 Task: Find connections with filter location Santa Rosa de Copán with filter topic #humanresourceswith filter profile language French with filter current company PUMA Group with filter school St. Xavier's High School - India with filter industry Utilities with filter service category Commercial Real Estate with filter keywords title Copywriter
Action: Mouse moved to (687, 88)
Screenshot: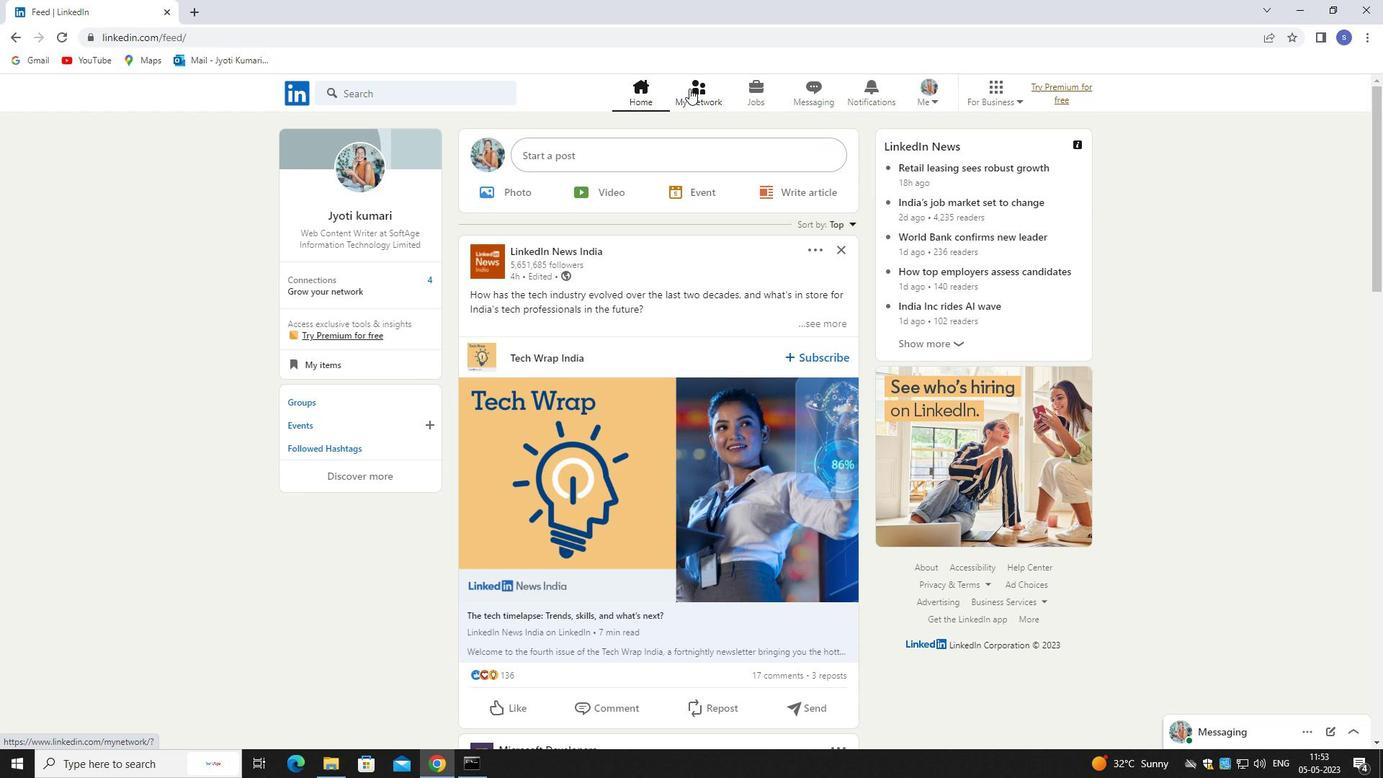 
Action: Mouse pressed left at (687, 88)
Screenshot: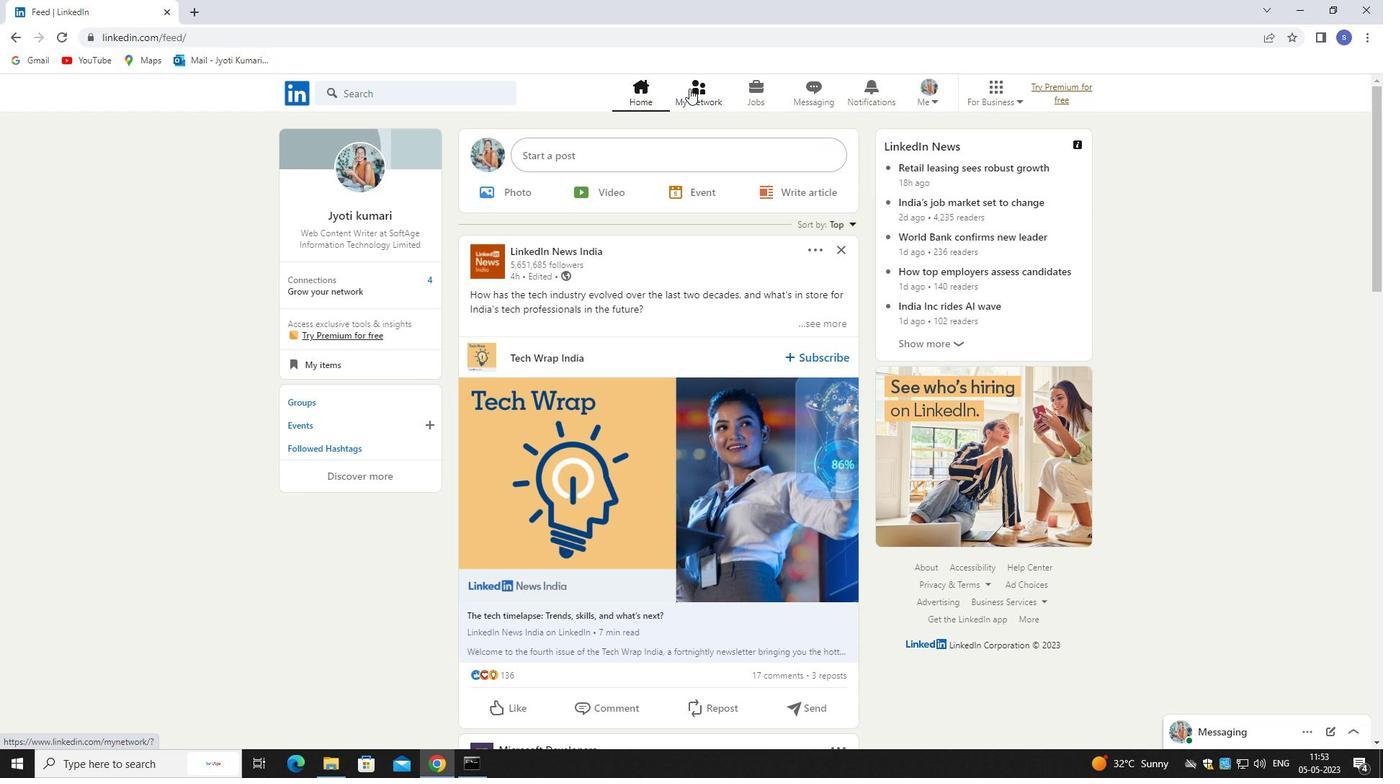 
Action: Mouse moved to (420, 157)
Screenshot: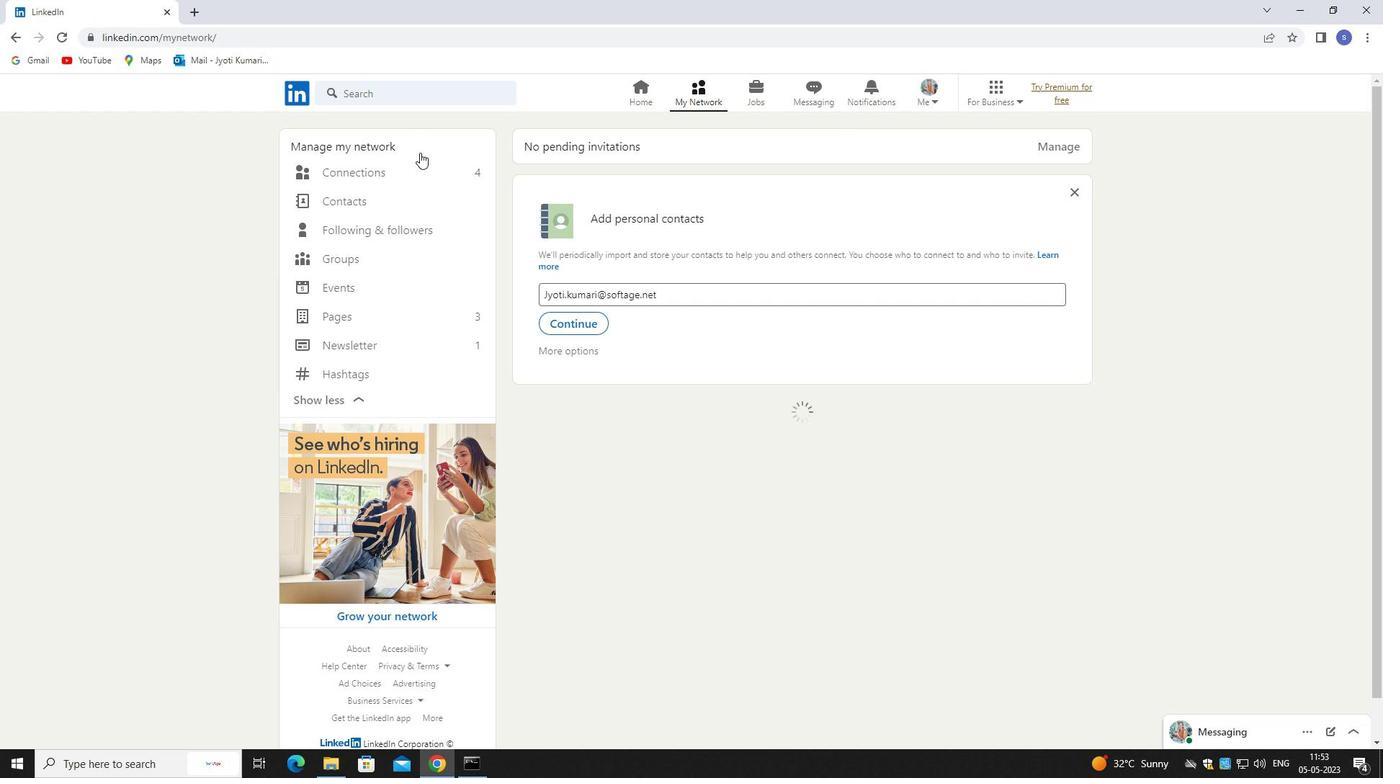 
Action: Mouse pressed left at (420, 157)
Screenshot: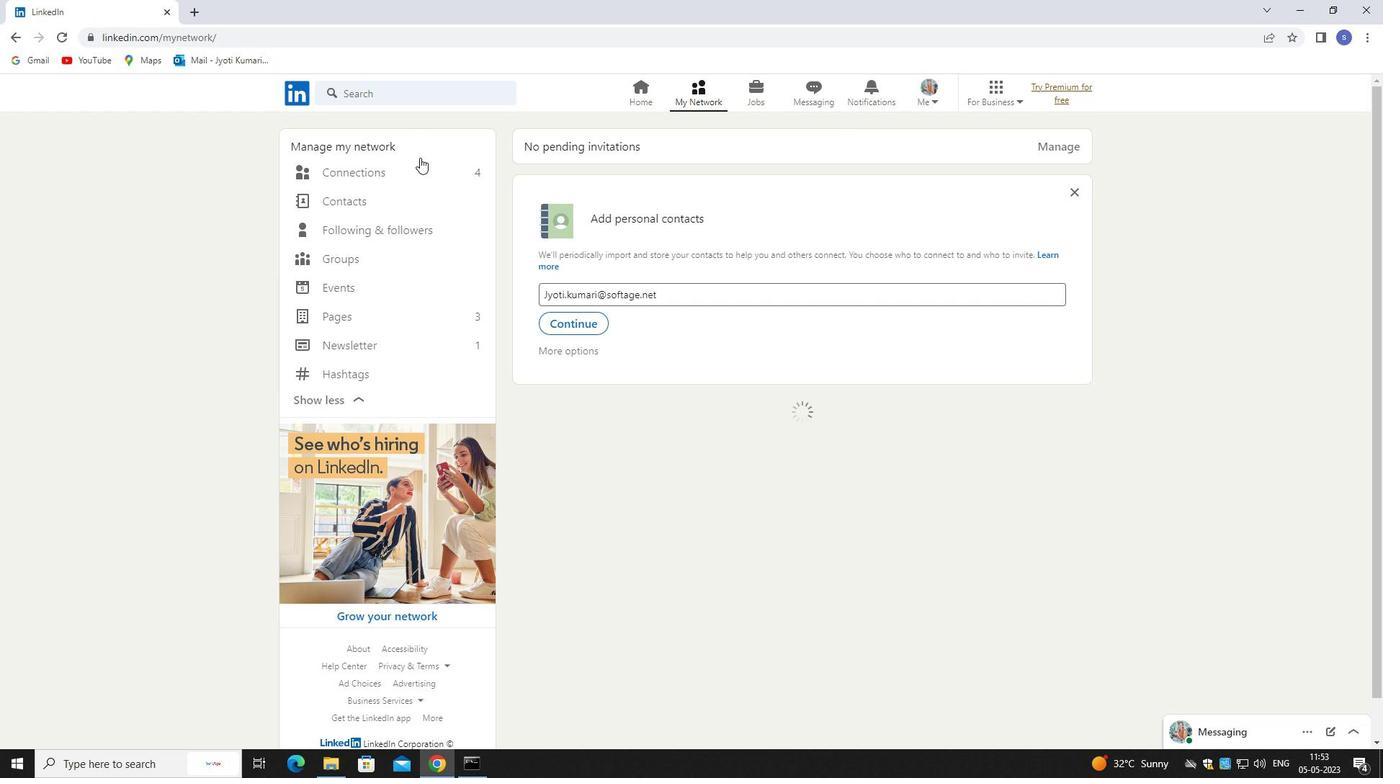 
Action: Mouse pressed left at (420, 157)
Screenshot: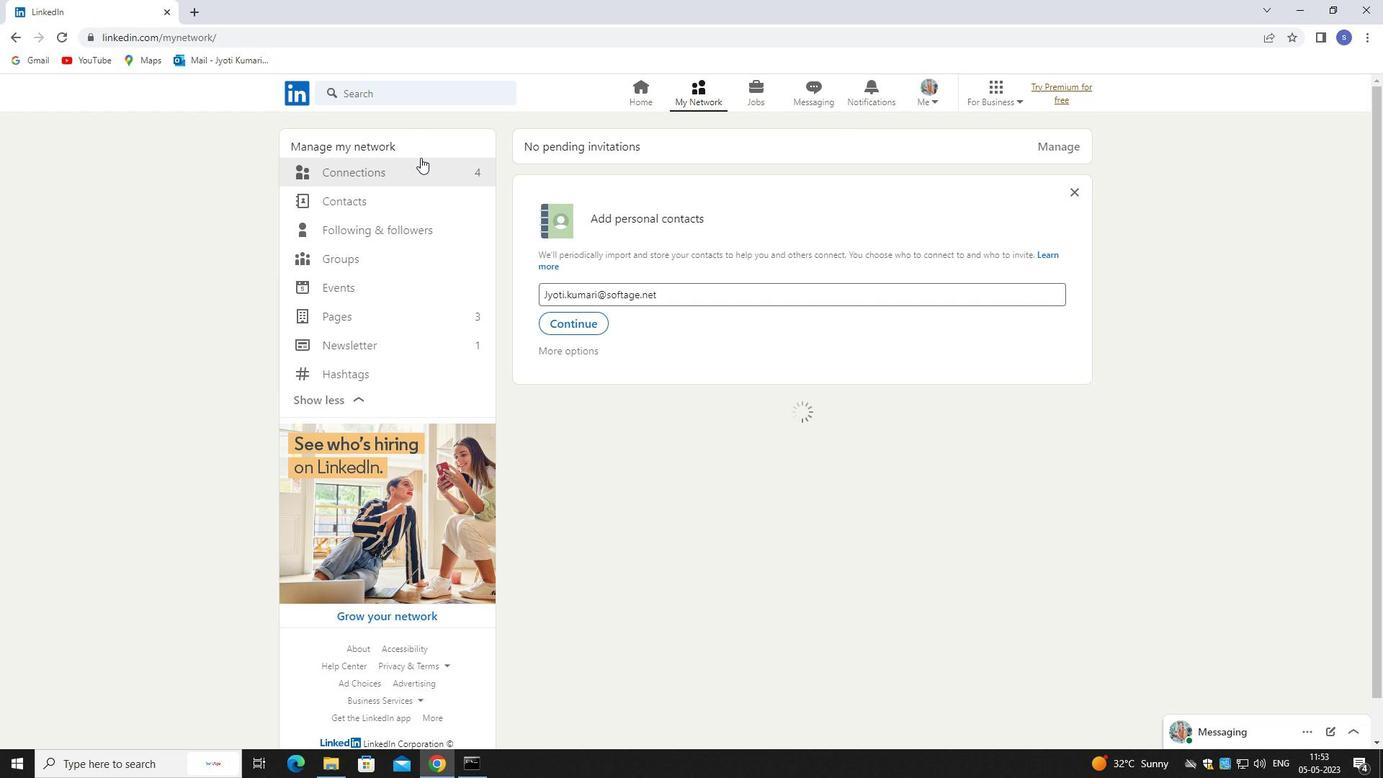 
Action: Mouse moved to (453, 172)
Screenshot: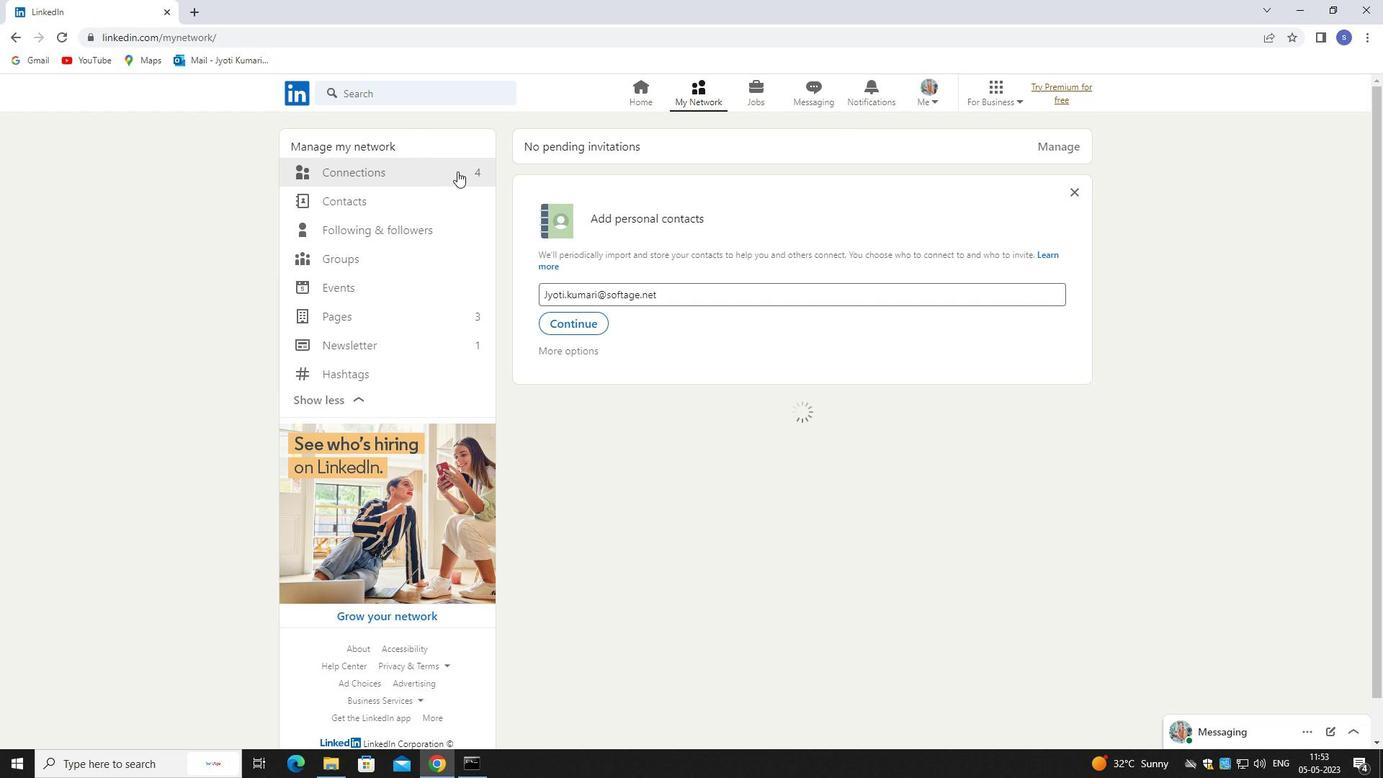 
Action: Mouse pressed left at (453, 172)
Screenshot: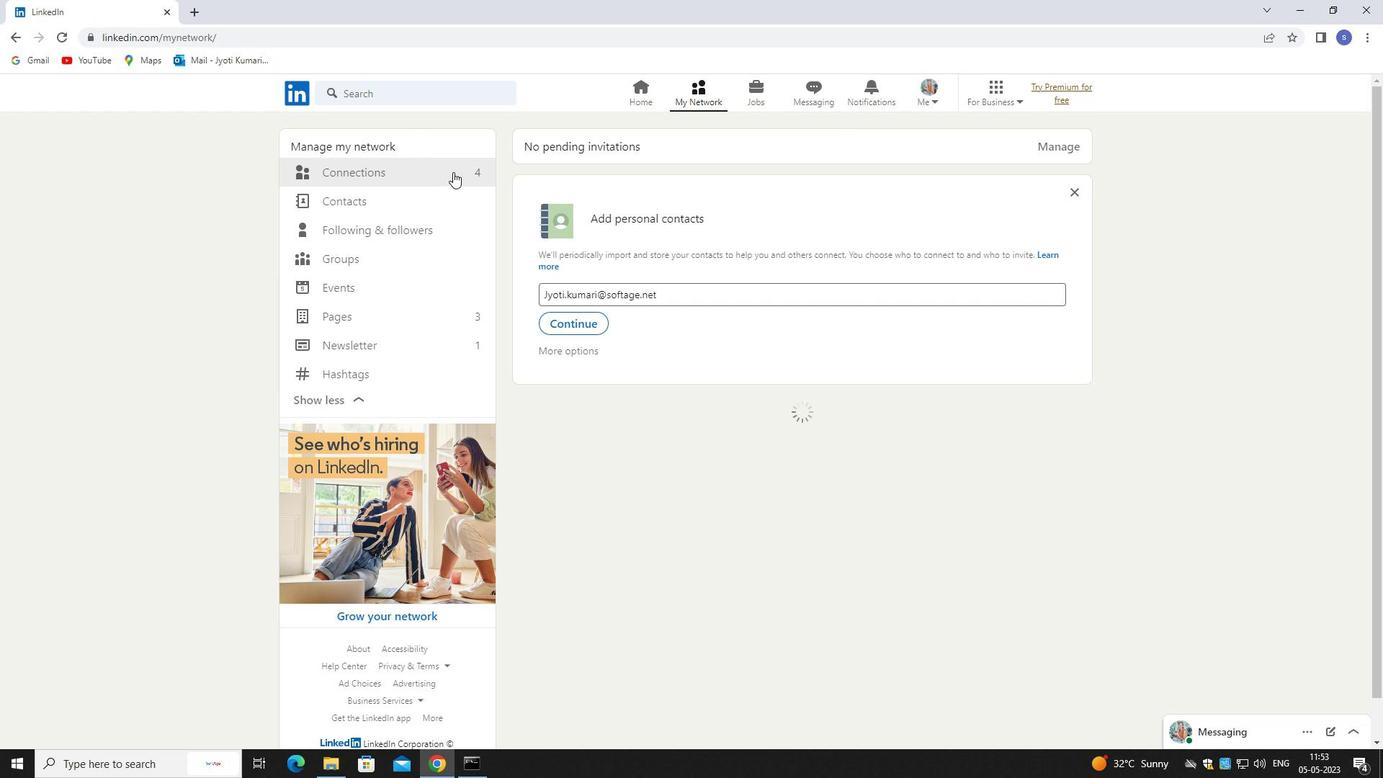 
Action: Mouse pressed left at (453, 172)
Screenshot: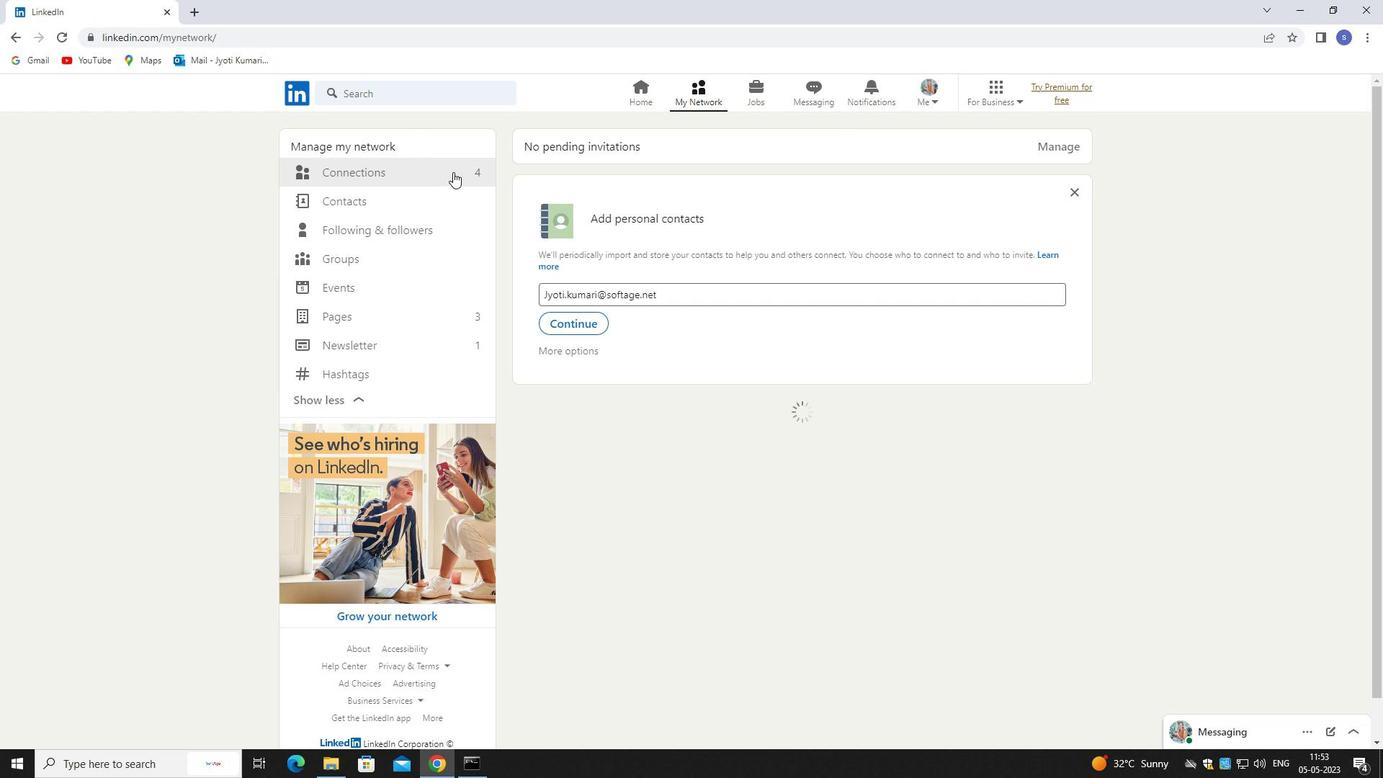 
Action: Mouse moved to (787, 169)
Screenshot: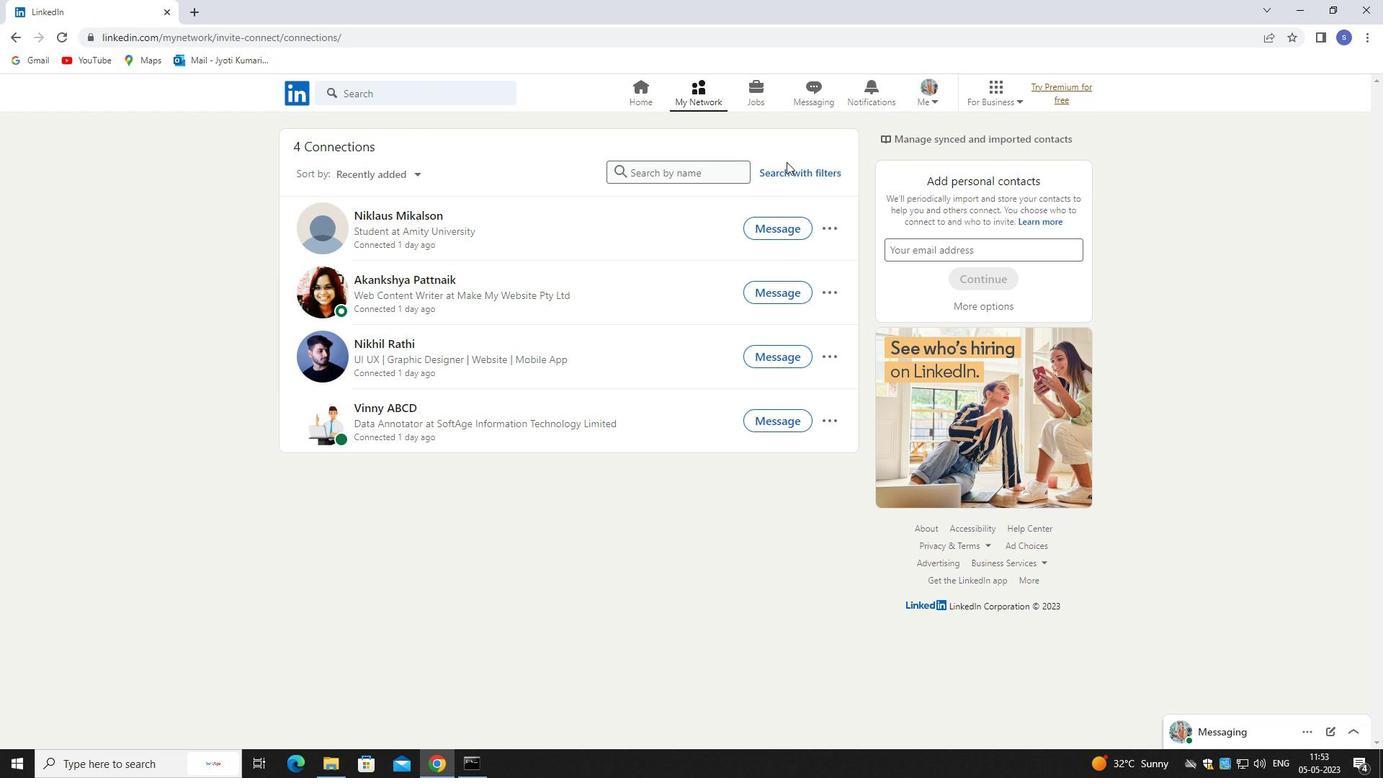
Action: Mouse pressed left at (787, 169)
Screenshot: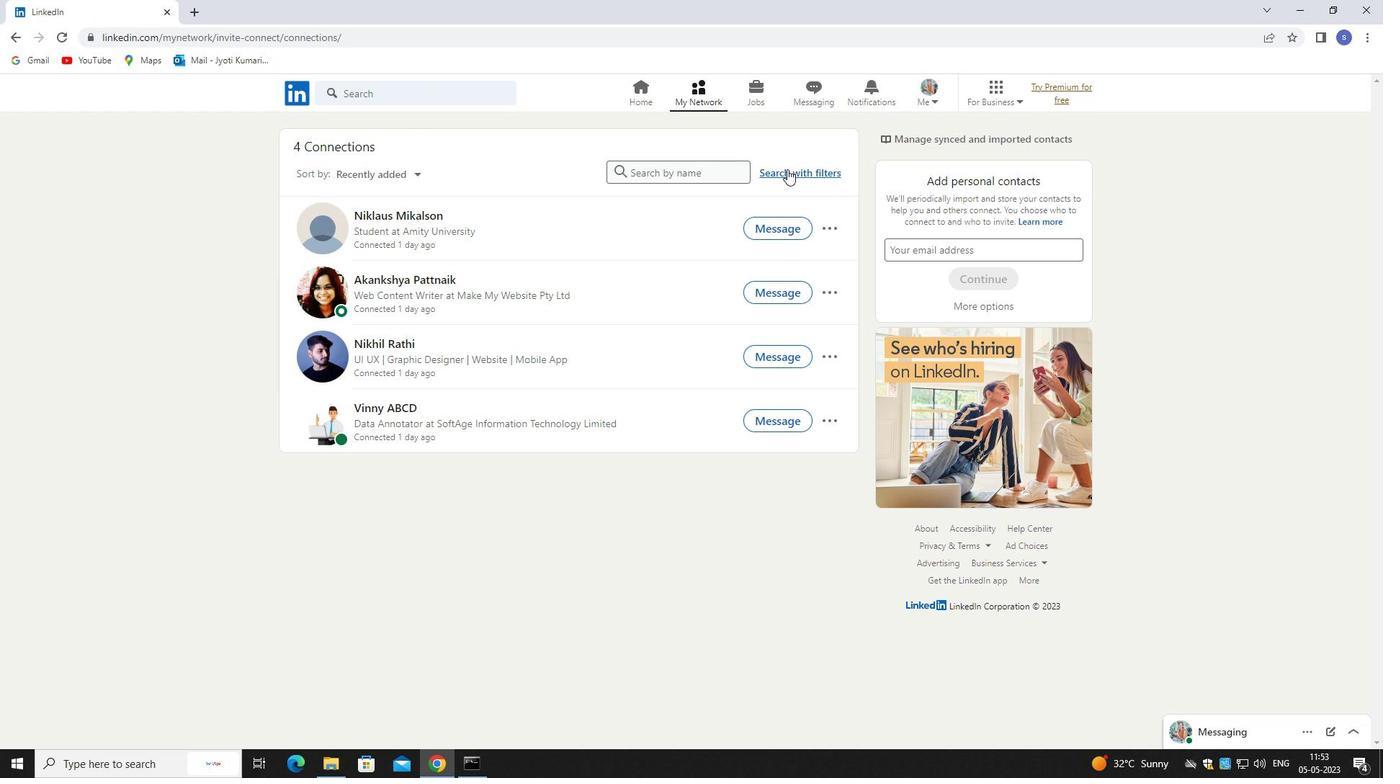 
Action: Mouse moved to (736, 134)
Screenshot: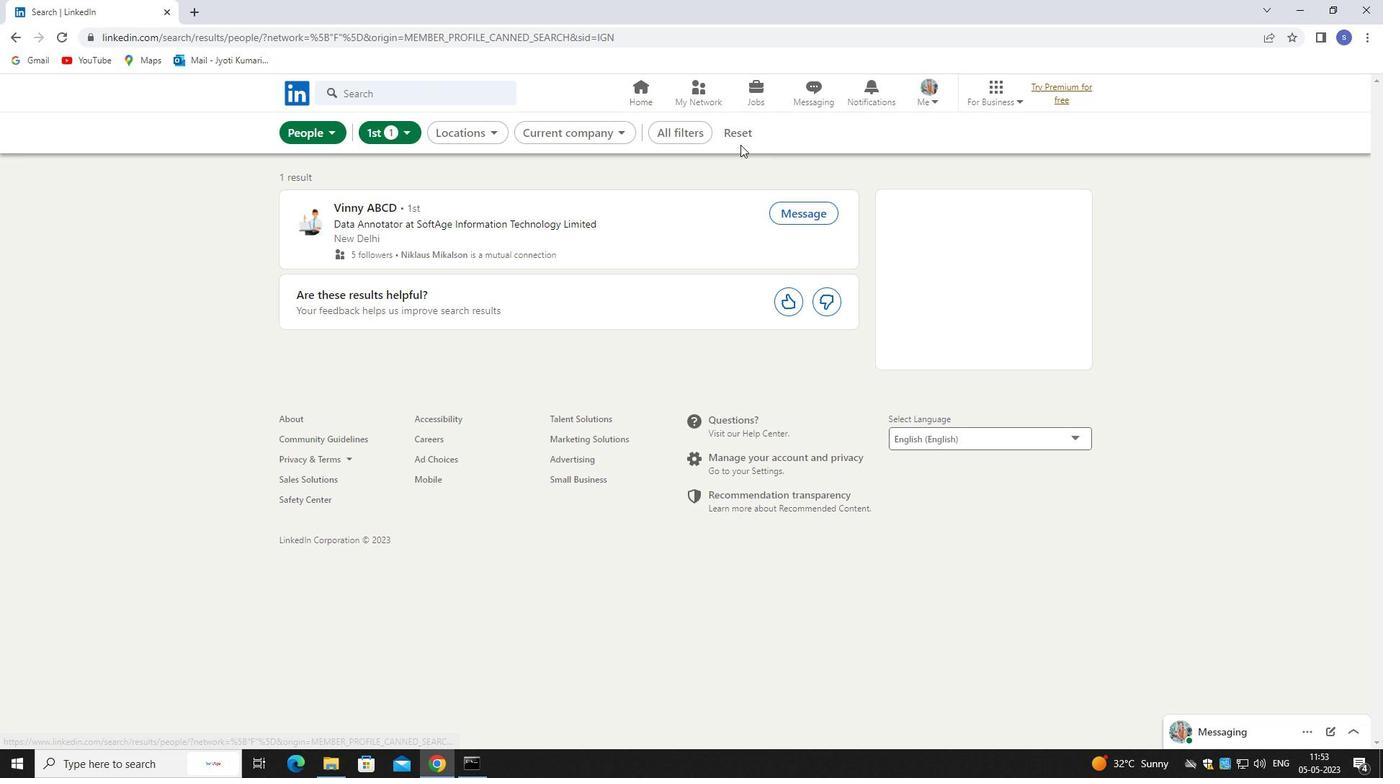 
Action: Mouse pressed left at (736, 134)
Screenshot: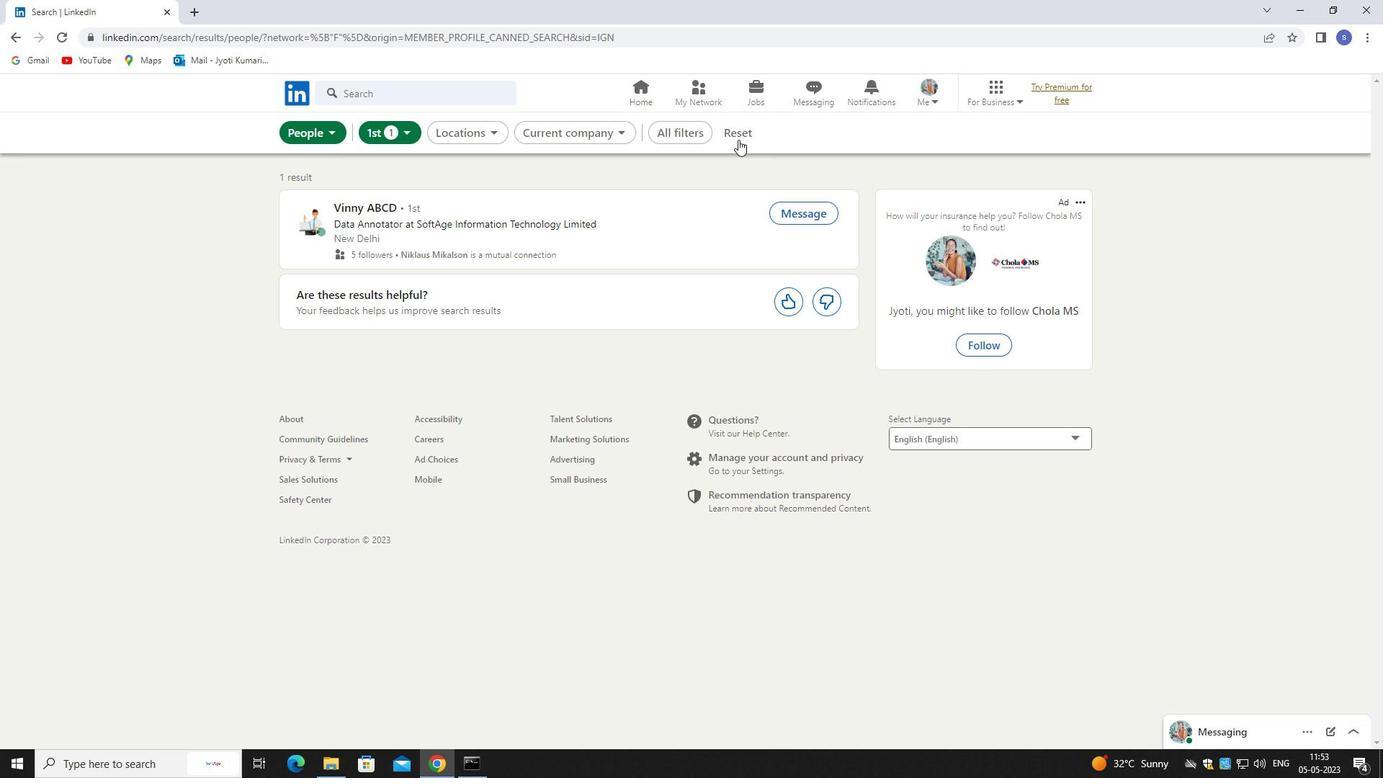 
Action: Mouse moved to (707, 133)
Screenshot: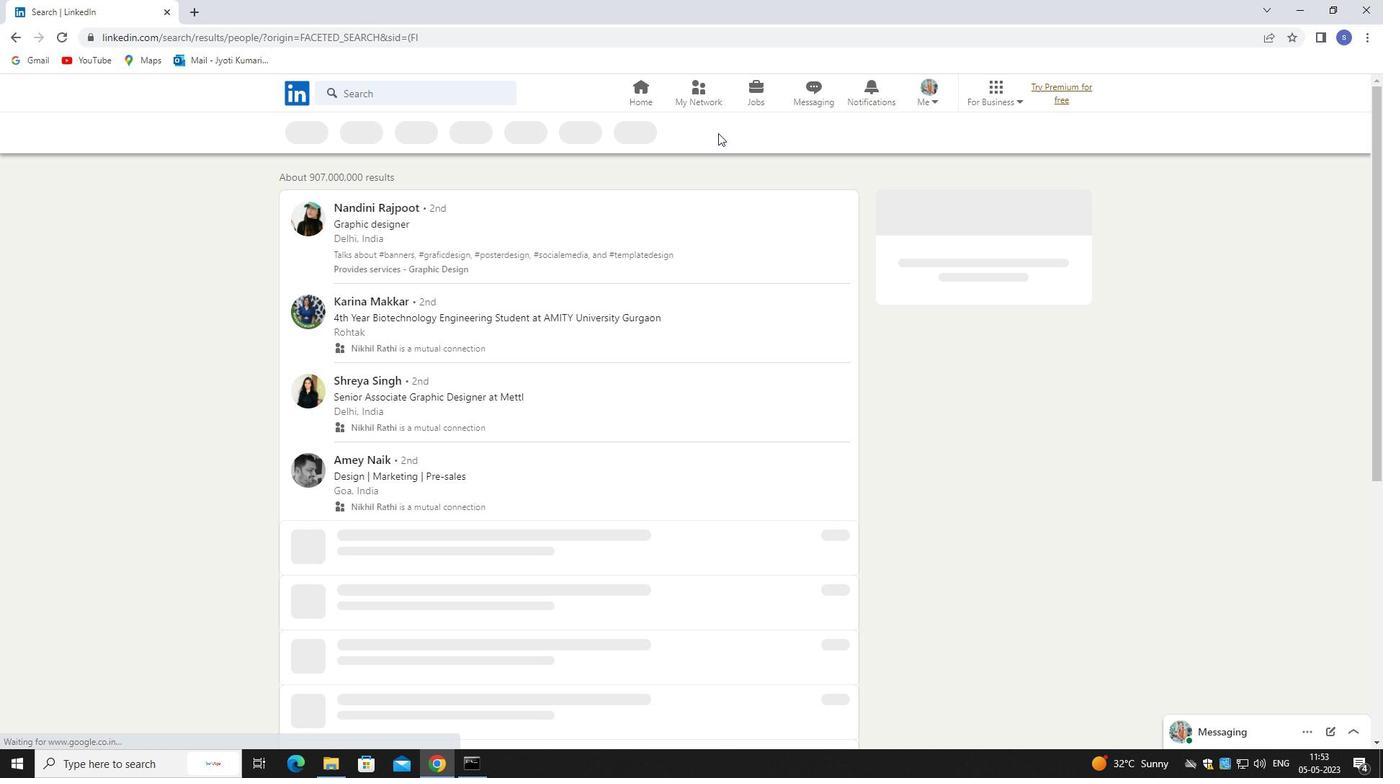 
Action: Mouse pressed left at (707, 133)
Screenshot: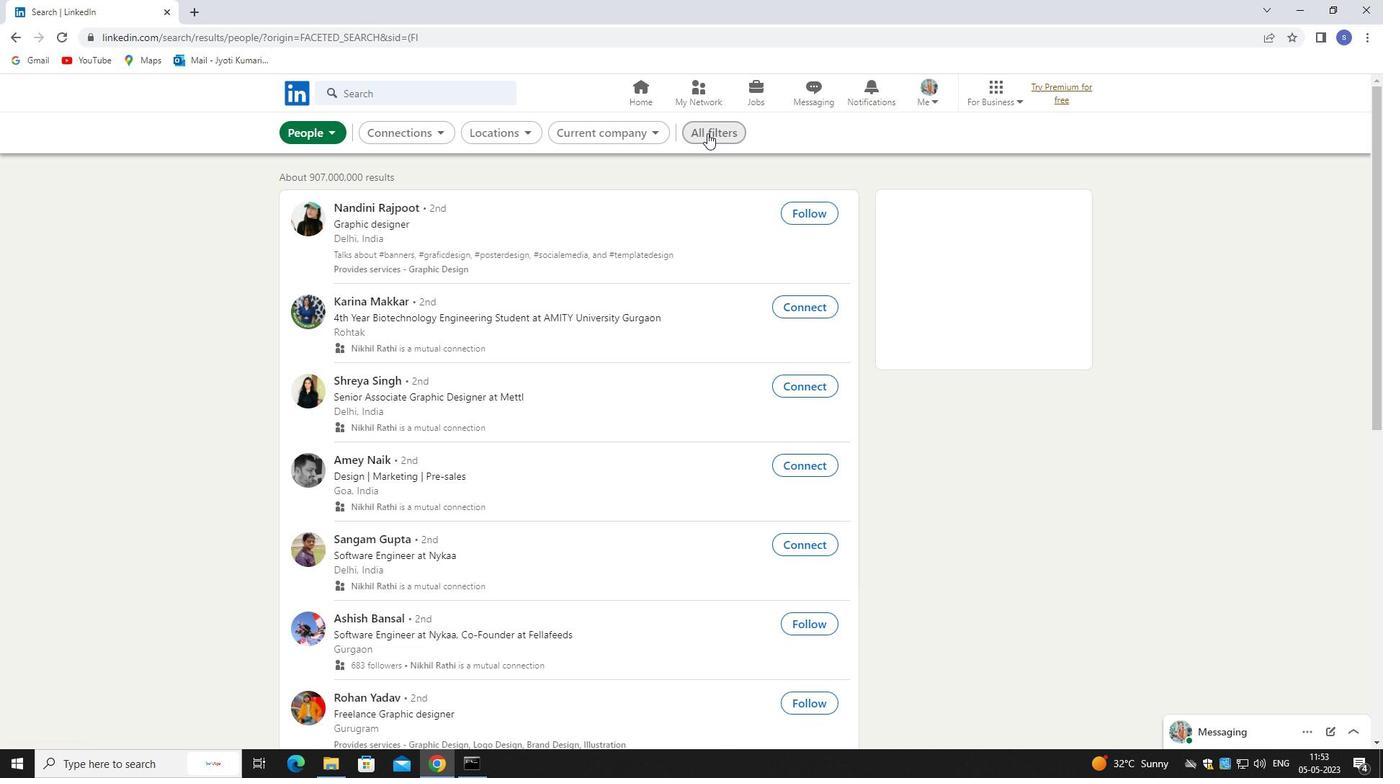 
Action: Mouse moved to (1236, 572)
Screenshot: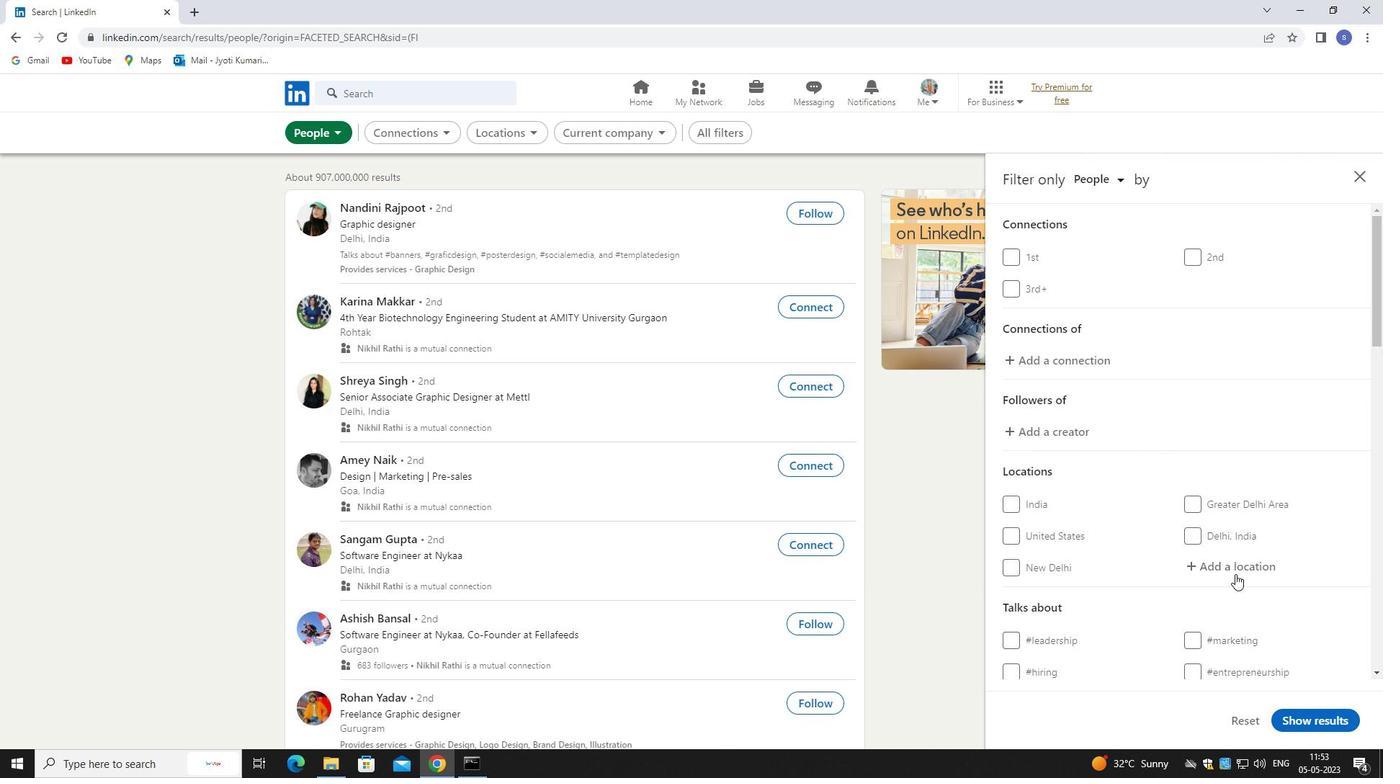 
Action: Mouse pressed left at (1236, 572)
Screenshot: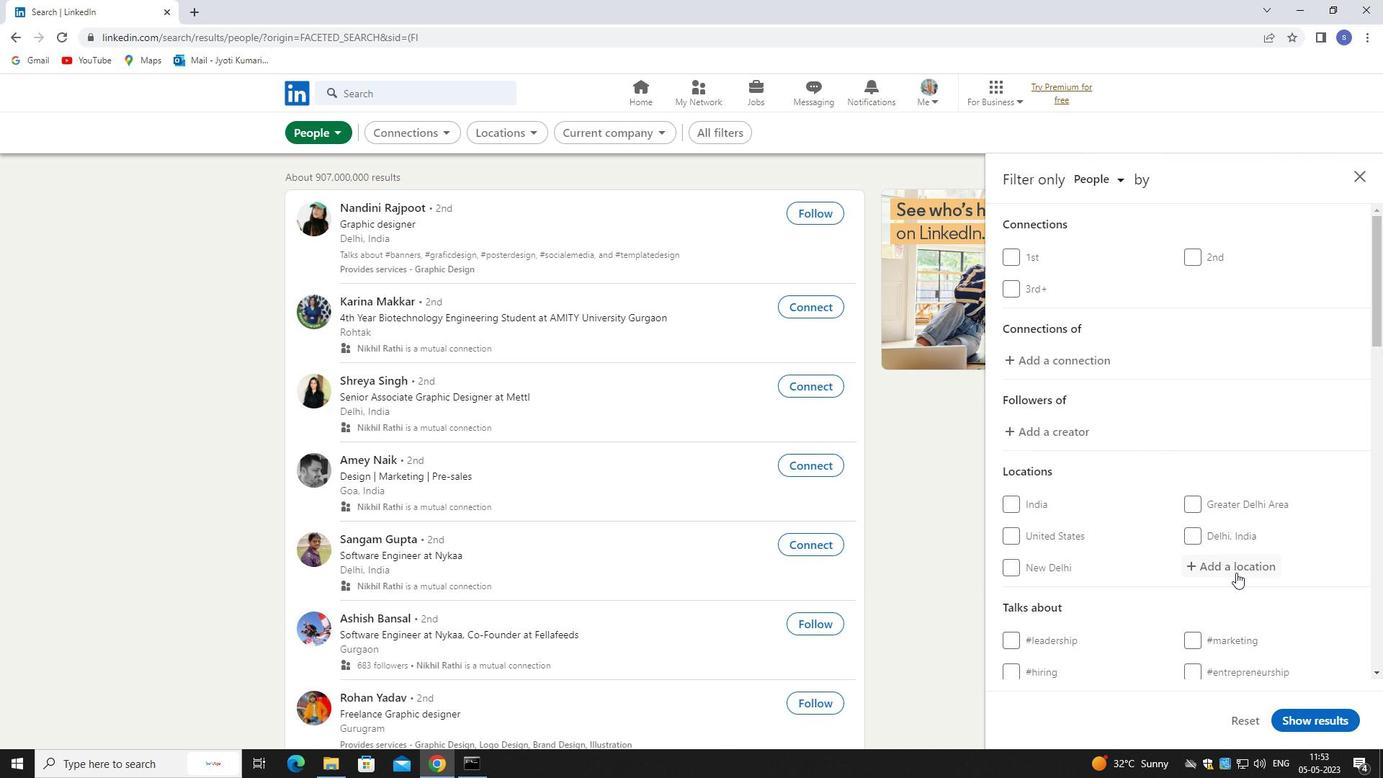 
Action: Mouse moved to (1236, 572)
Screenshot: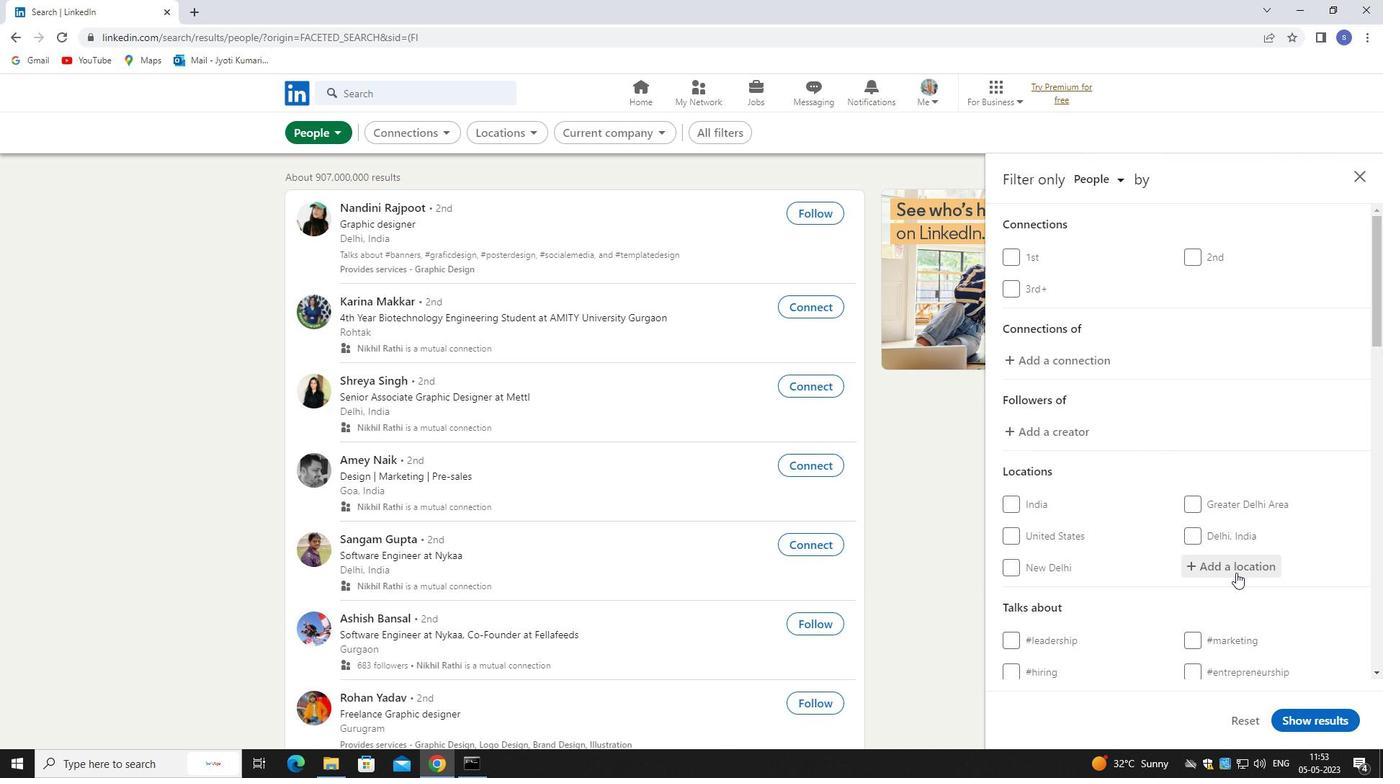 
Action: Key pressed <Key.shift>SANA<Key.backspace>TA<Key.space><Key.shift>ROSA<Key.space>
Screenshot: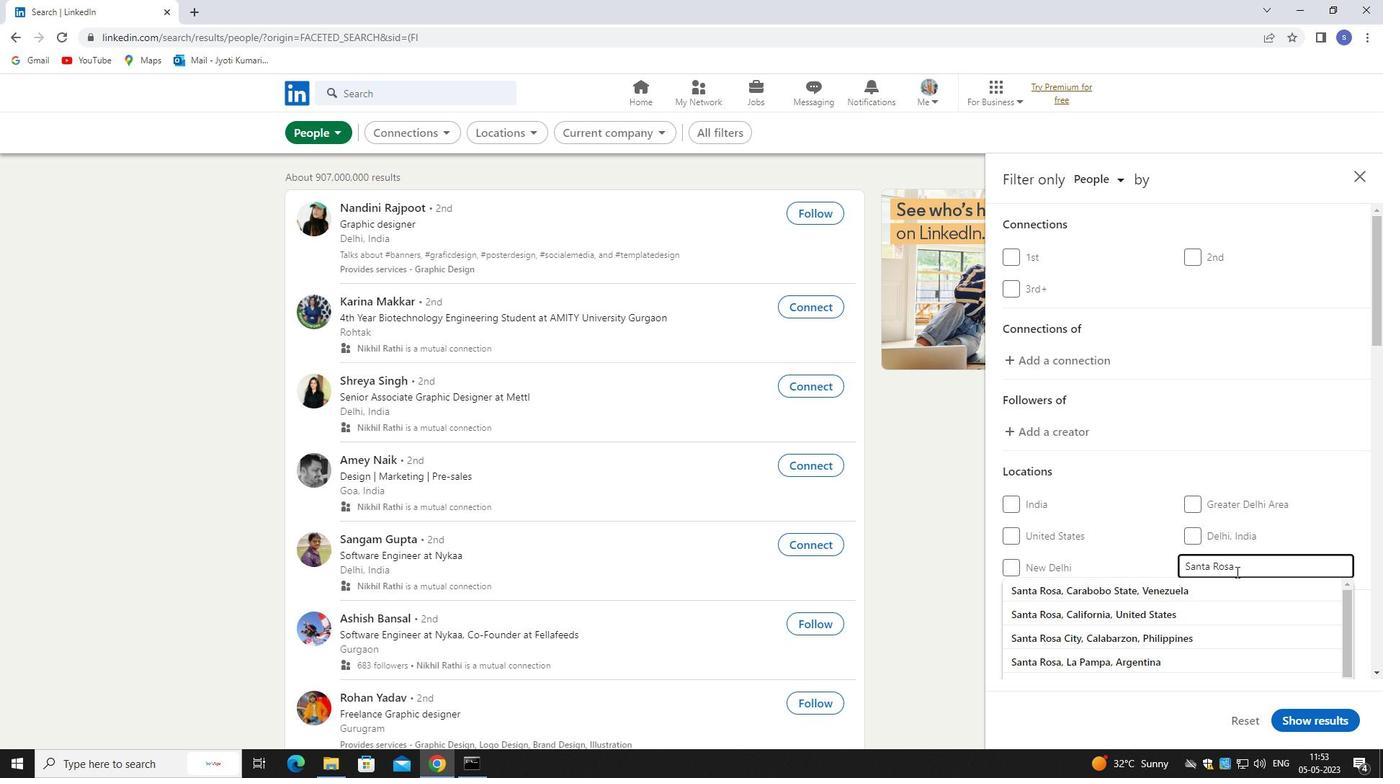 
Action: Mouse moved to (1214, 594)
Screenshot: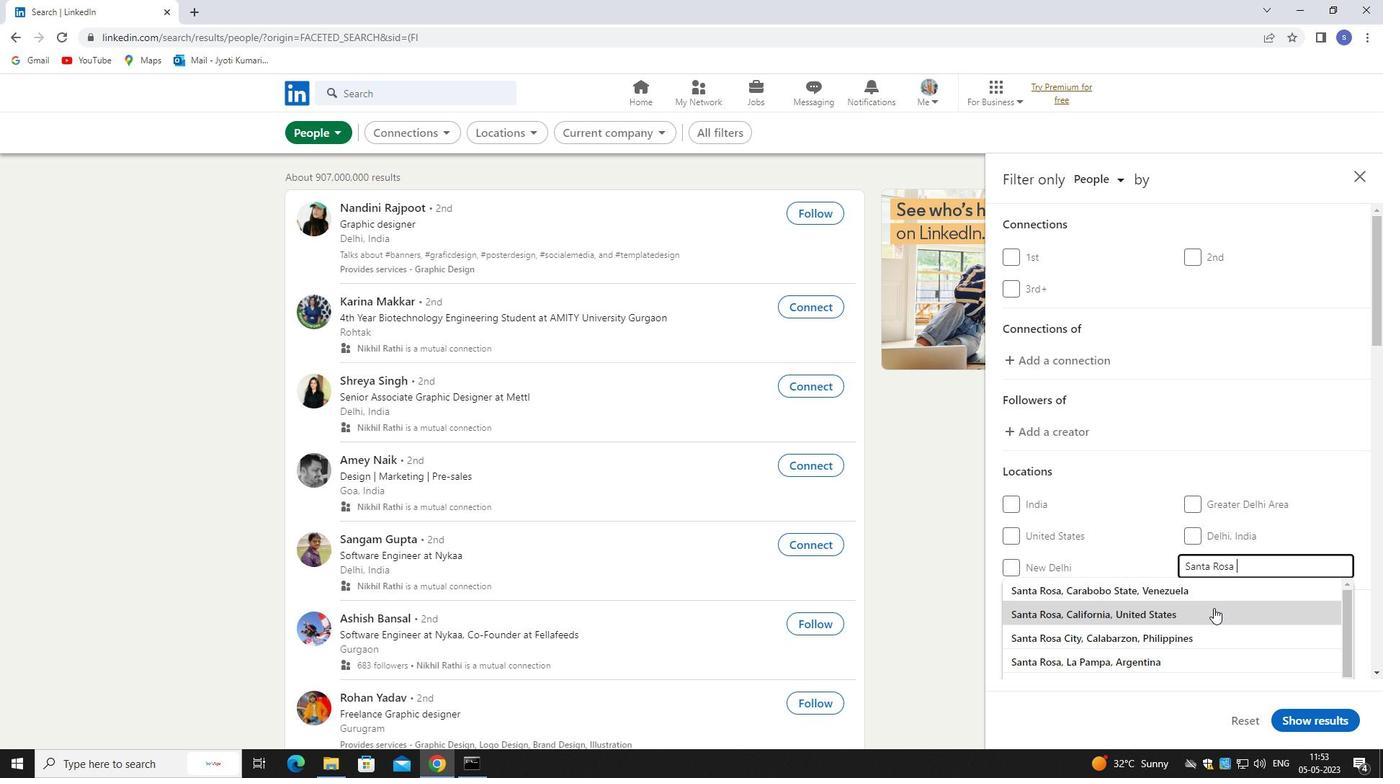 
Action: Mouse pressed left at (1214, 594)
Screenshot: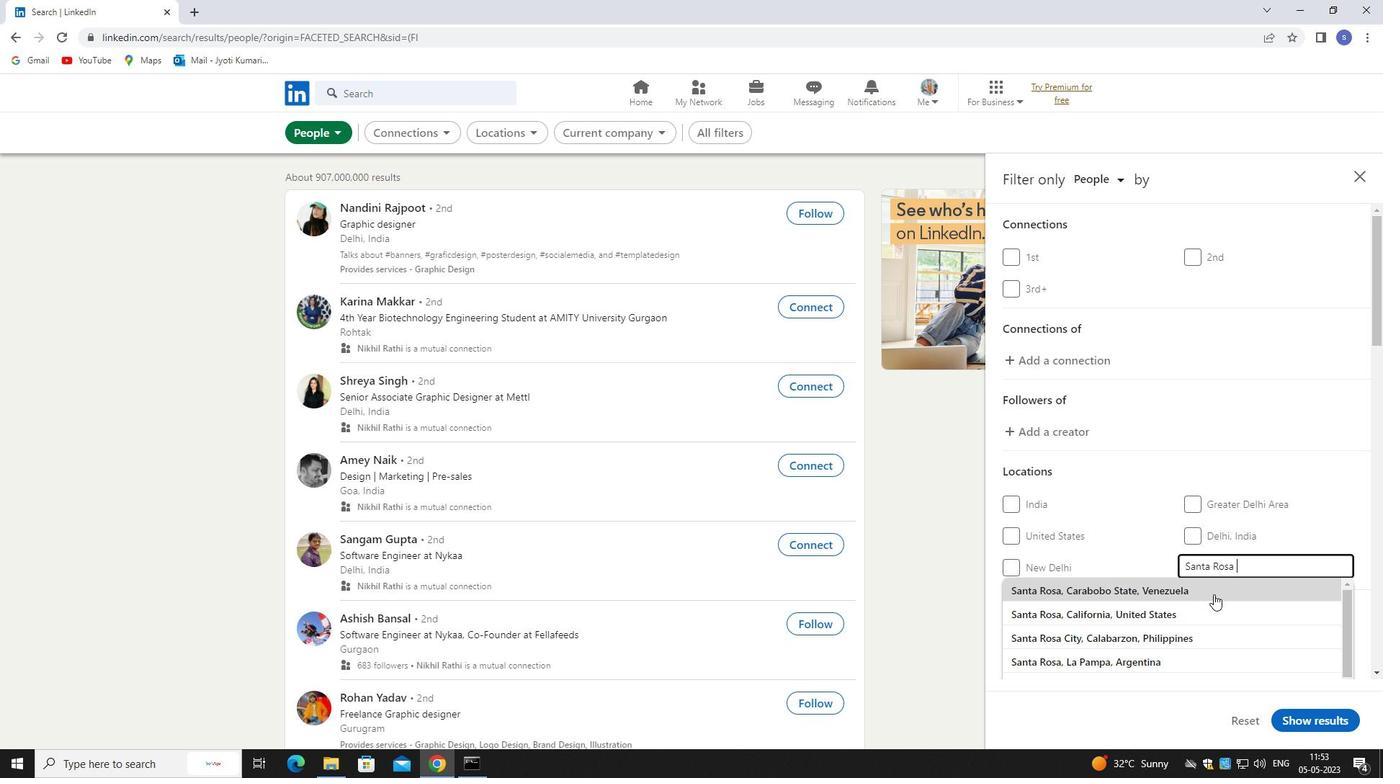 
Action: Mouse scrolled (1214, 593) with delta (0, 0)
Screenshot: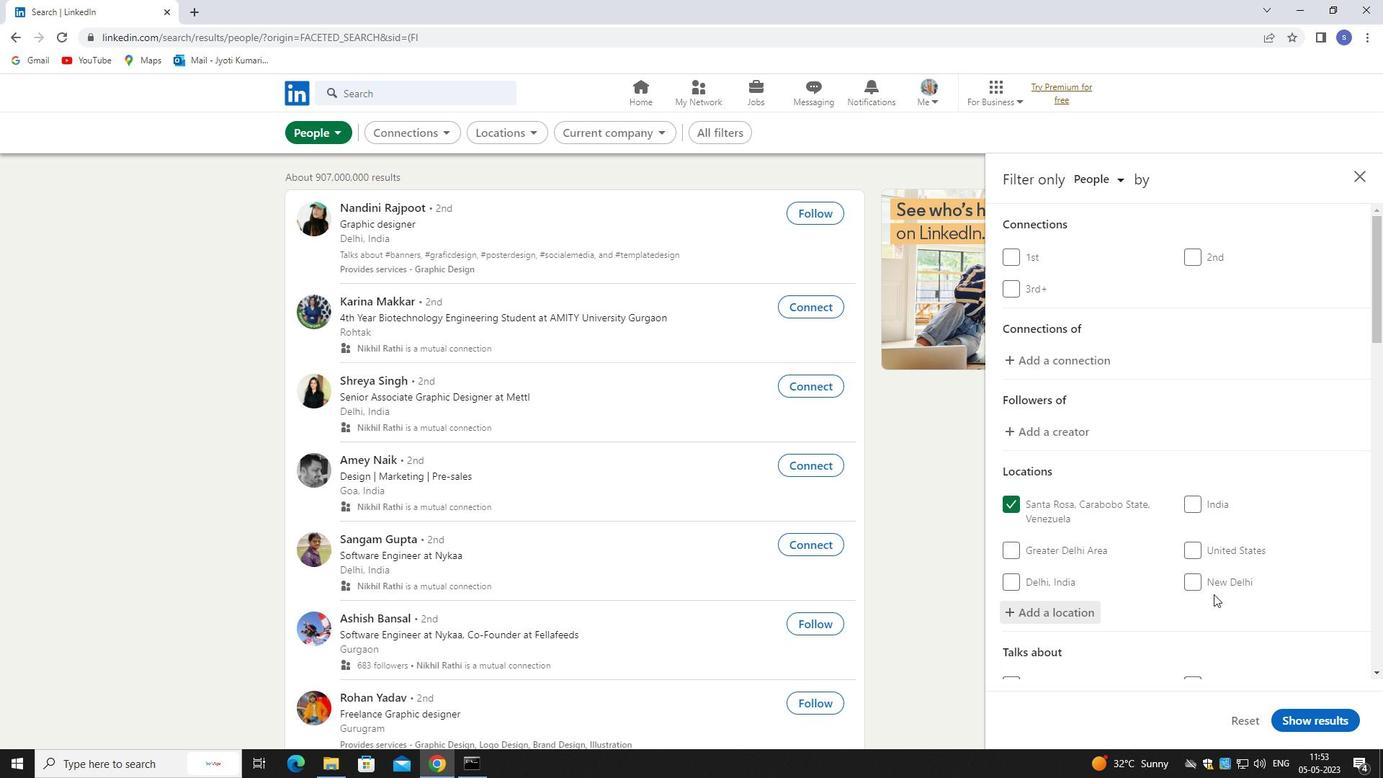 
Action: Mouse scrolled (1214, 593) with delta (0, 0)
Screenshot: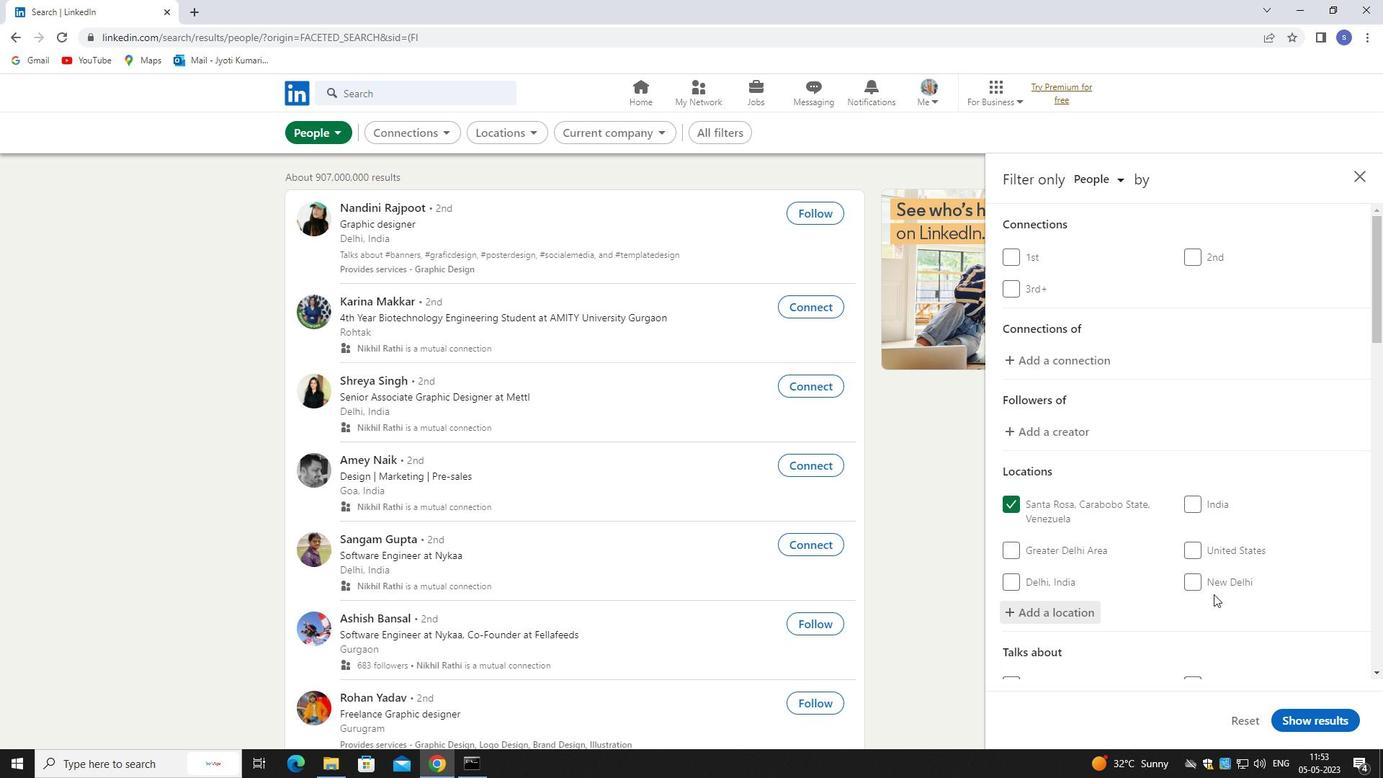 
Action: Mouse scrolled (1214, 593) with delta (0, 0)
Screenshot: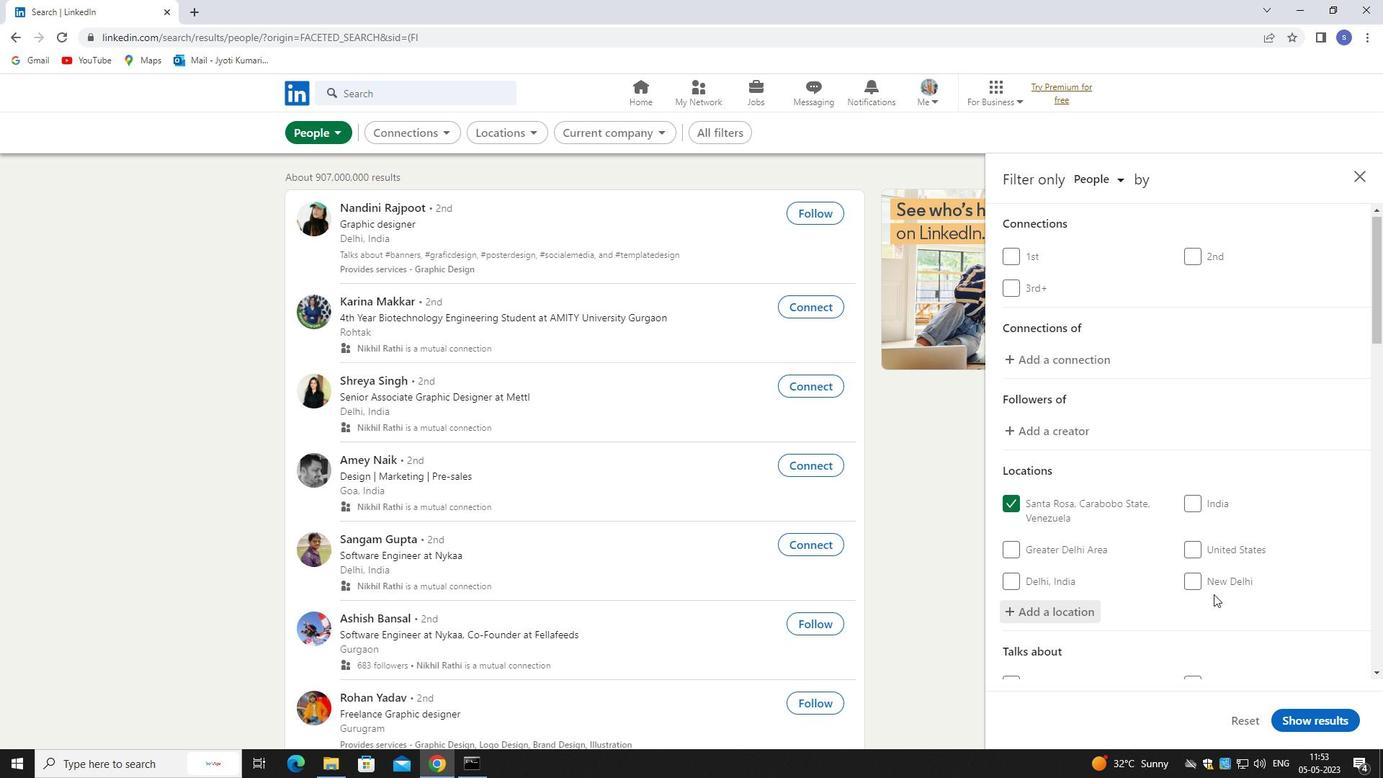 
Action: Mouse moved to (1213, 534)
Screenshot: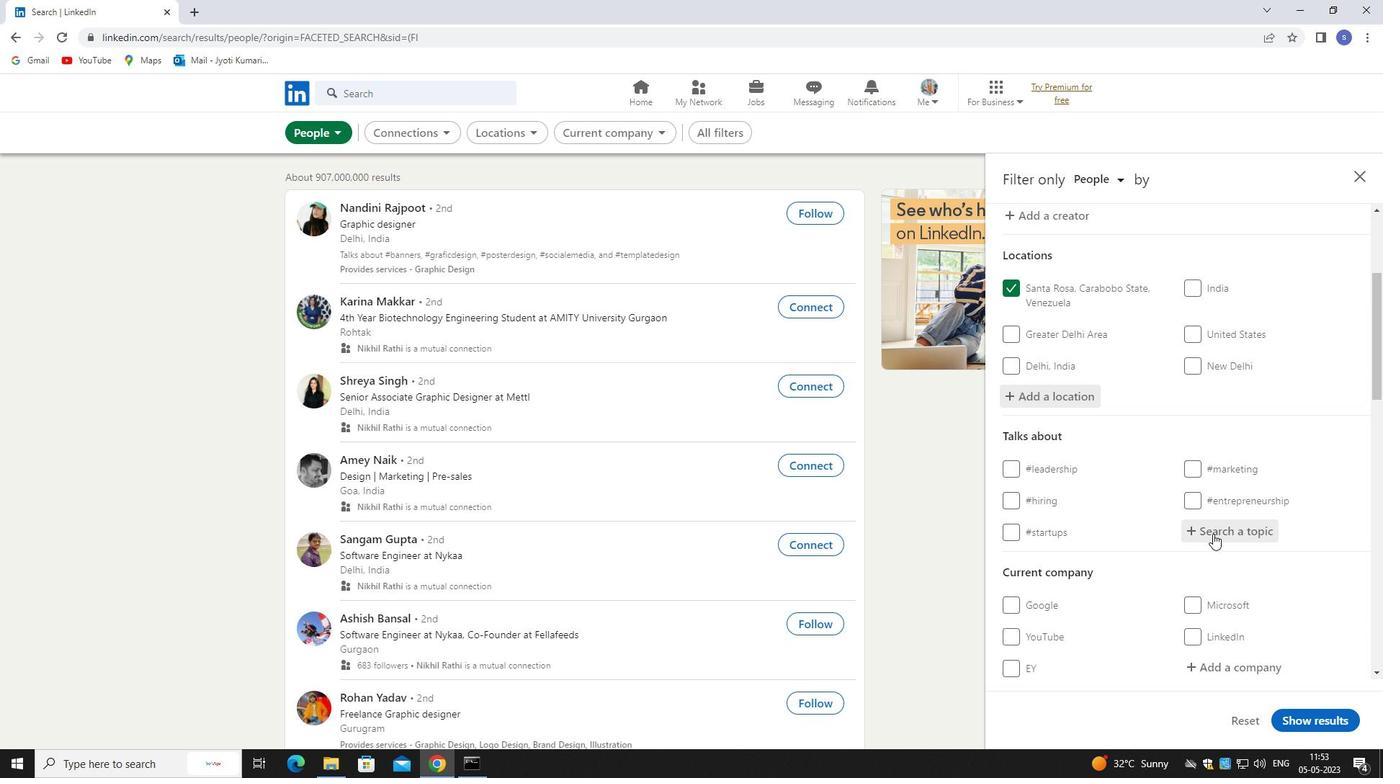
Action: Mouse pressed left at (1213, 534)
Screenshot: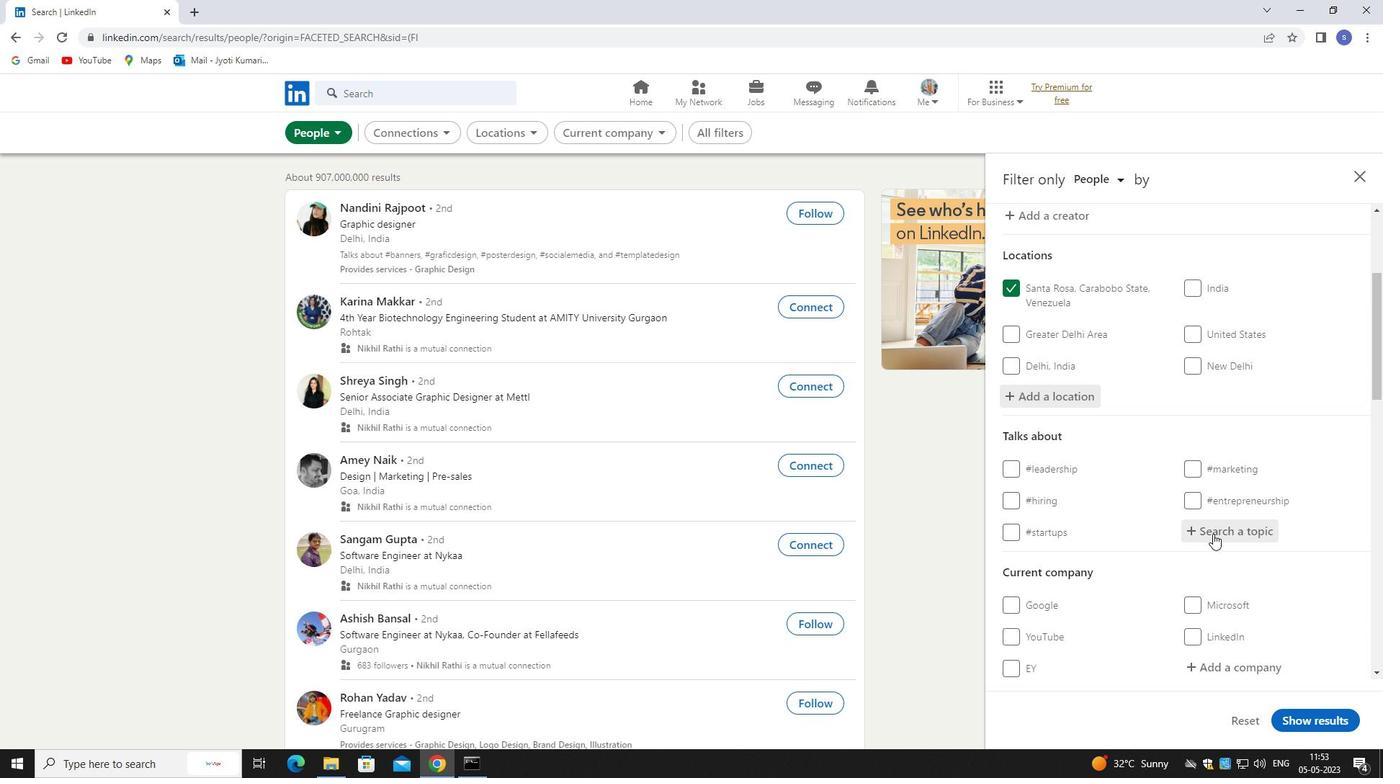 
Action: Key pressed HUMANRESO
Screenshot: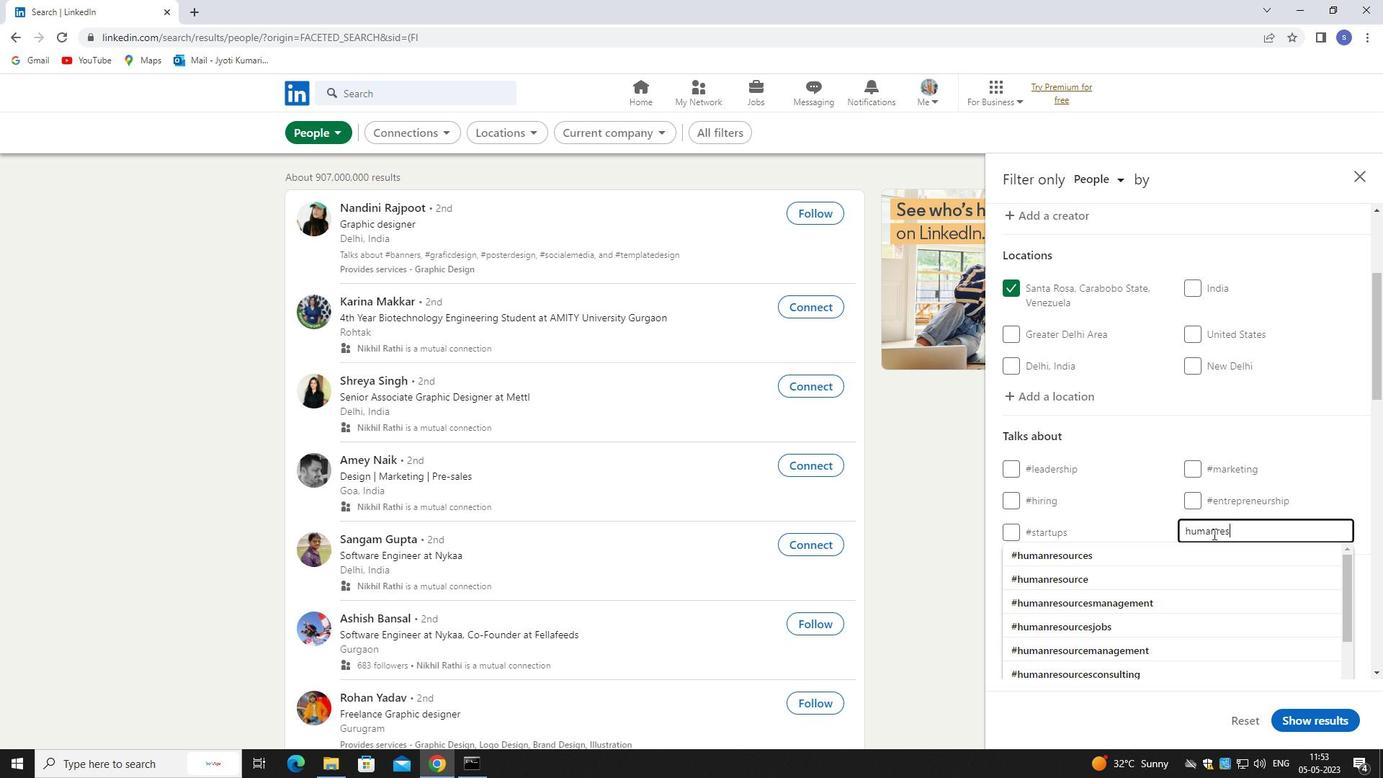 
Action: Mouse moved to (1226, 547)
Screenshot: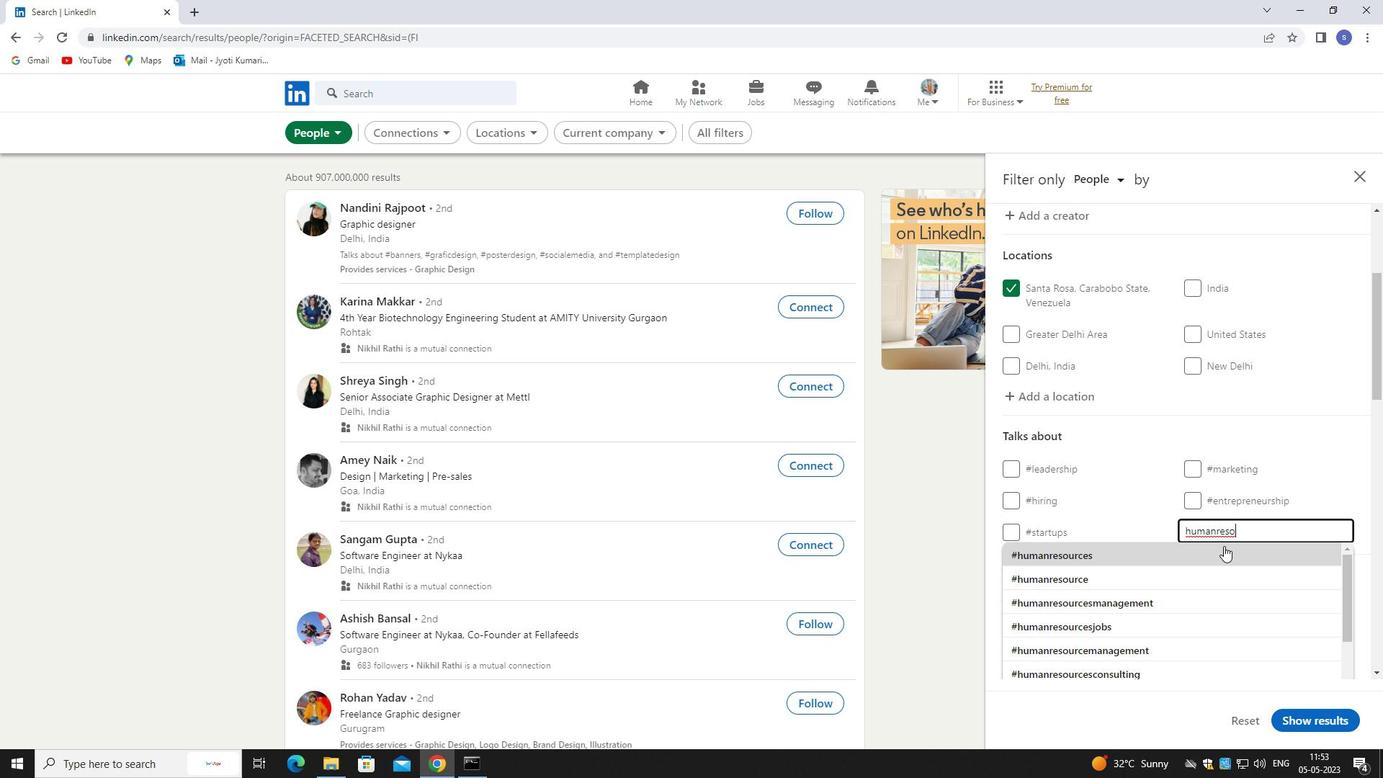 
Action: Mouse pressed left at (1226, 547)
Screenshot: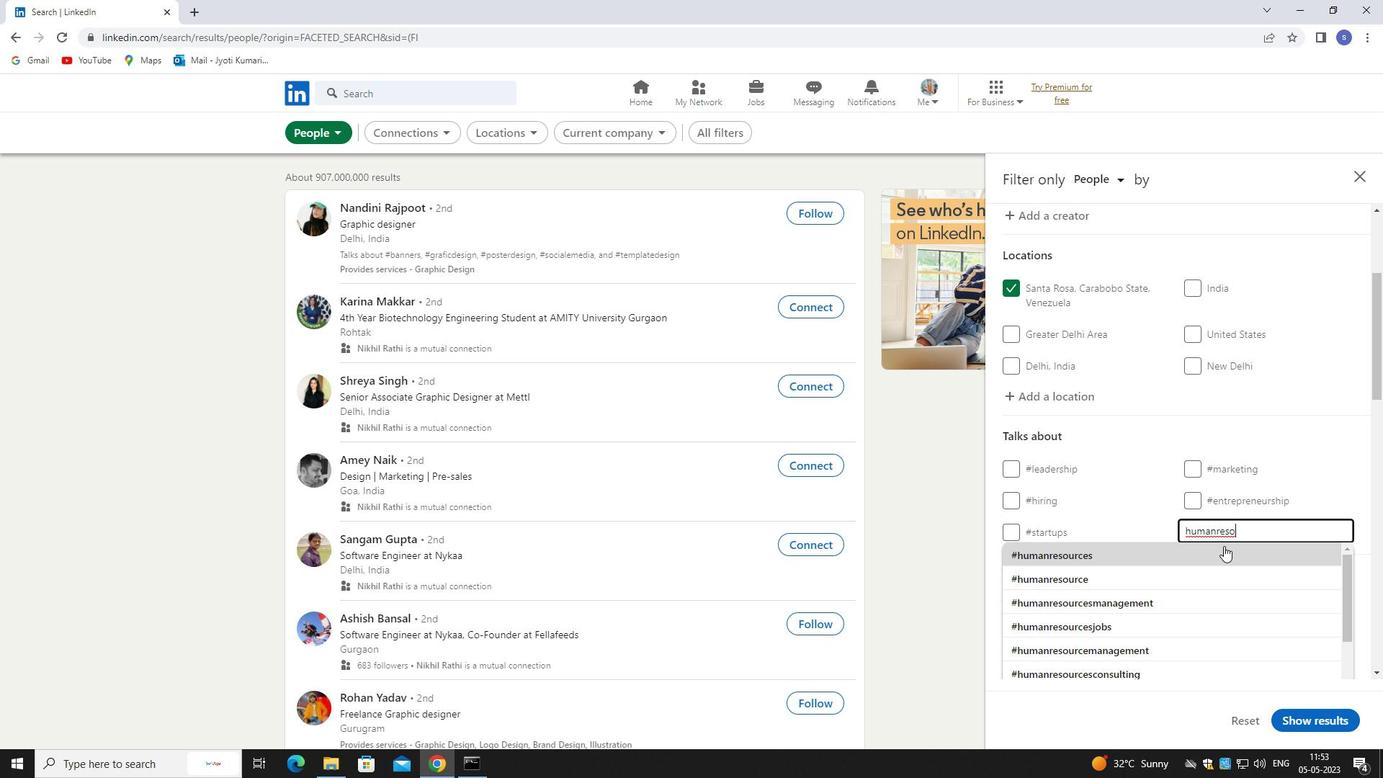
Action: Mouse moved to (1232, 545)
Screenshot: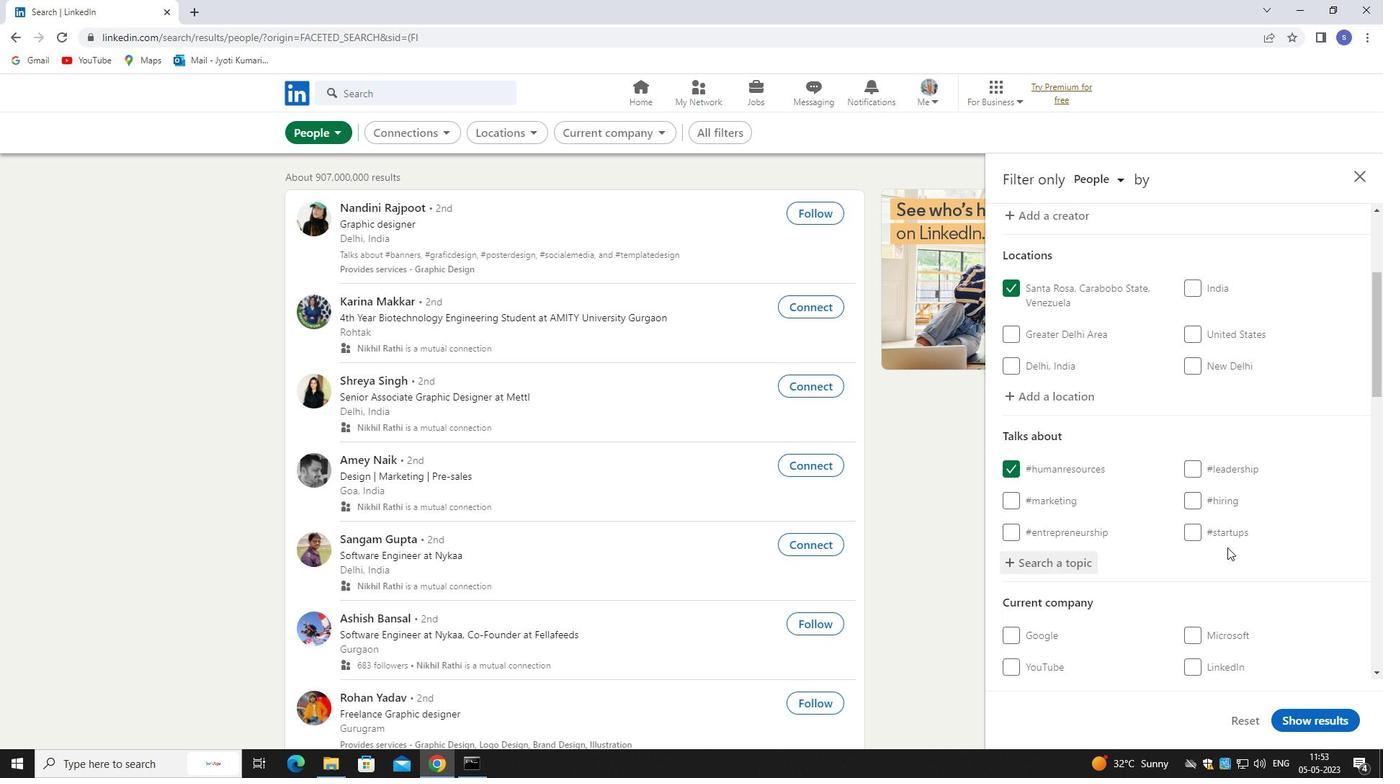 
Action: Mouse scrolled (1232, 544) with delta (0, 0)
Screenshot: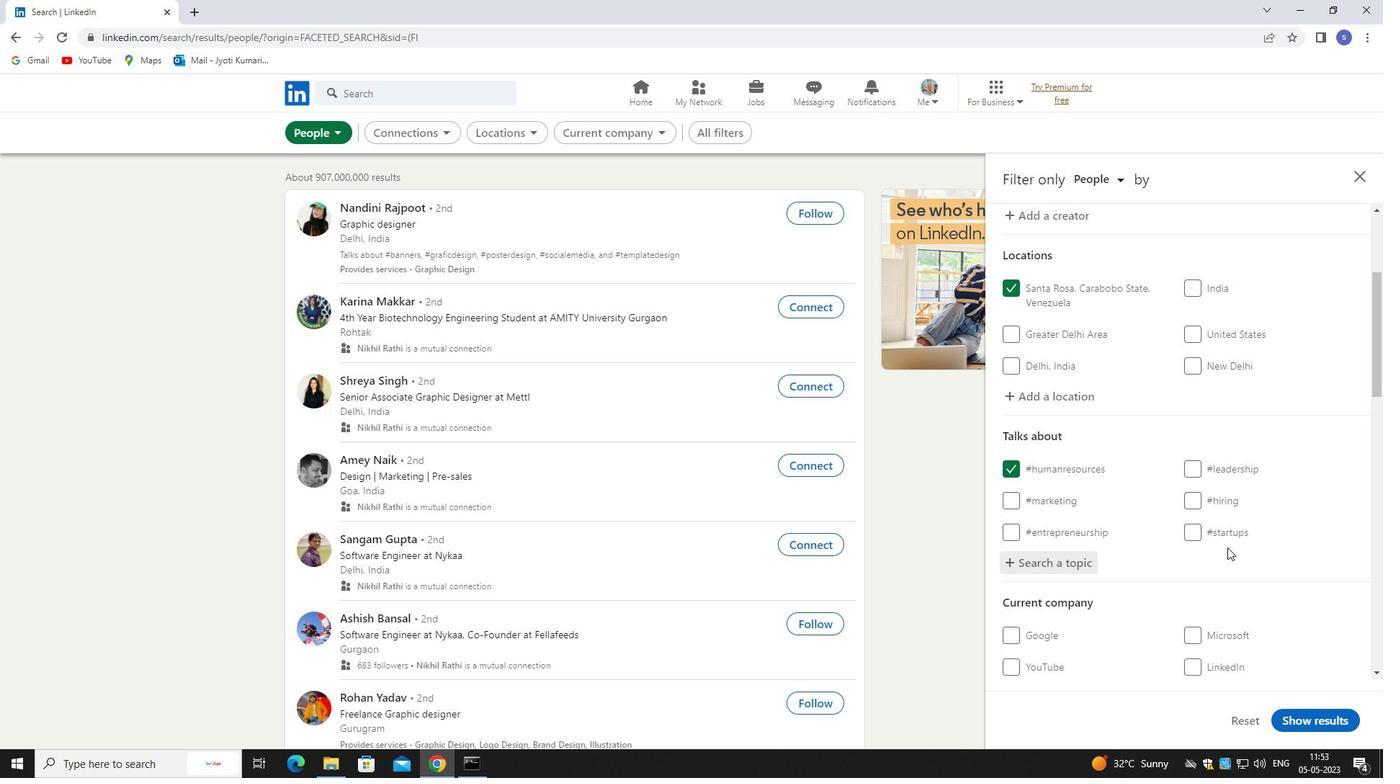 
Action: Mouse moved to (1232, 545)
Screenshot: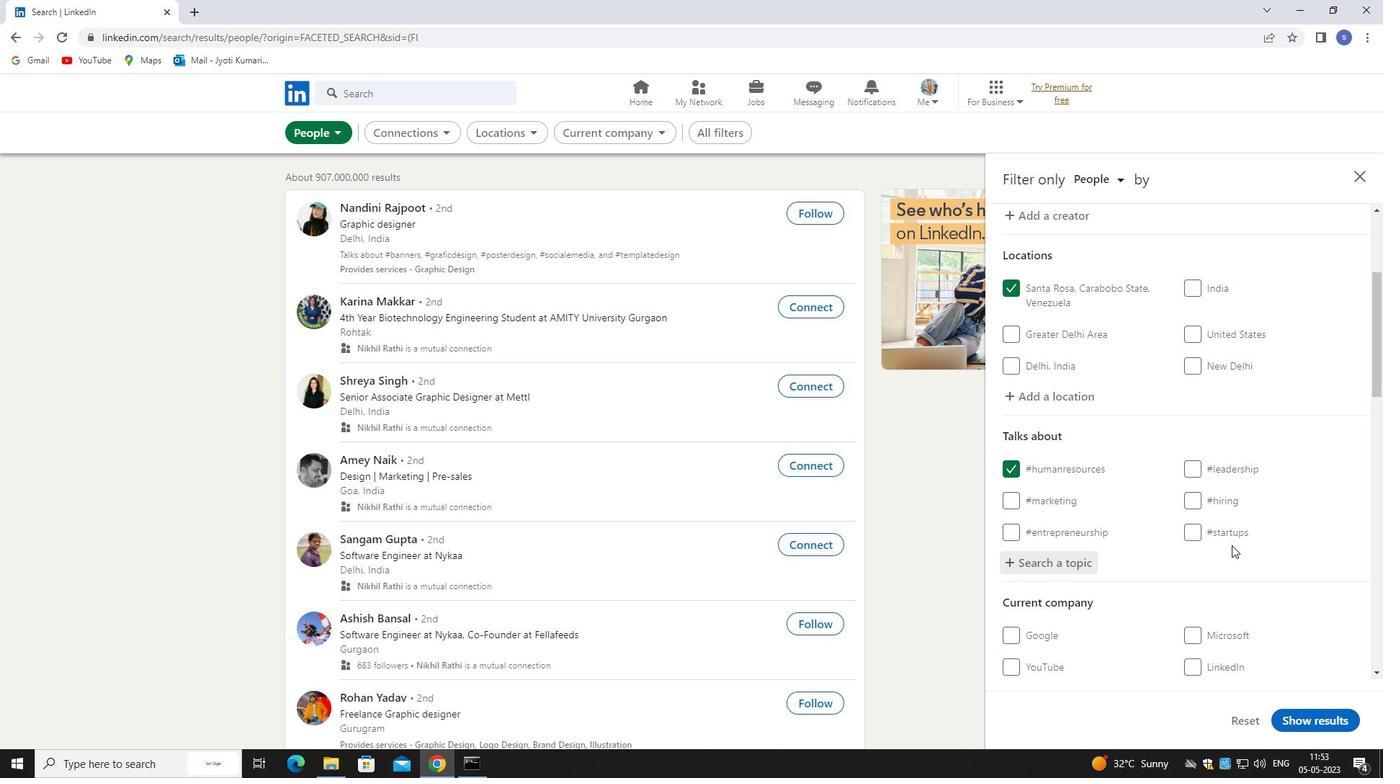 
Action: Mouse scrolled (1232, 544) with delta (0, 0)
Screenshot: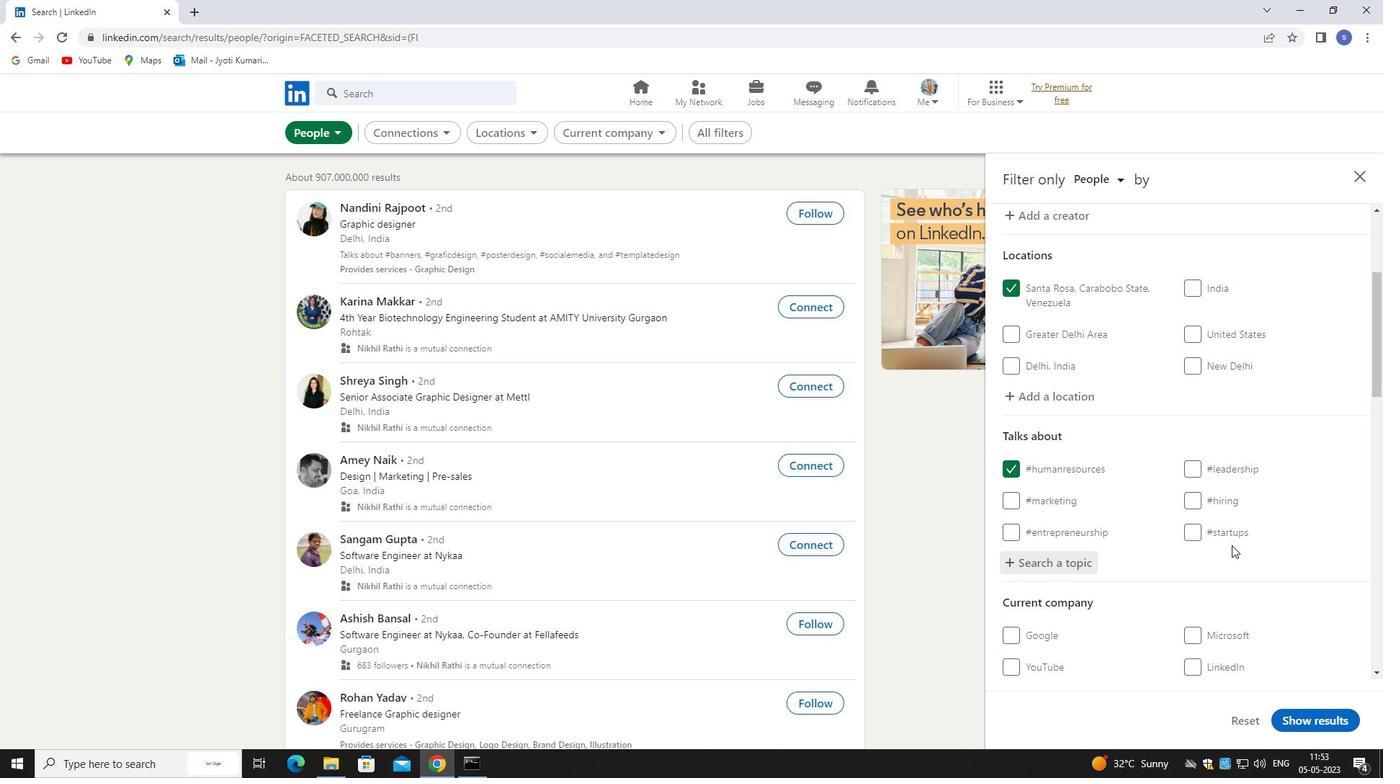 
Action: Mouse moved to (1233, 545)
Screenshot: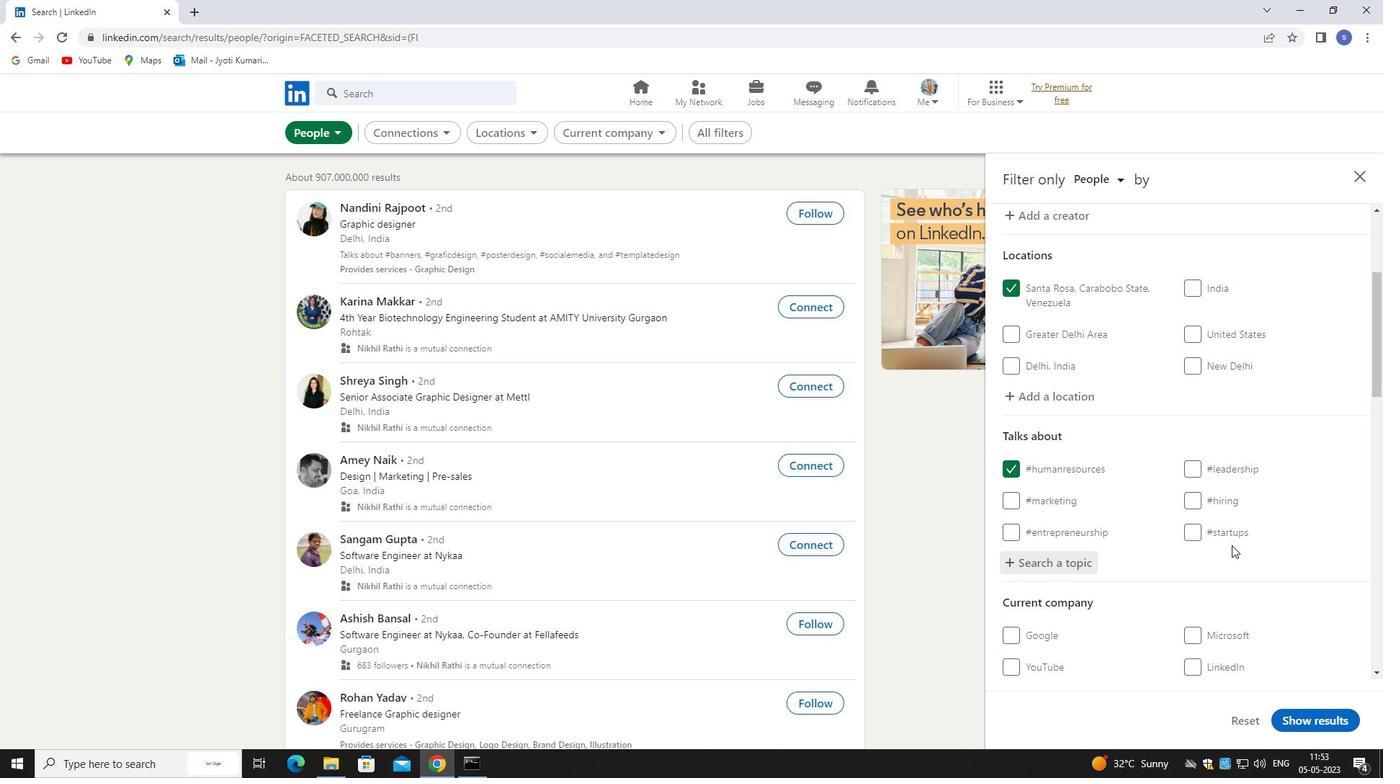
Action: Mouse scrolled (1233, 544) with delta (0, 0)
Screenshot: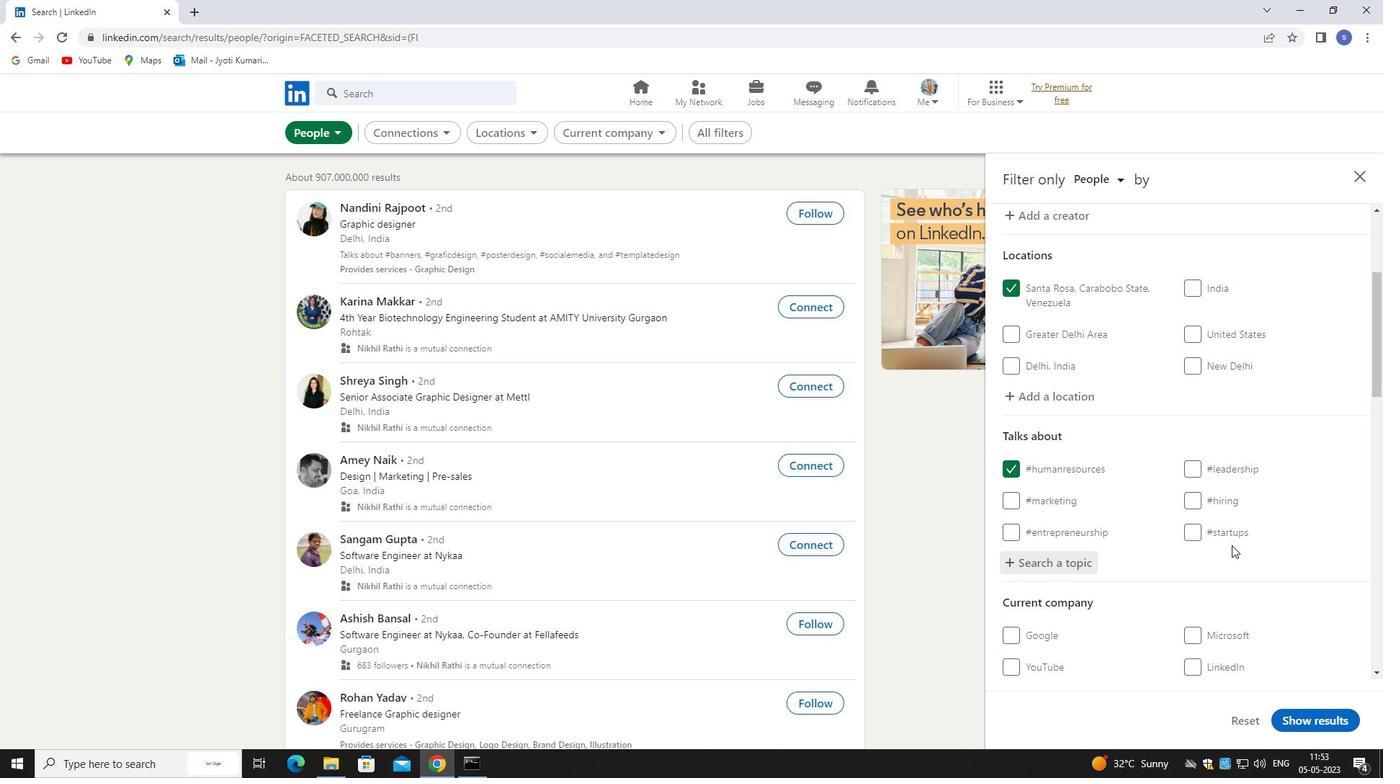 
Action: Mouse moved to (1233, 545)
Screenshot: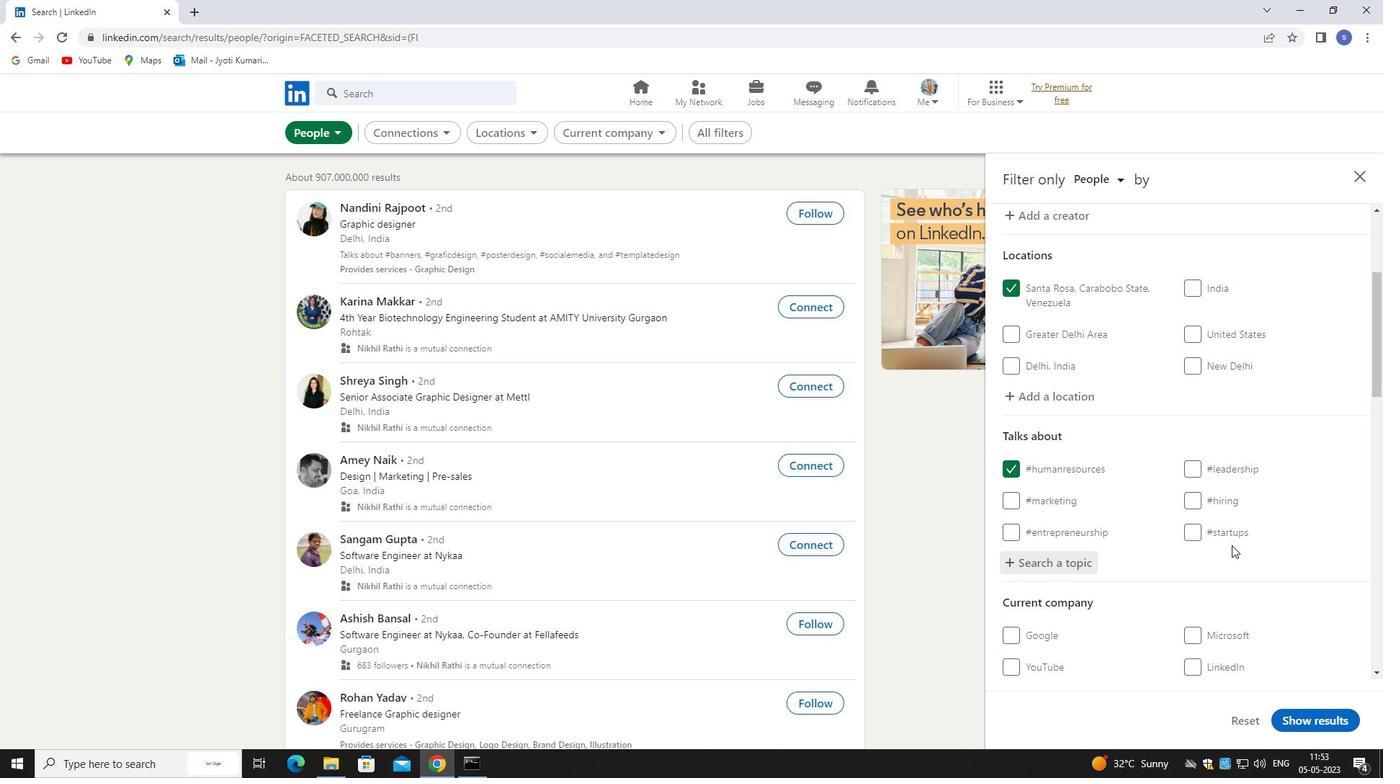 
Action: Mouse scrolled (1233, 544) with delta (0, 0)
Screenshot: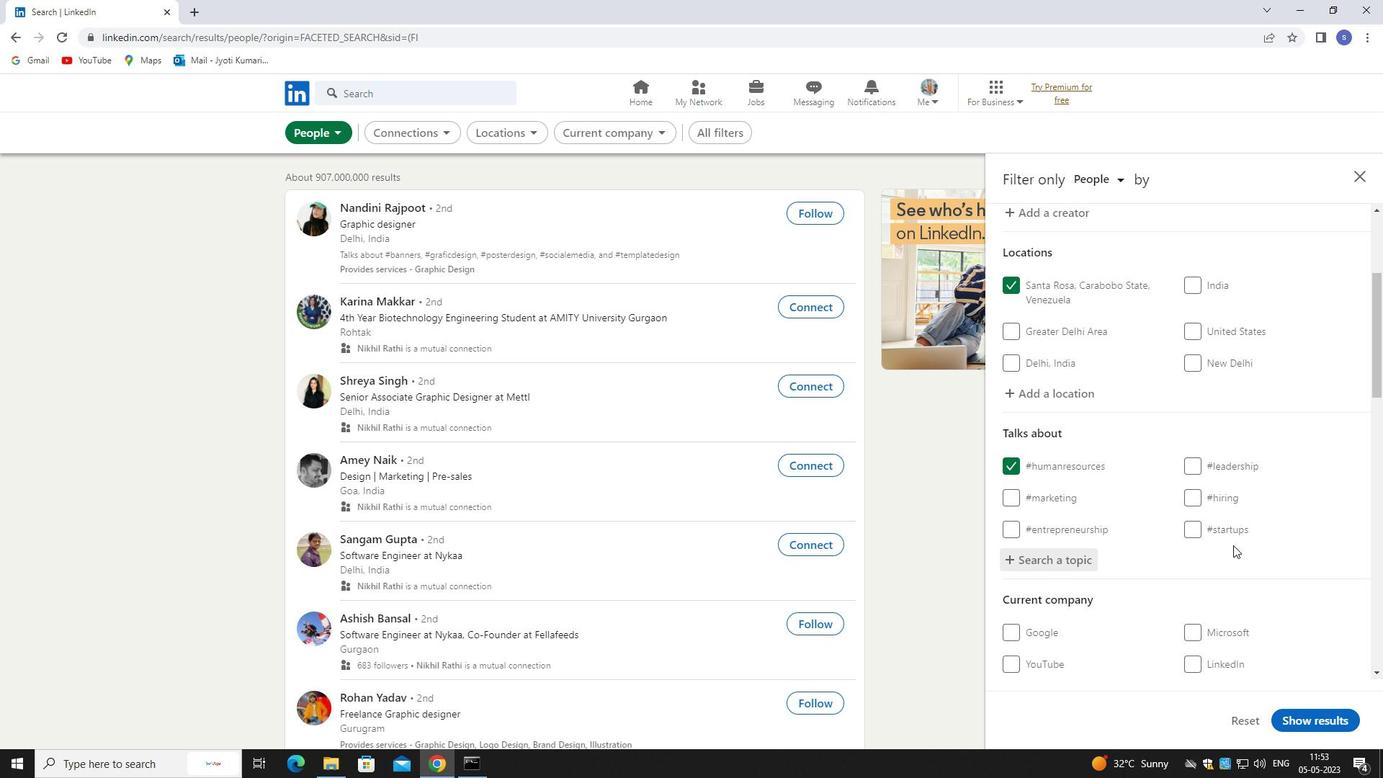 
Action: Mouse moved to (1234, 545)
Screenshot: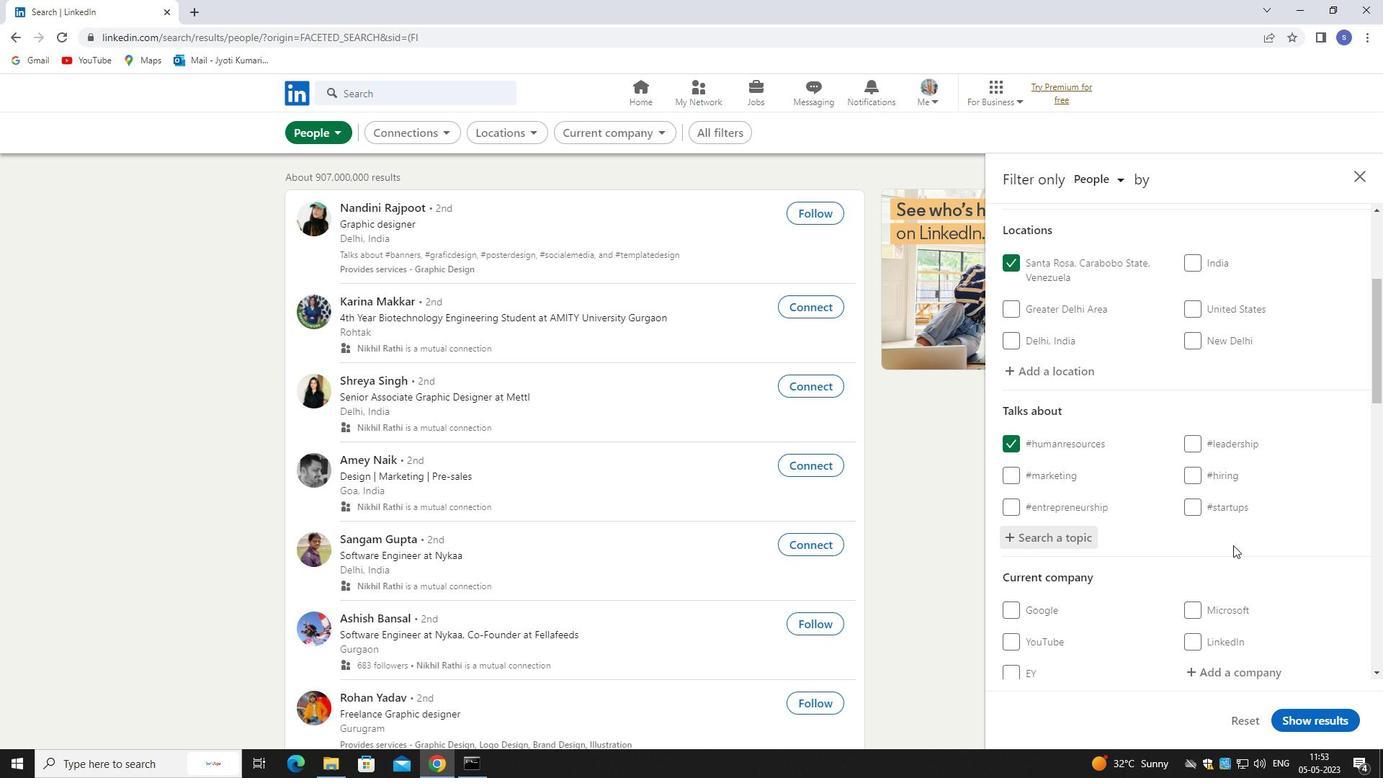 
Action: Mouse scrolled (1234, 544) with delta (0, 0)
Screenshot: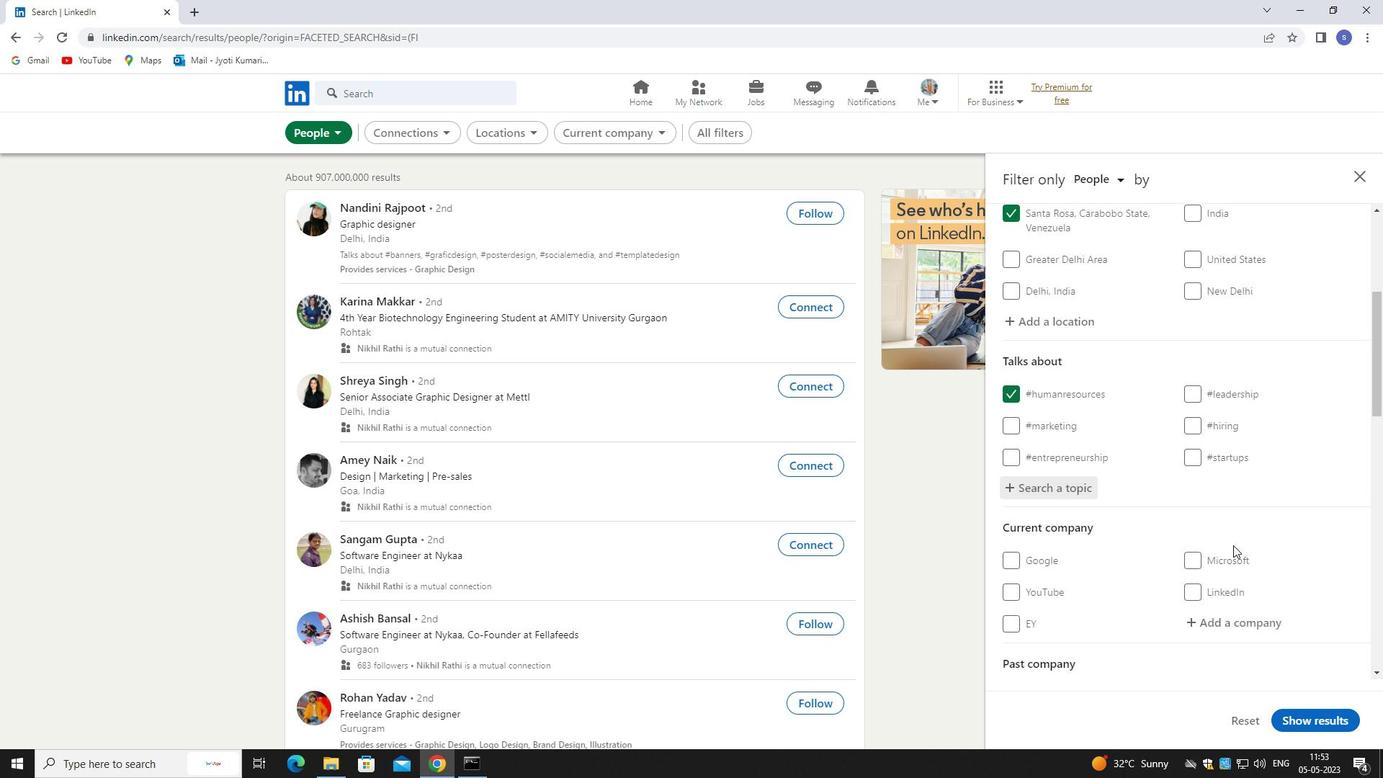 
Action: Mouse moved to (1254, 340)
Screenshot: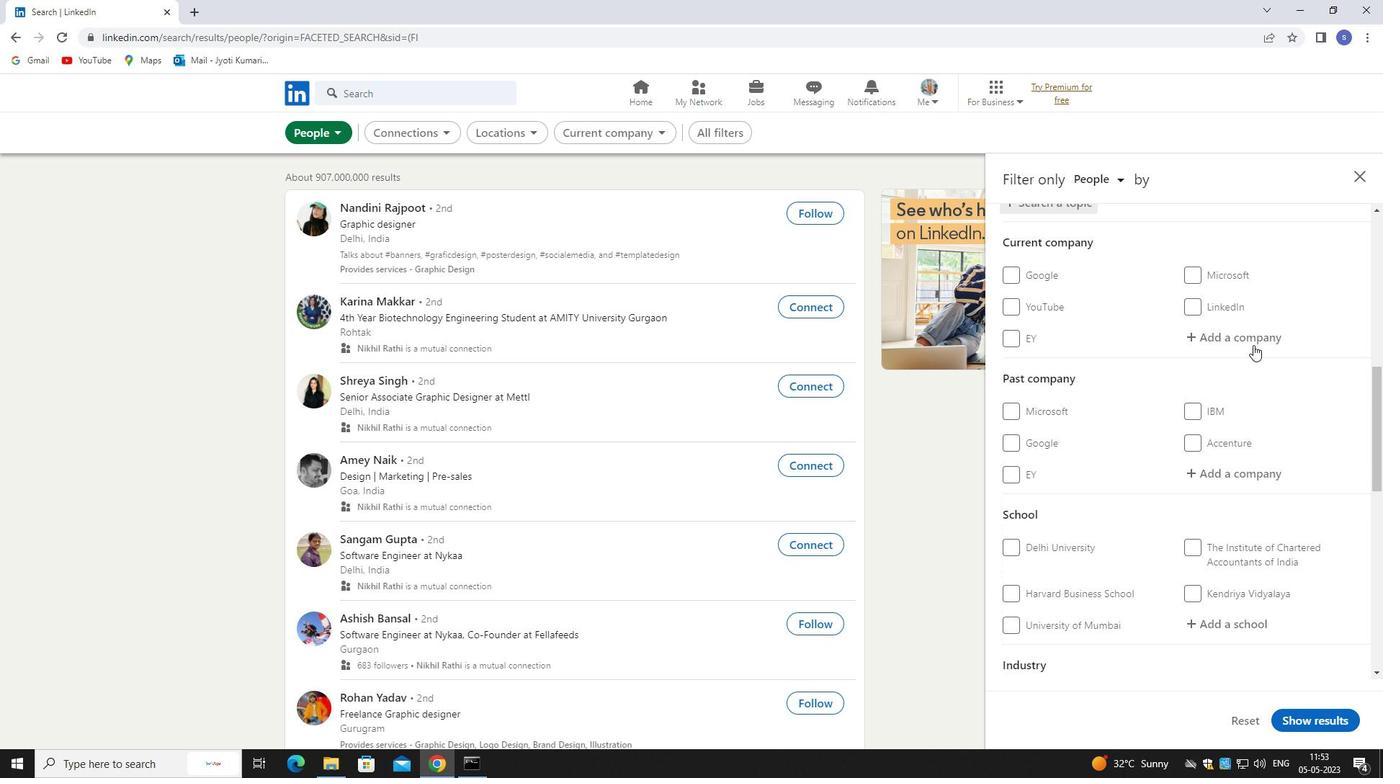 
Action: Mouse pressed left at (1254, 340)
Screenshot: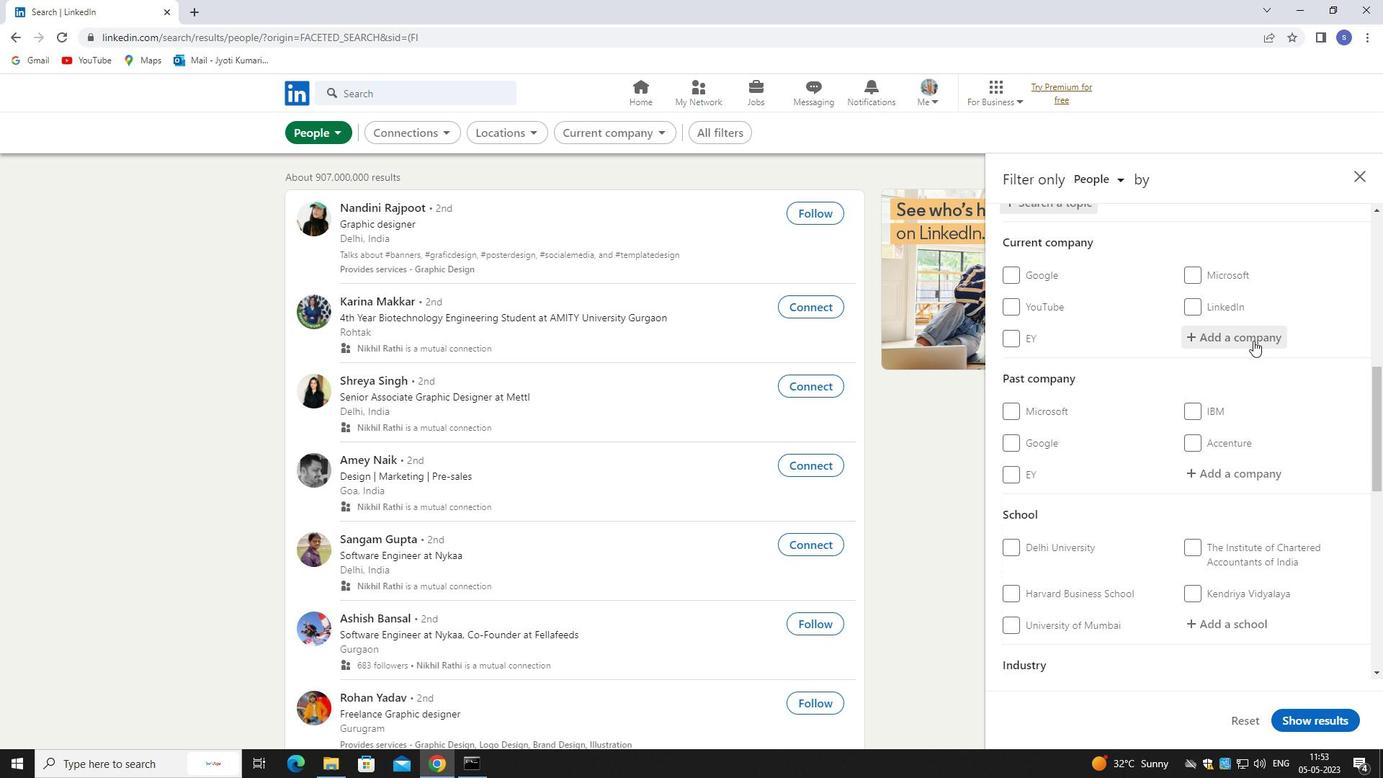 
Action: Mouse moved to (1259, 337)
Screenshot: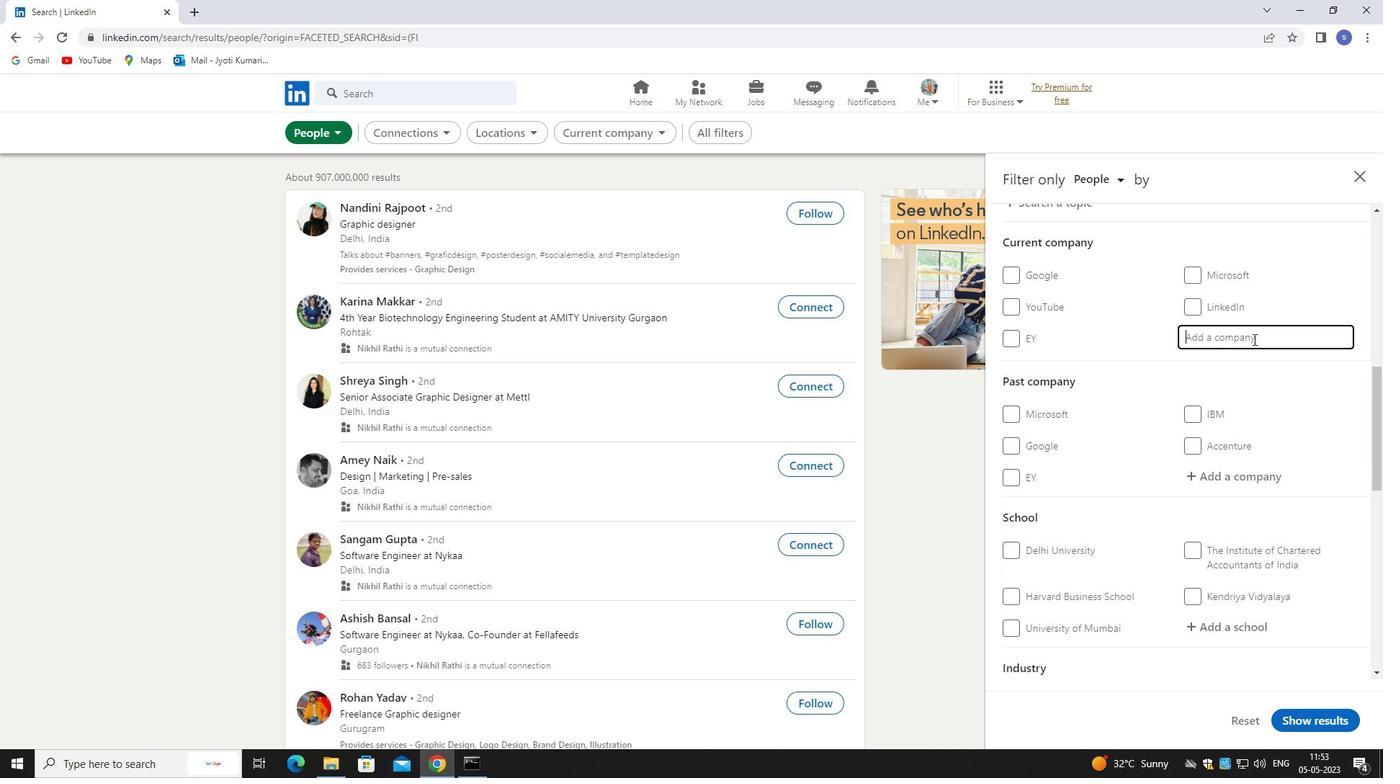 
Action: Key pressed PUMA<Key.space>
Screenshot: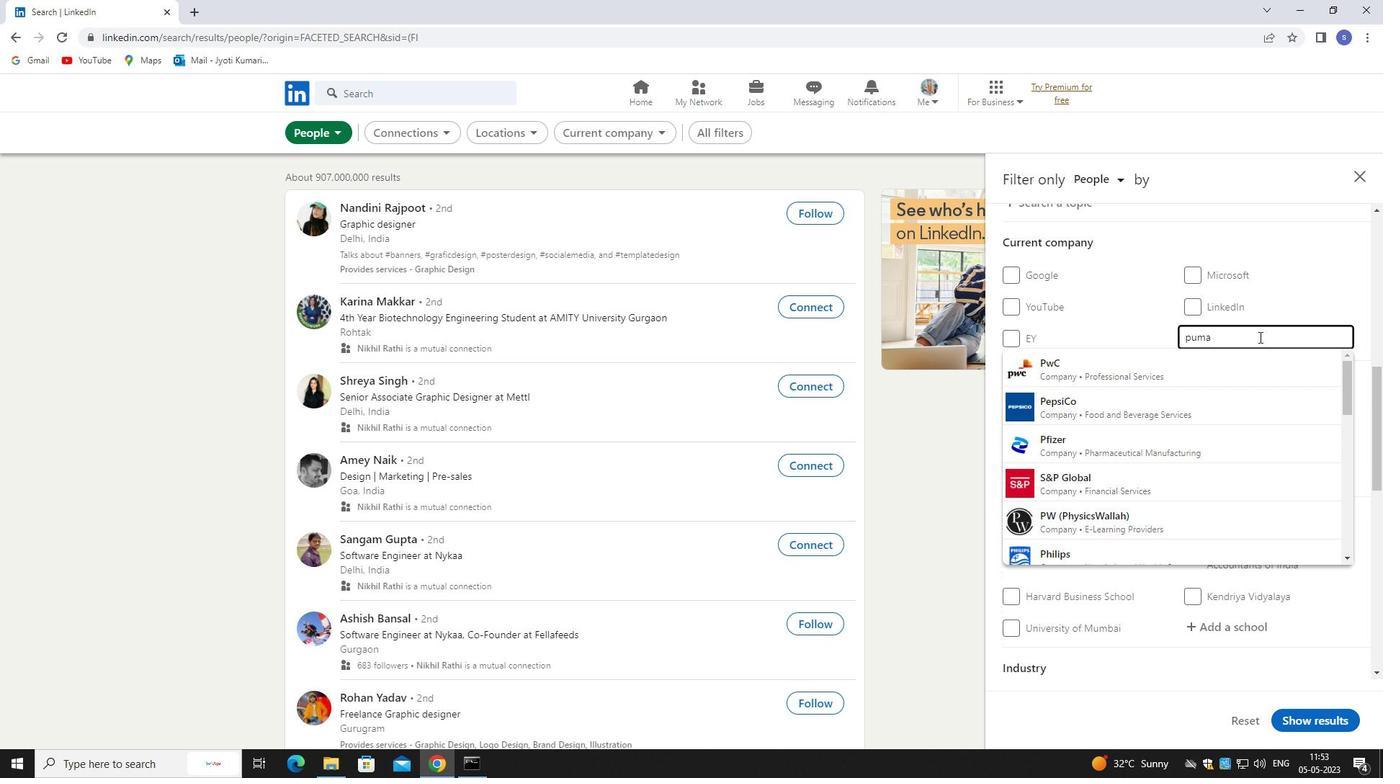 
Action: Mouse moved to (1259, 363)
Screenshot: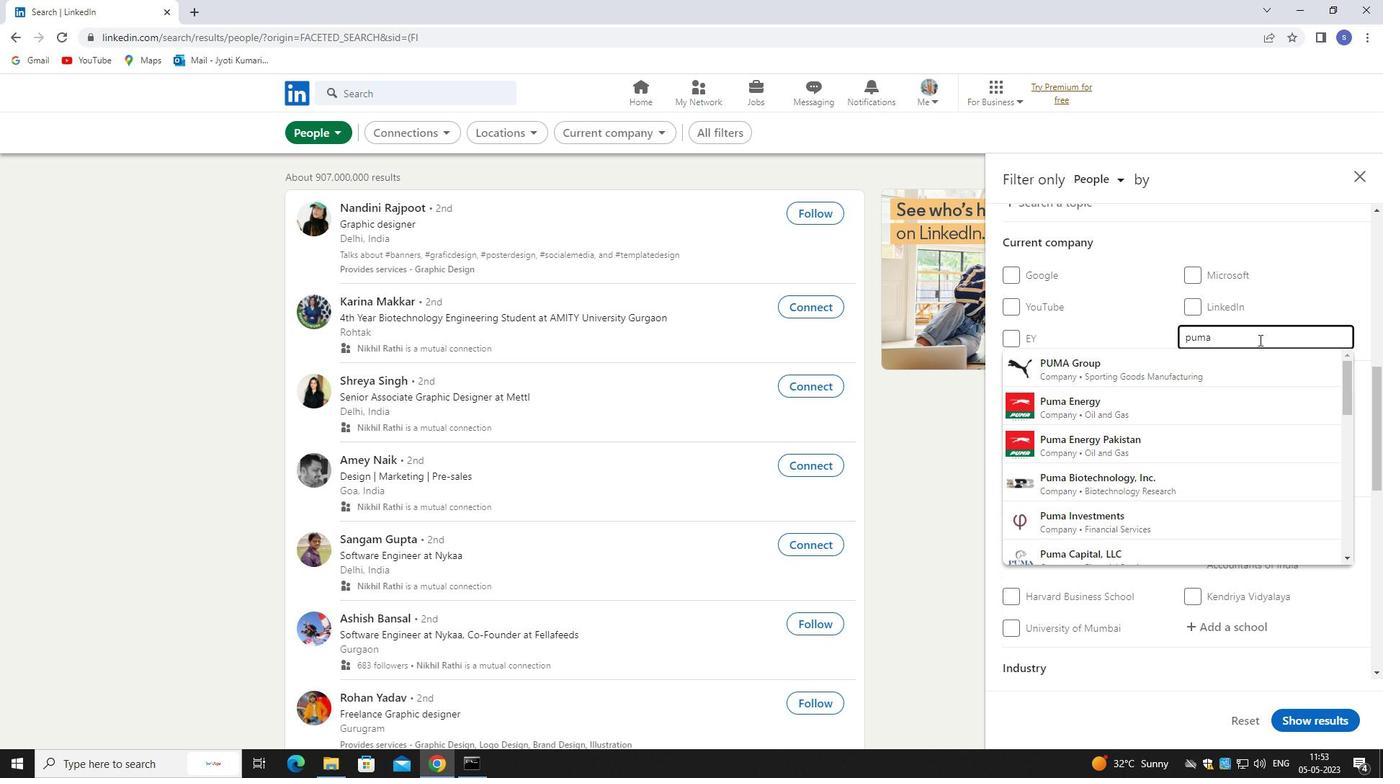 
Action: Mouse pressed left at (1259, 363)
Screenshot: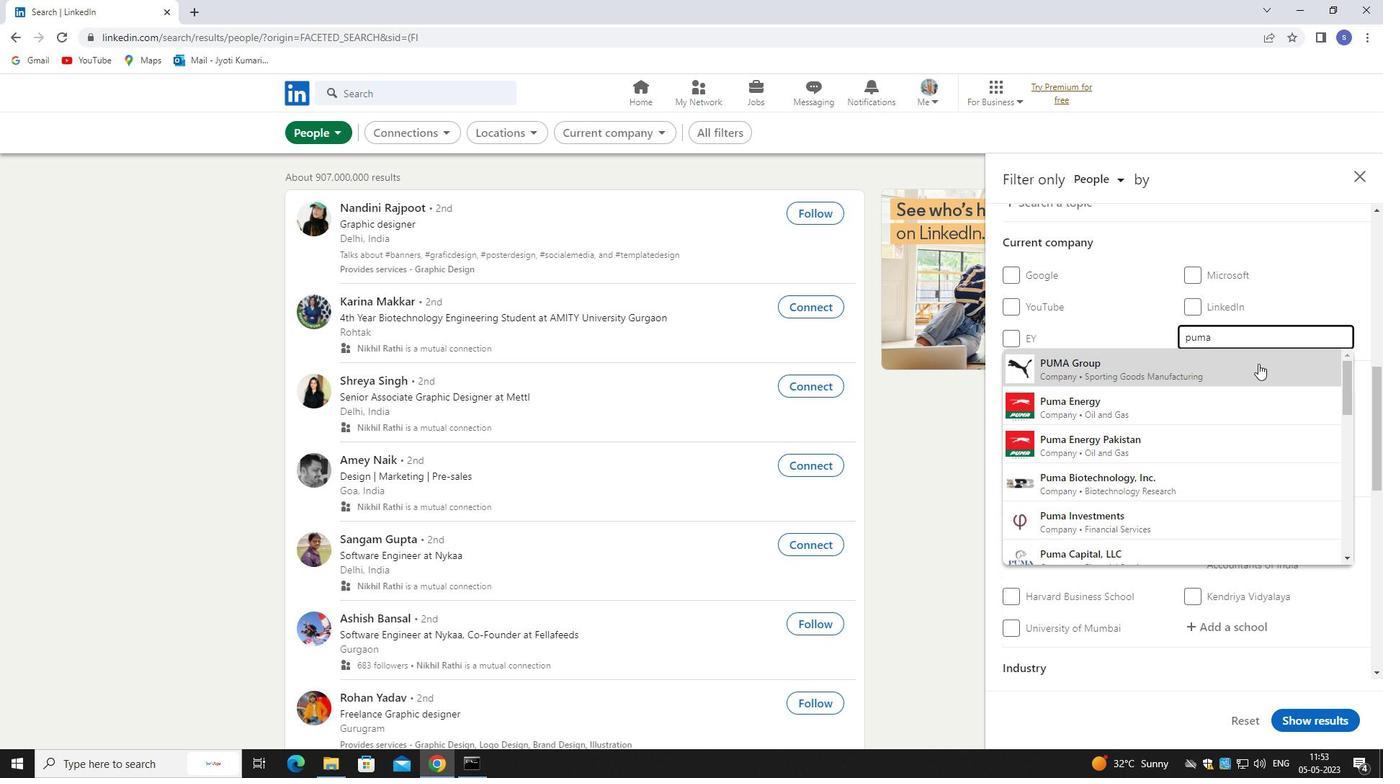 
Action: Mouse moved to (1185, 562)
Screenshot: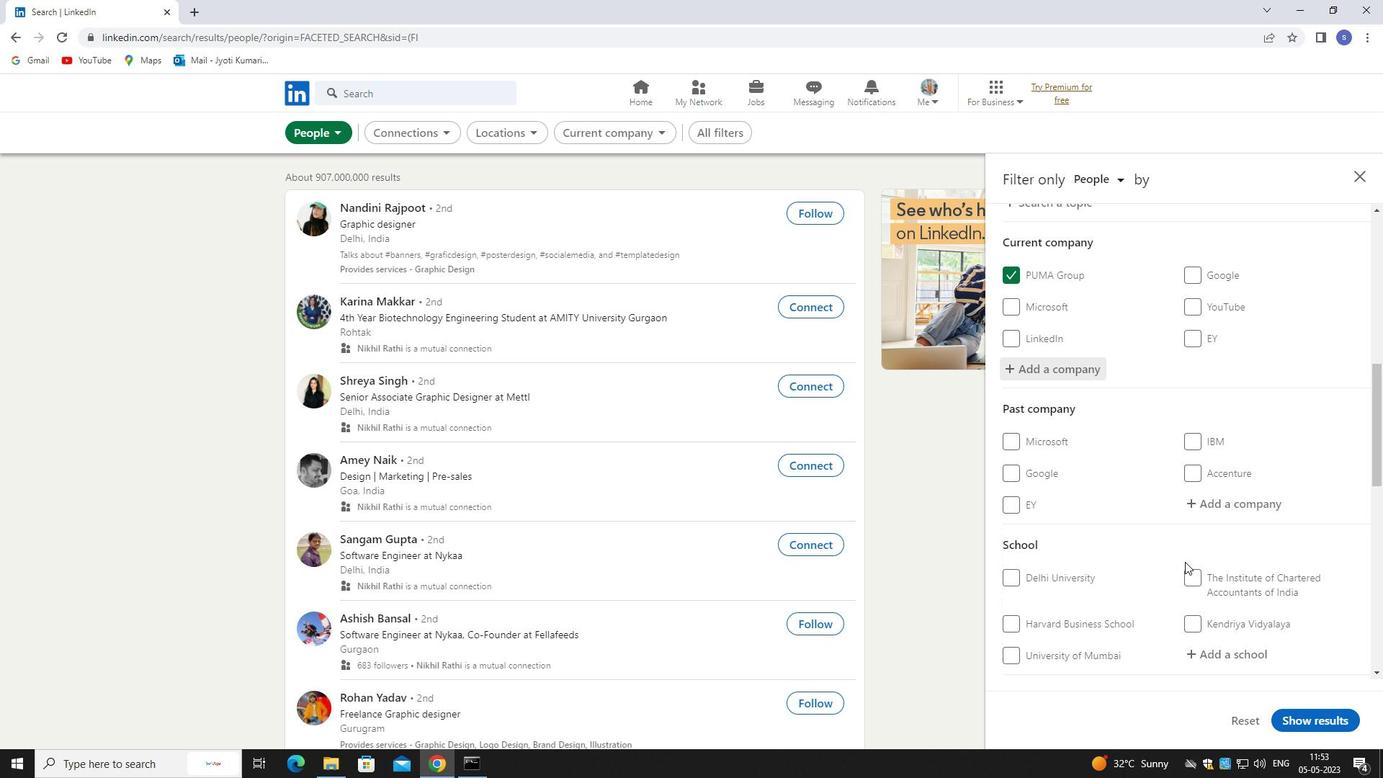 
Action: Mouse scrolled (1185, 562) with delta (0, 0)
Screenshot: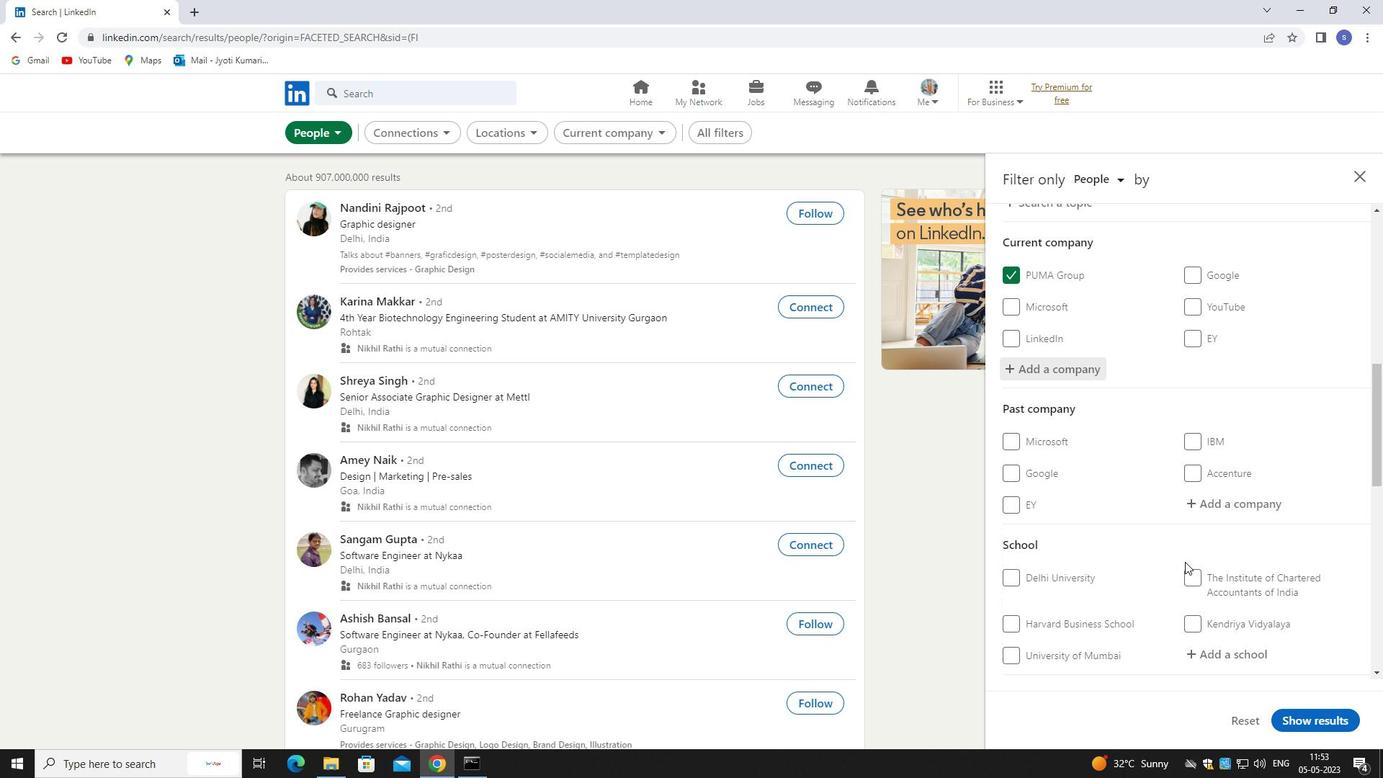 
Action: Mouse moved to (1185, 563)
Screenshot: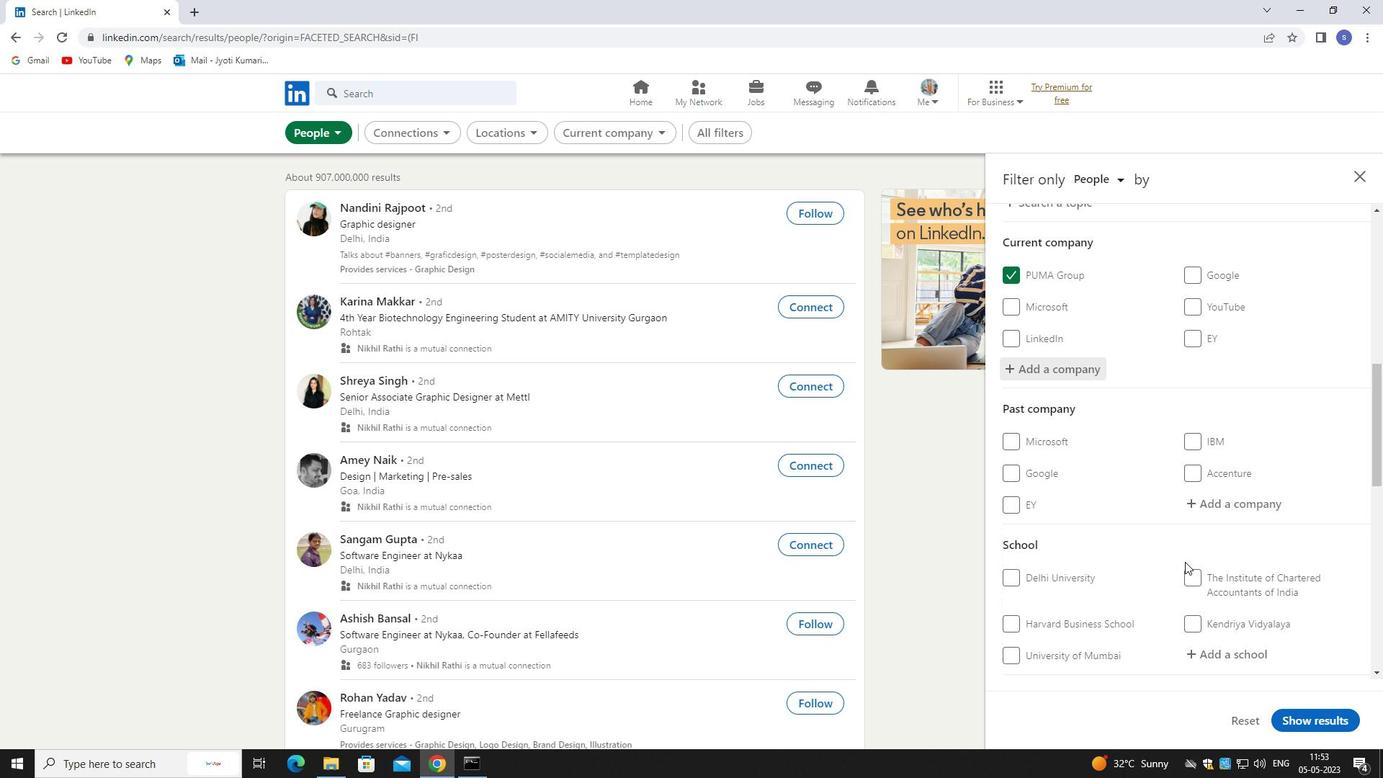 
Action: Mouse scrolled (1185, 562) with delta (0, 0)
Screenshot: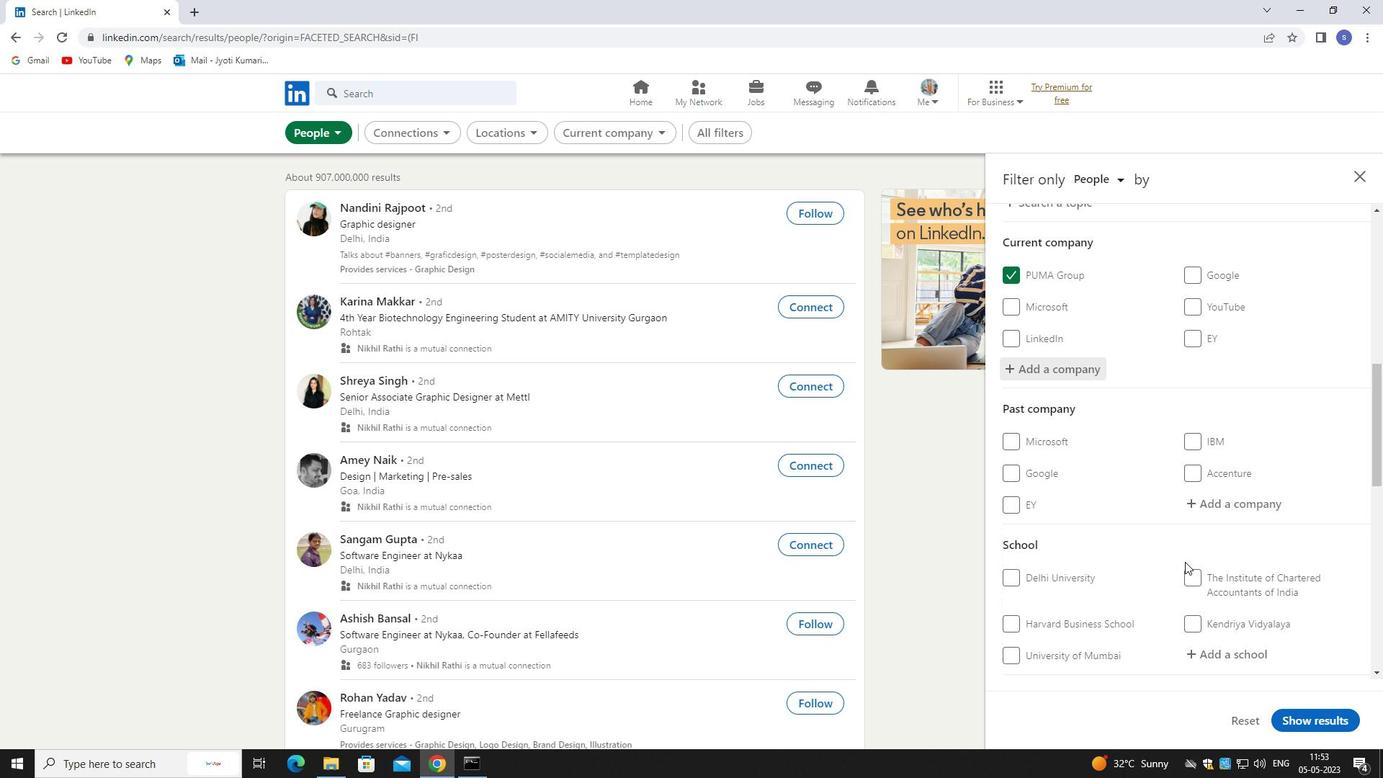 
Action: Mouse moved to (1185, 564)
Screenshot: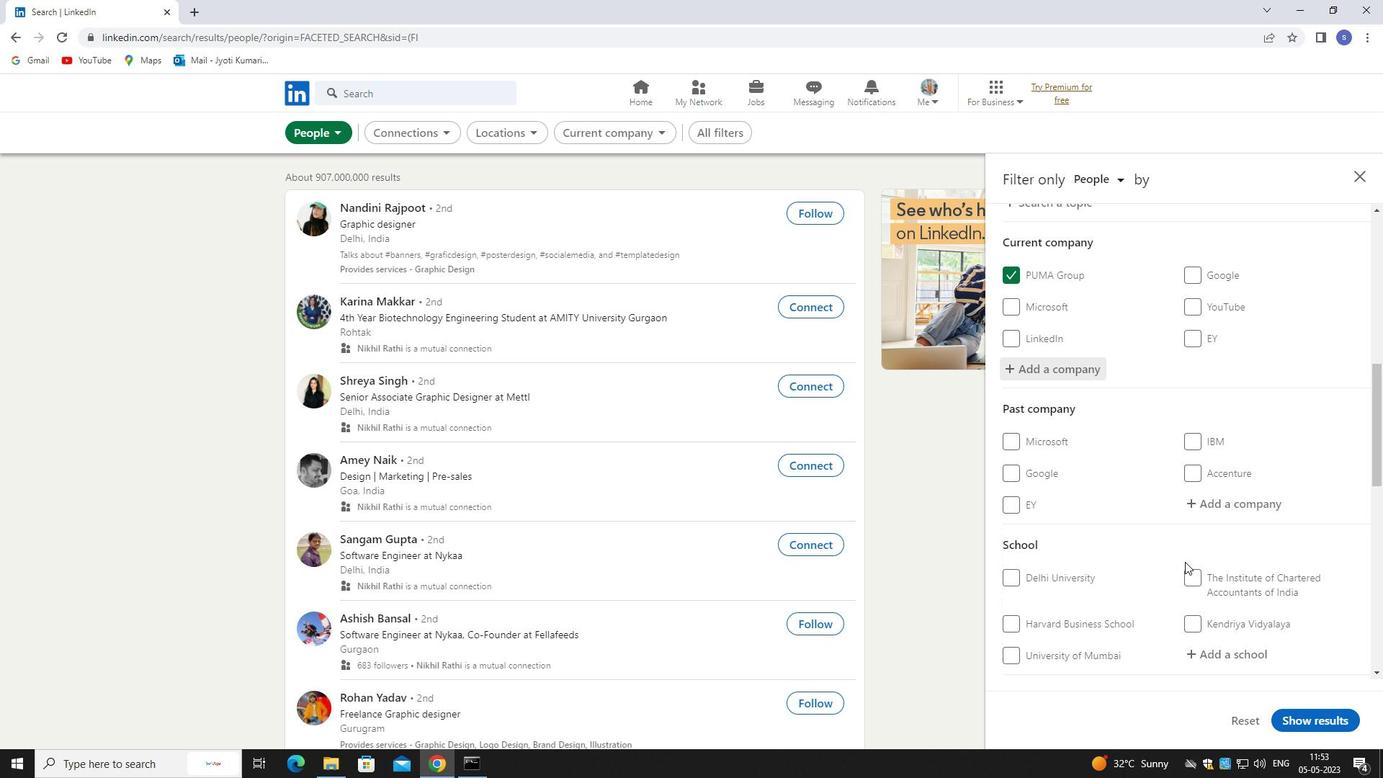 
Action: Mouse scrolled (1185, 563) with delta (0, 0)
Screenshot: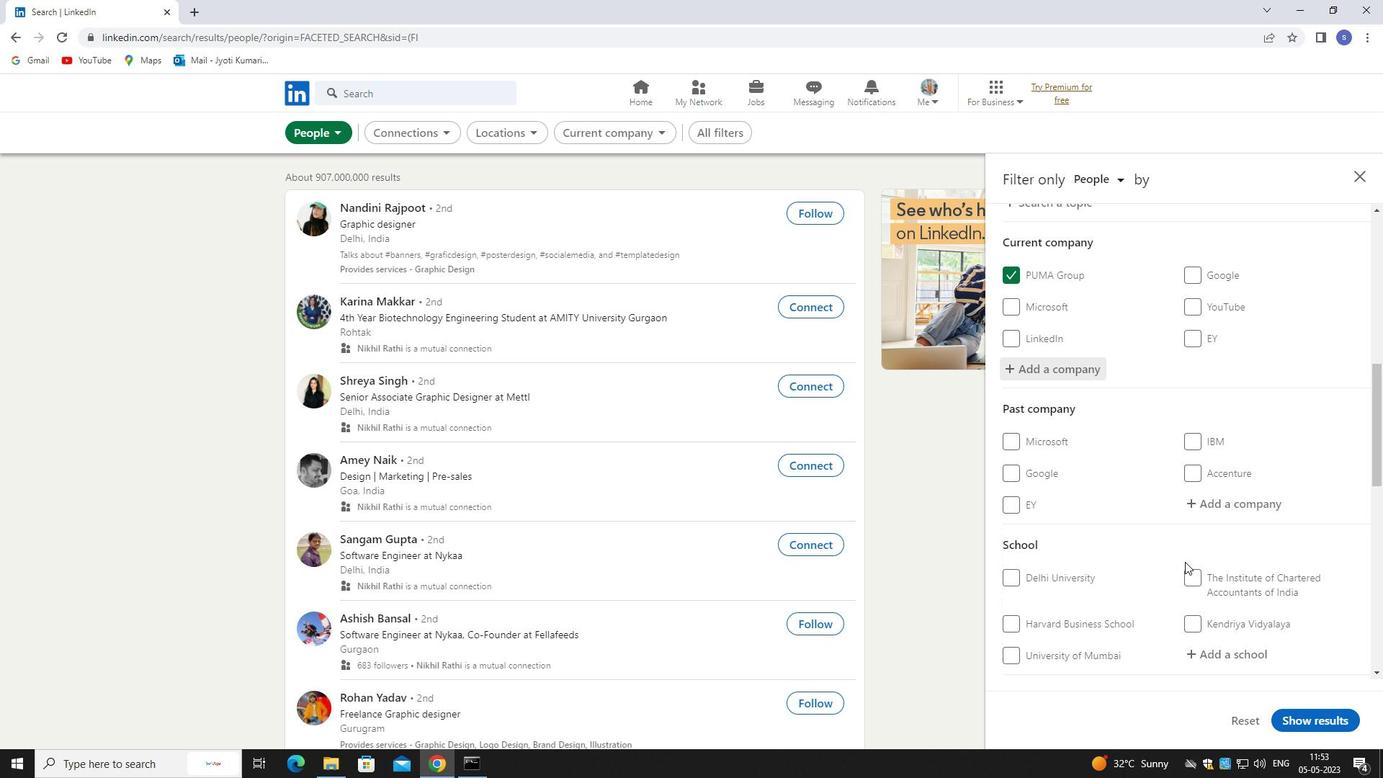 
Action: Mouse moved to (1223, 434)
Screenshot: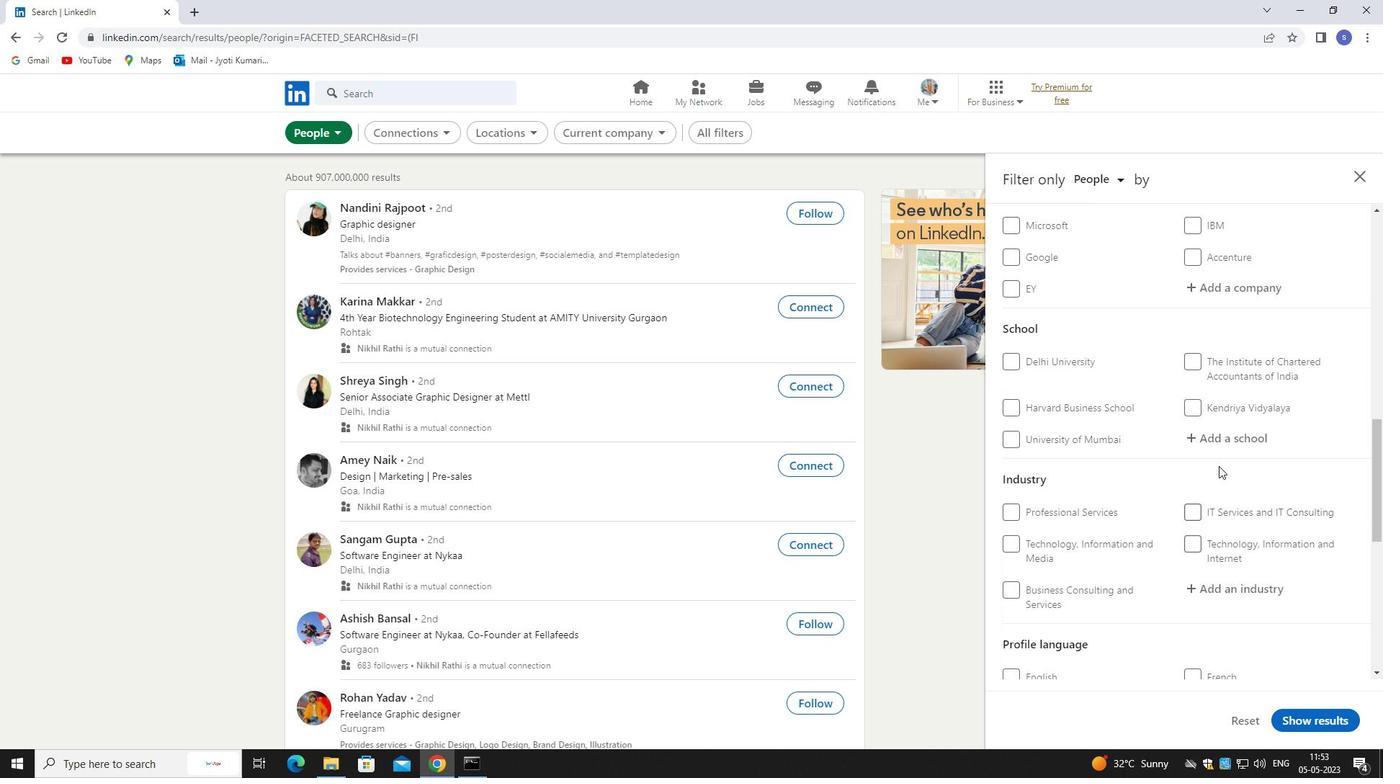 
Action: Mouse pressed left at (1223, 434)
Screenshot: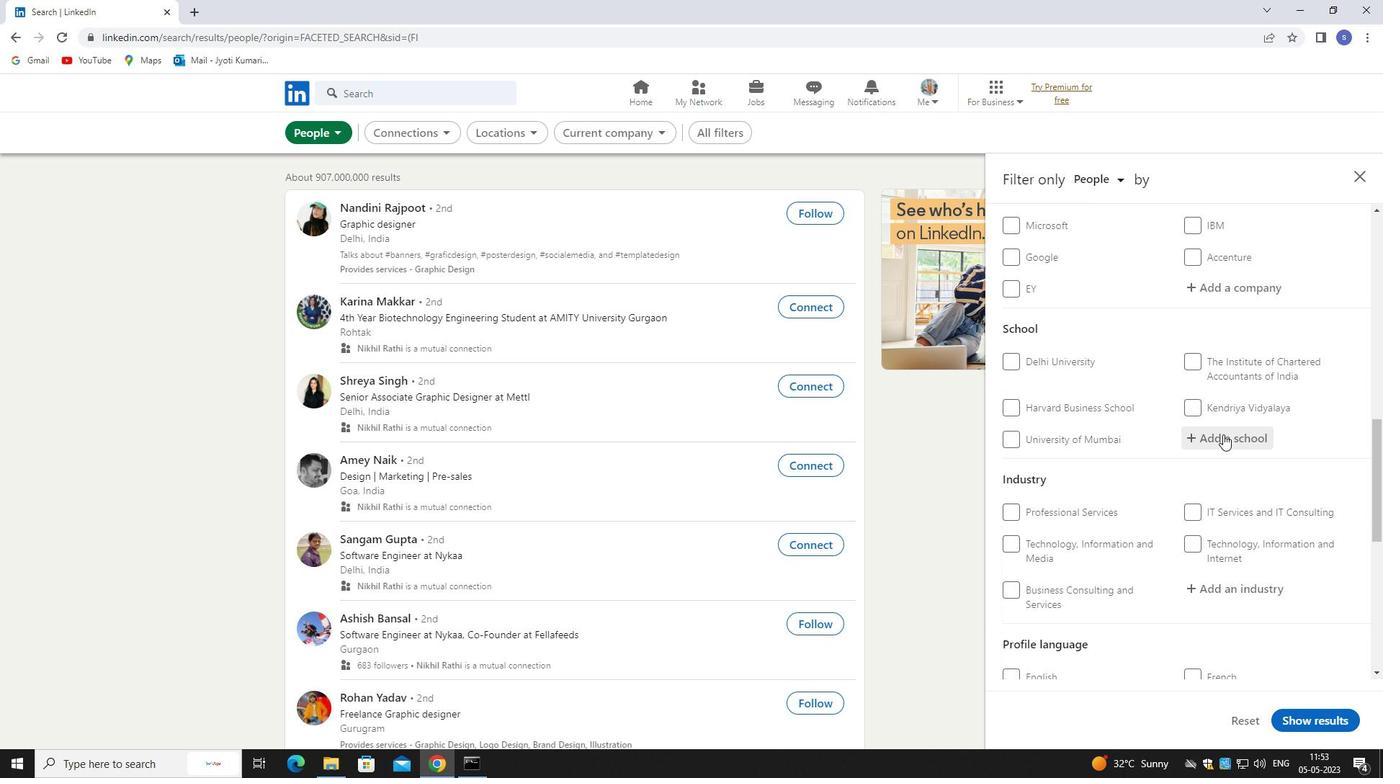 
Action: Mouse moved to (1221, 444)
Screenshot: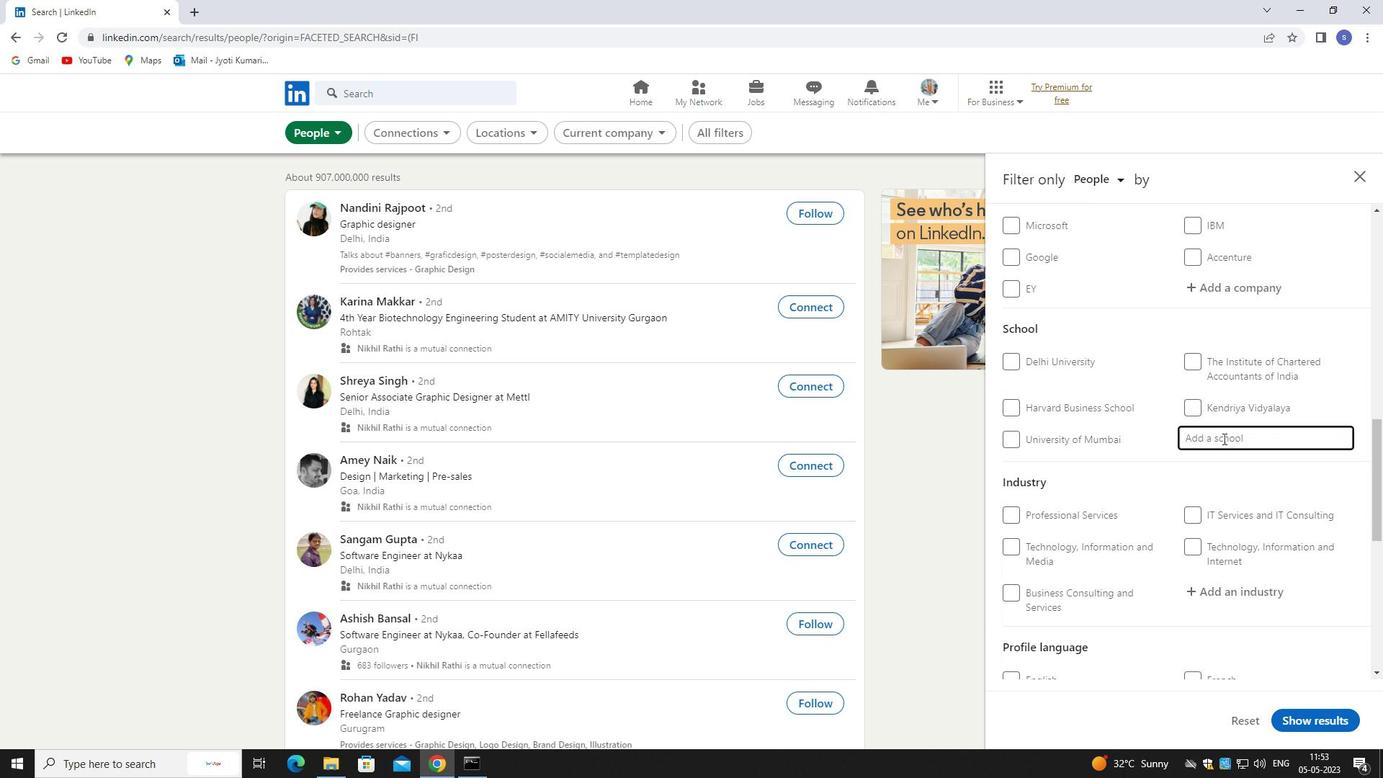 
Action: Key pressed ST.<Key.space>XA
Screenshot: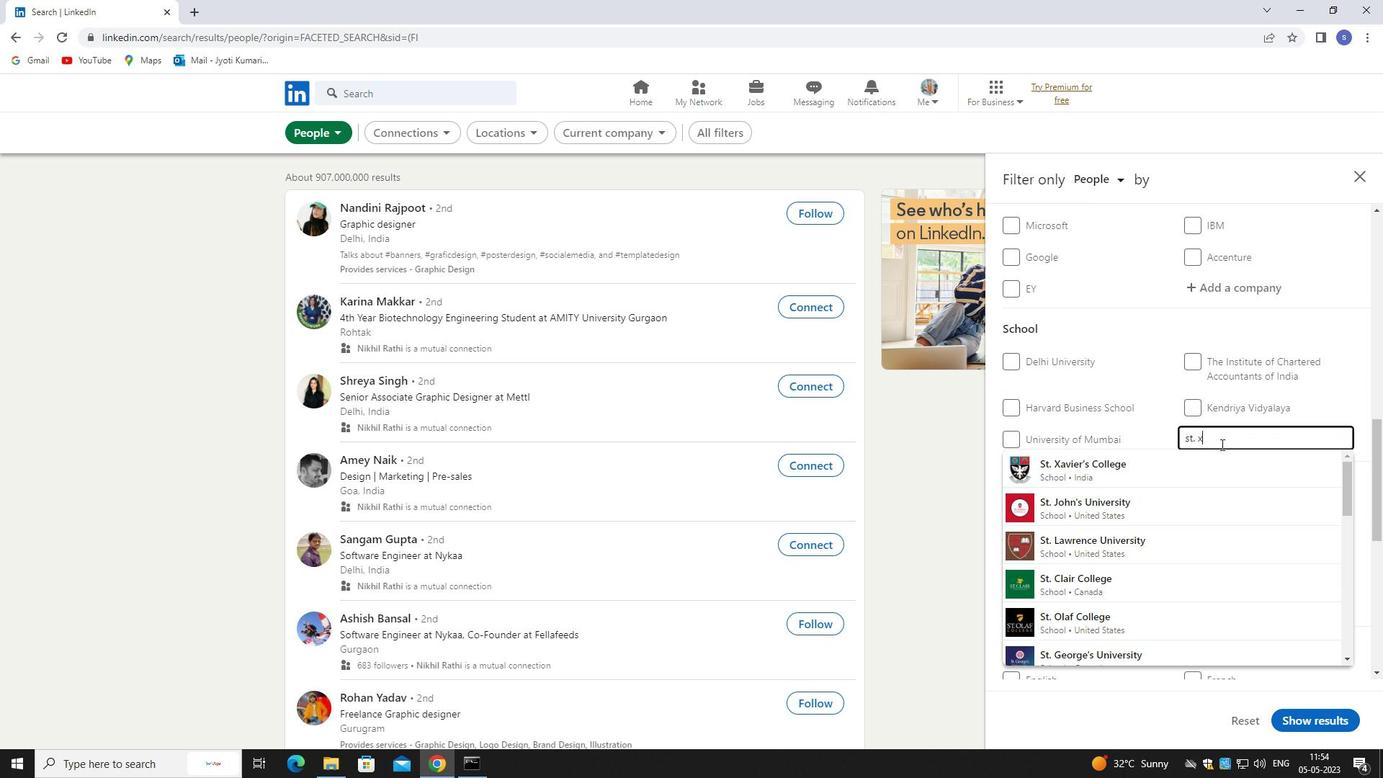 
Action: Mouse moved to (1228, 495)
Screenshot: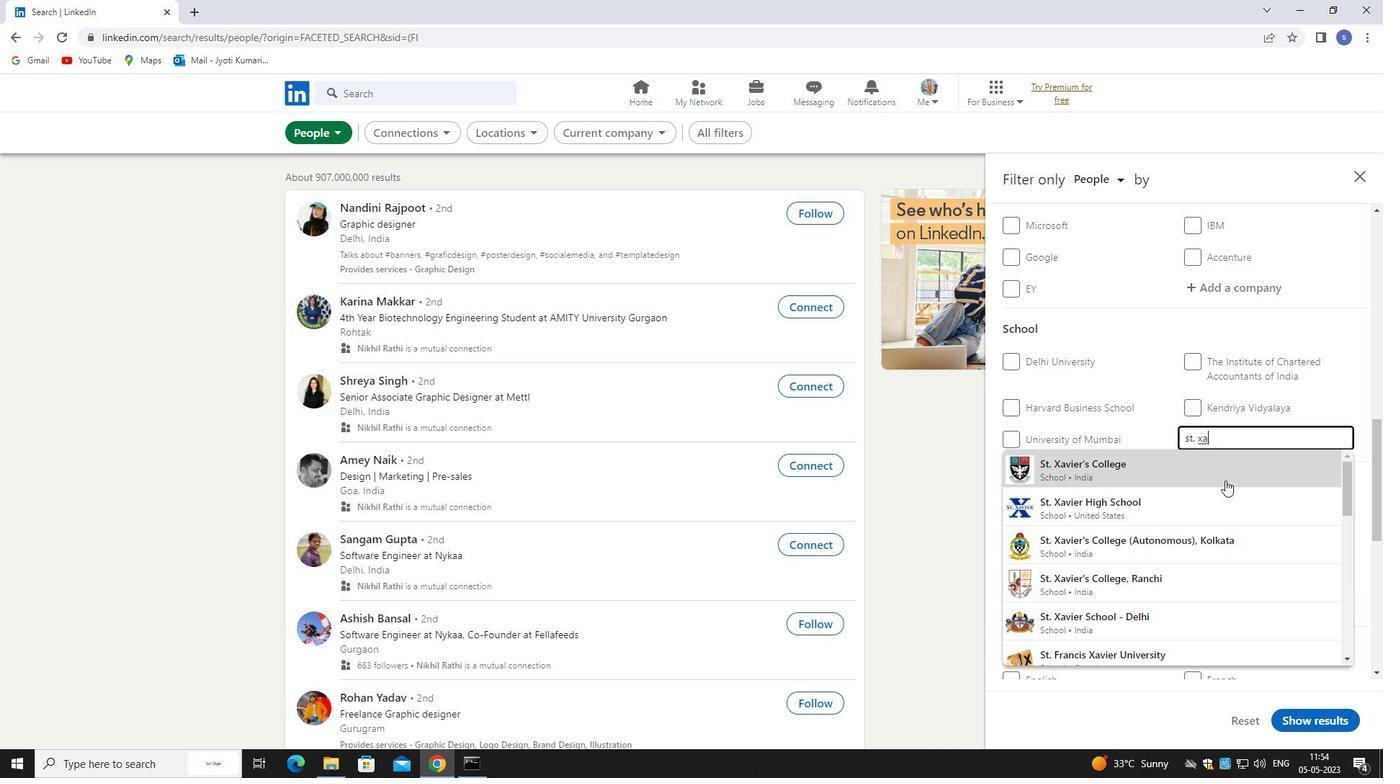 
Action: Mouse pressed left at (1228, 495)
Screenshot: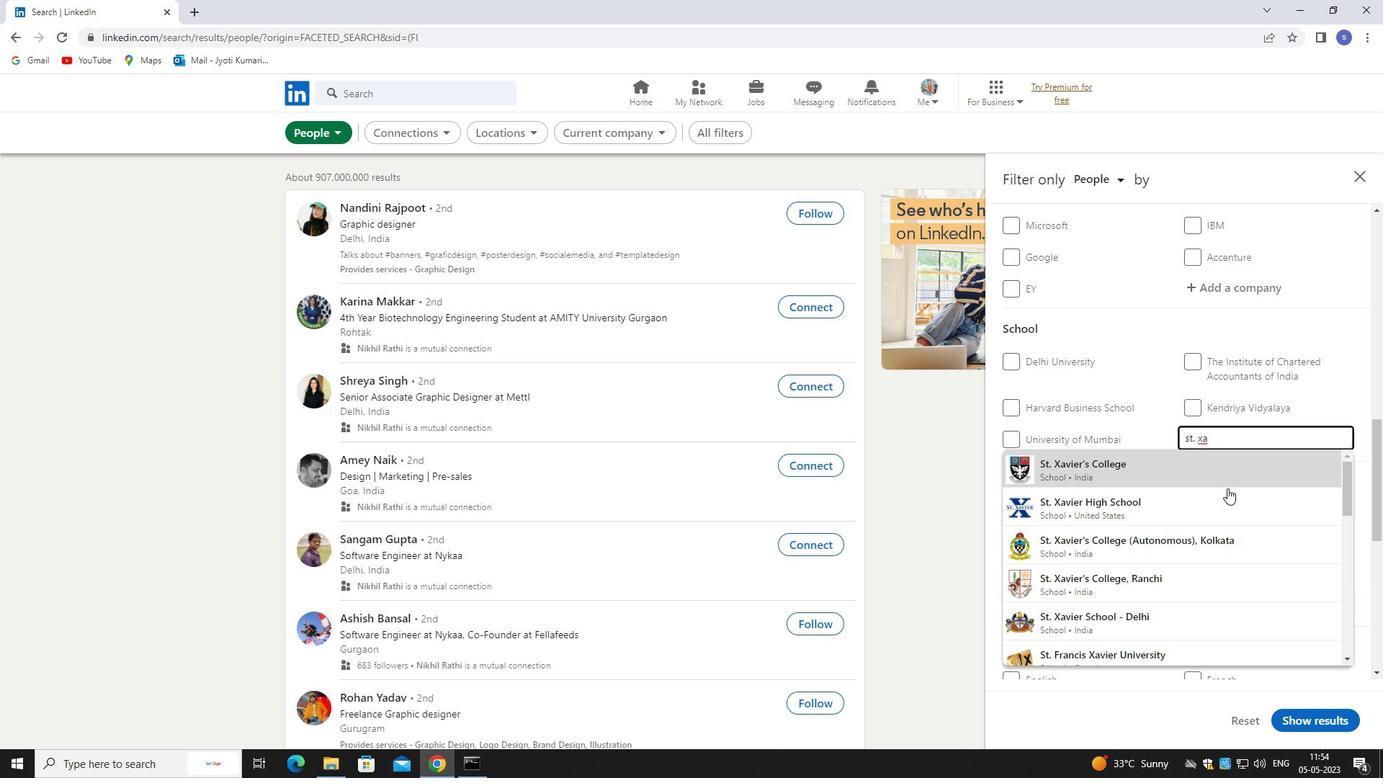 
Action: Mouse moved to (1226, 495)
Screenshot: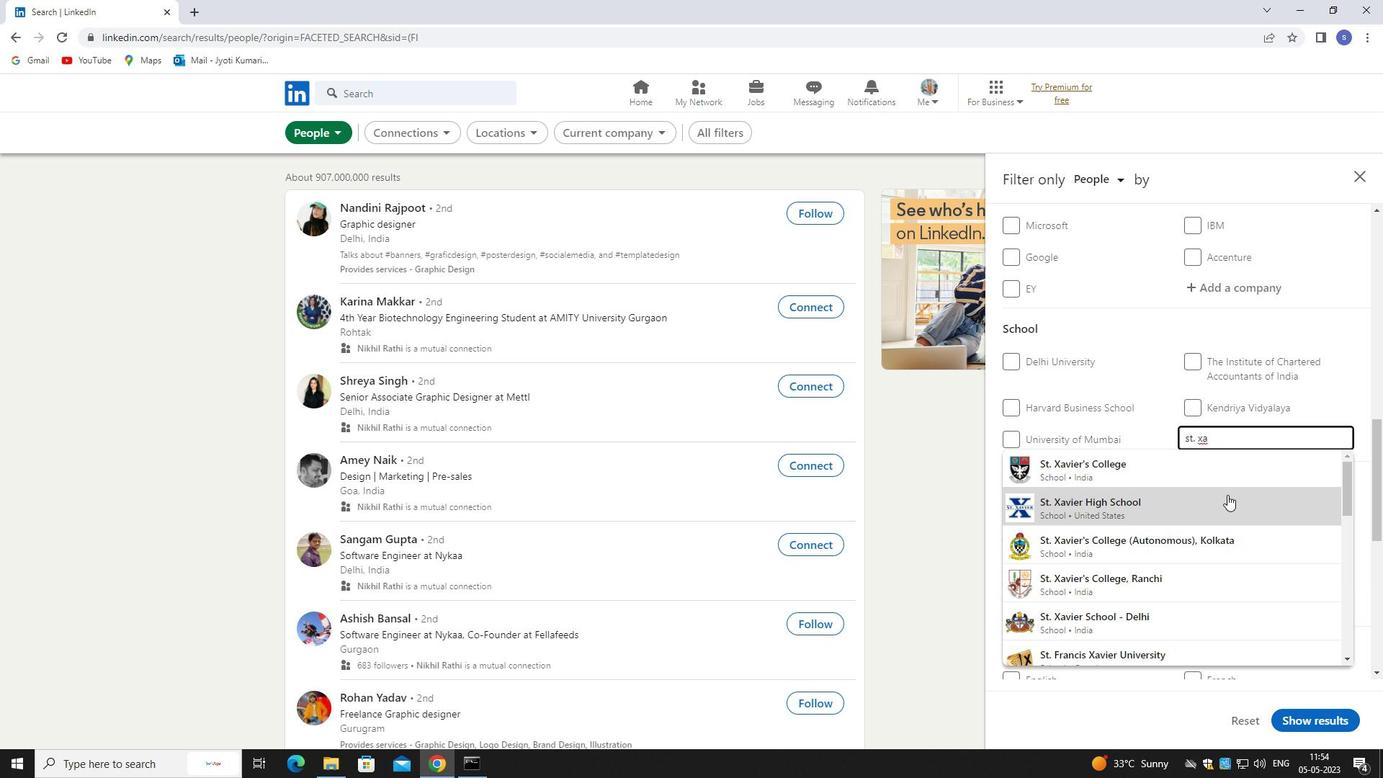 
Action: Mouse scrolled (1226, 494) with delta (0, 0)
Screenshot: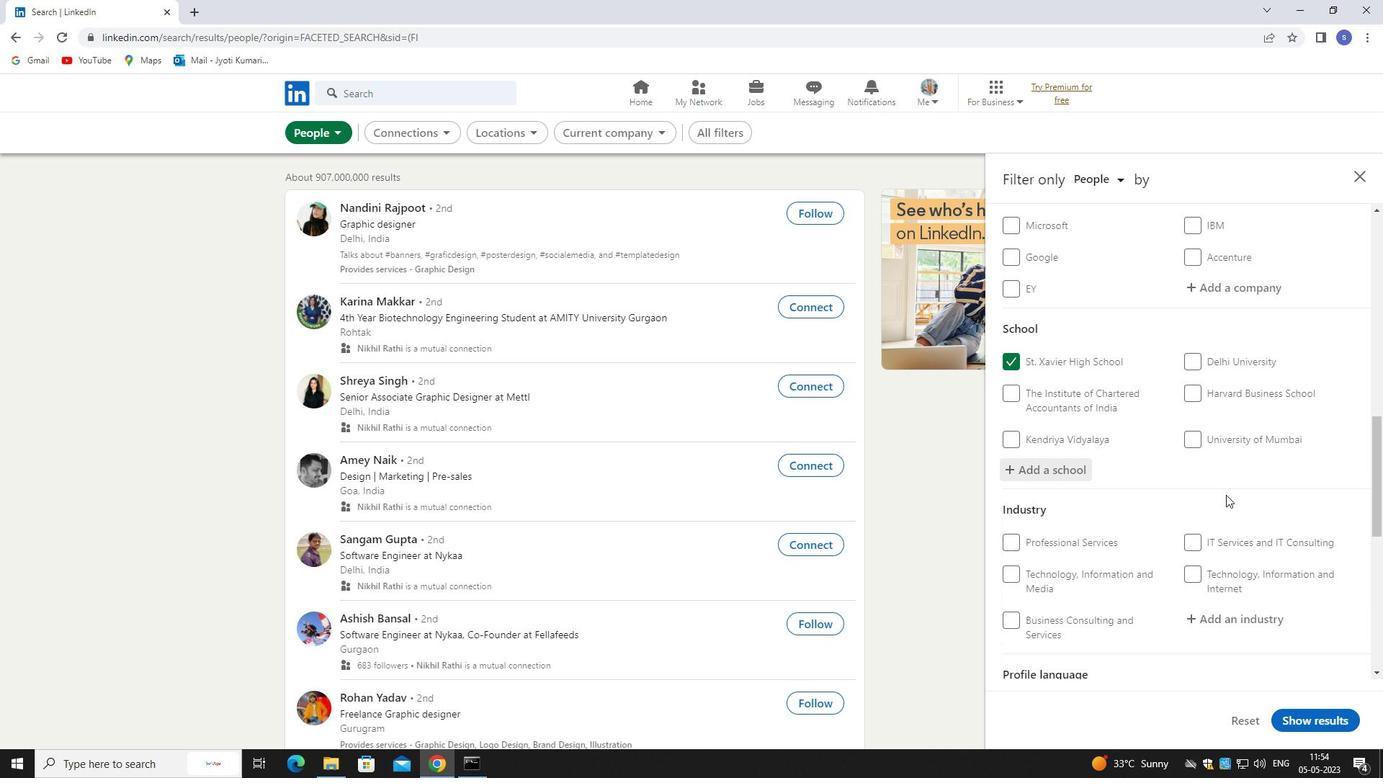 
Action: Mouse scrolled (1226, 494) with delta (0, 0)
Screenshot: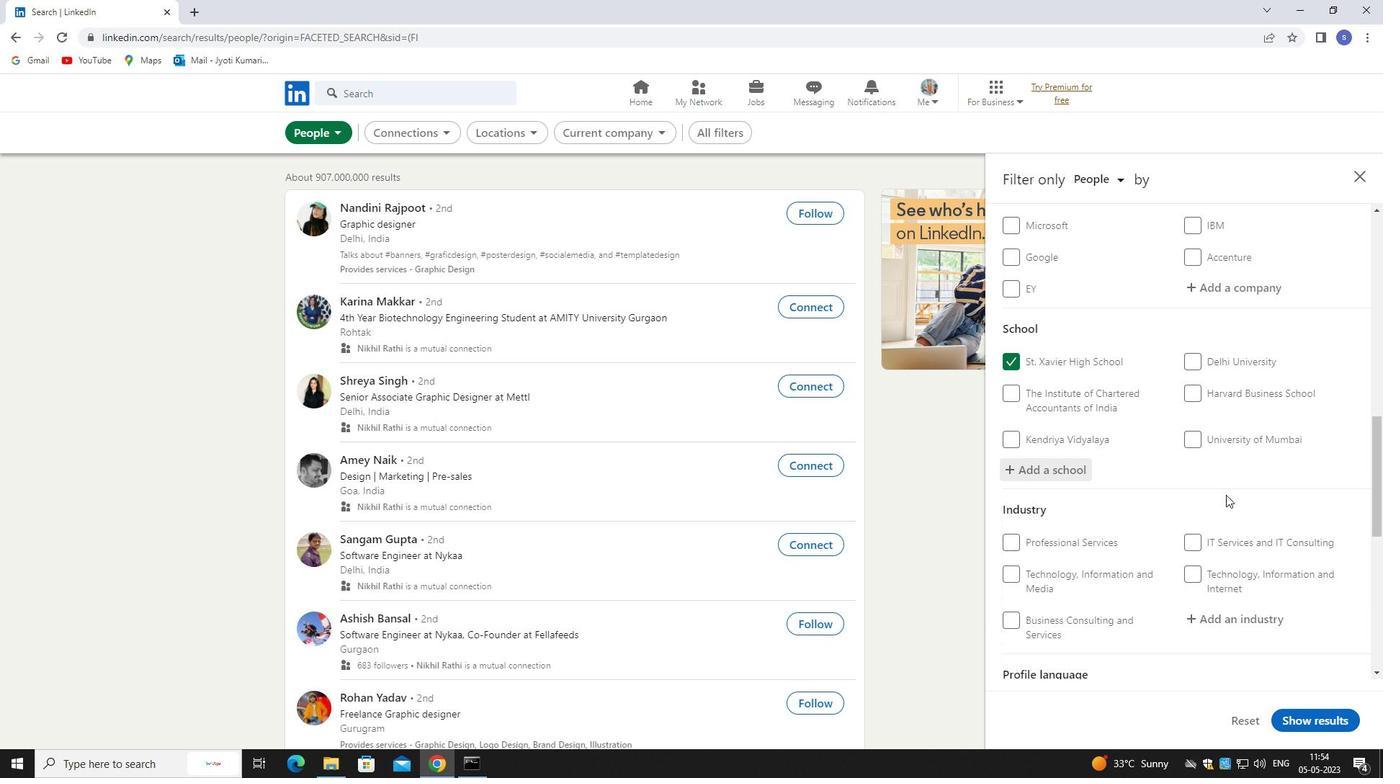 
Action: Mouse moved to (1227, 495)
Screenshot: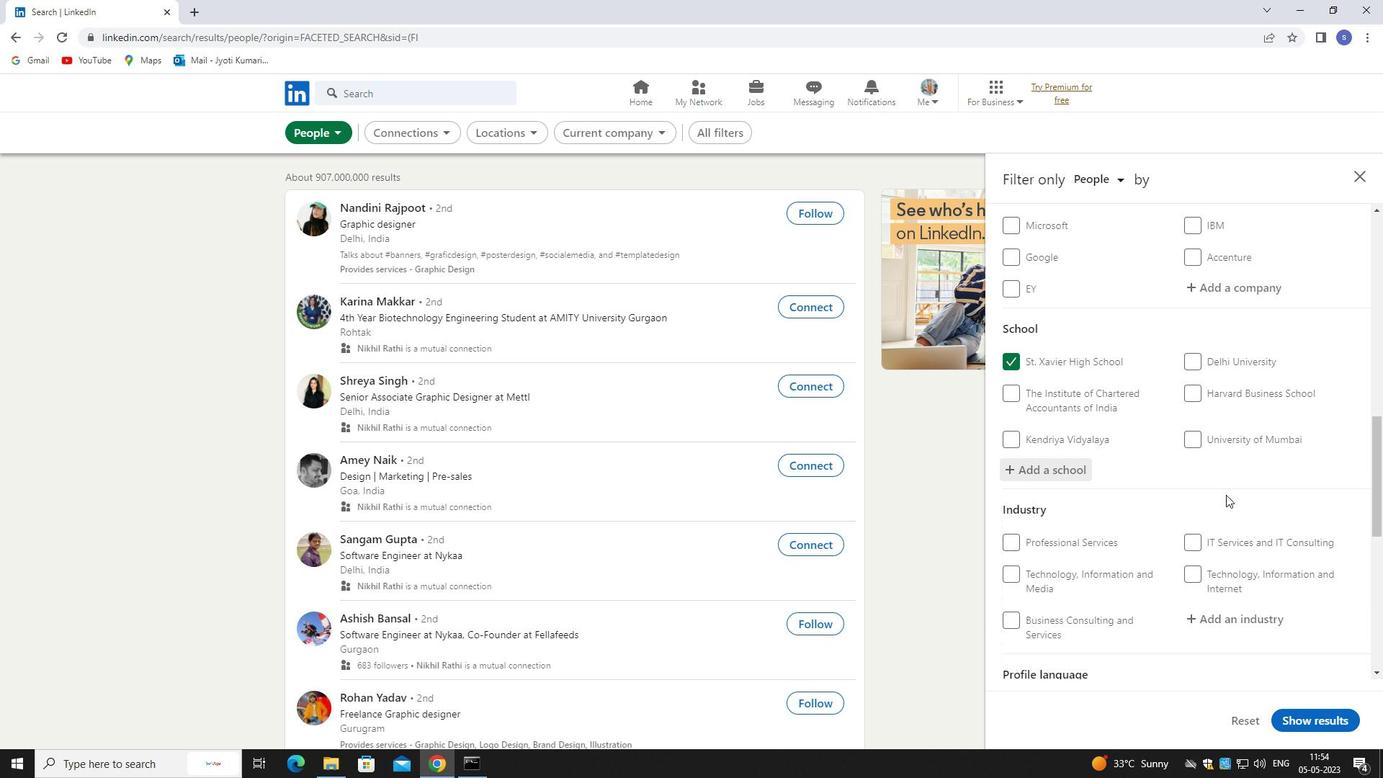 
Action: Mouse scrolled (1227, 495) with delta (0, 0)
Screenshot: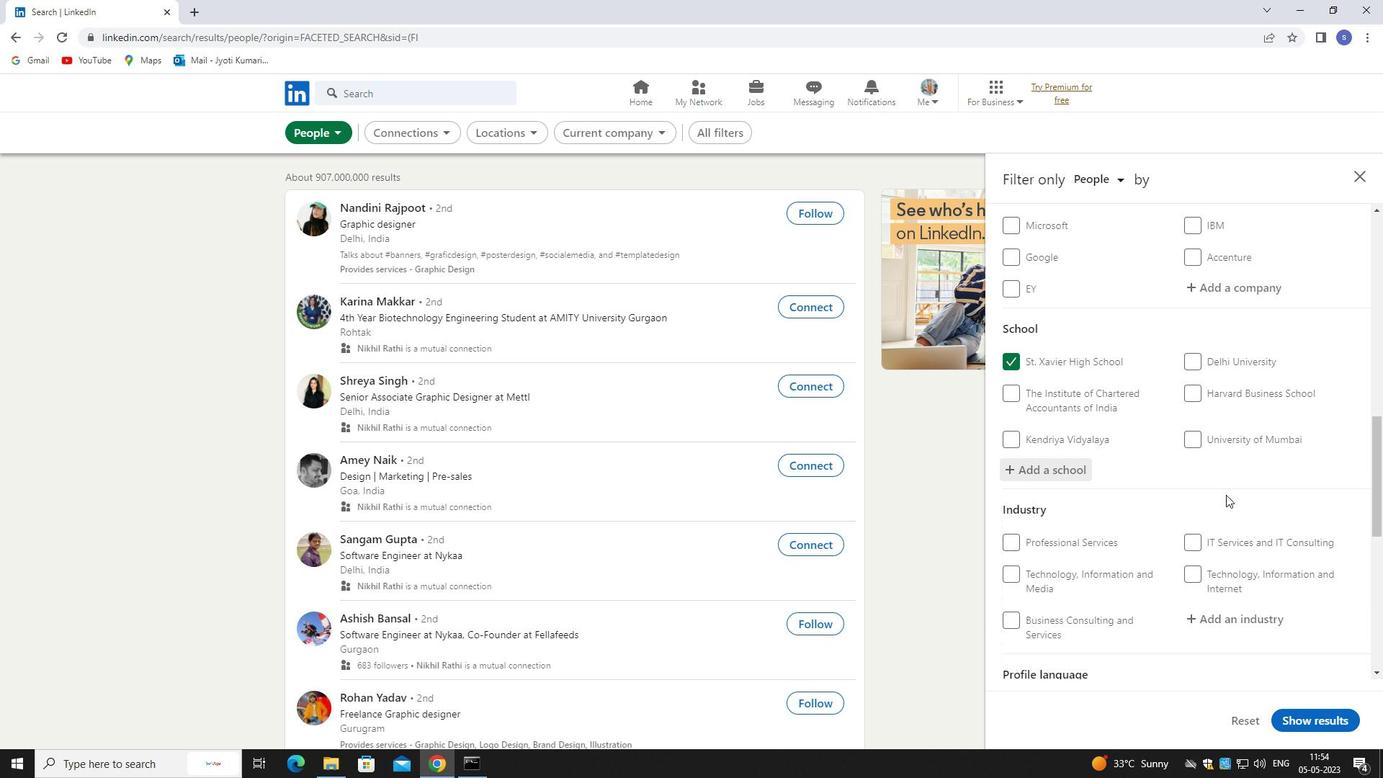 
Action: Mouse moved to (1241, 404)
Screenshot: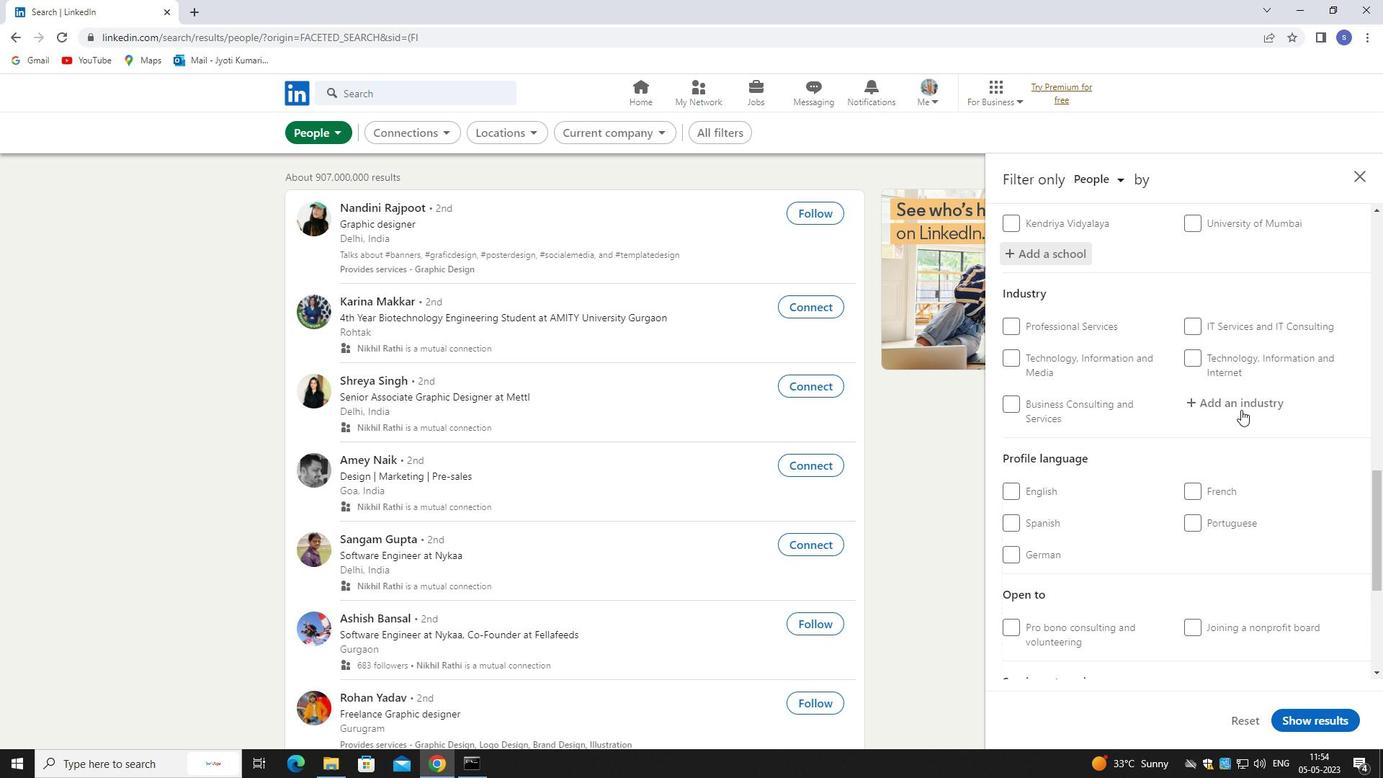
Action: Mouse pressed left at (1241, 404)
Screenshot: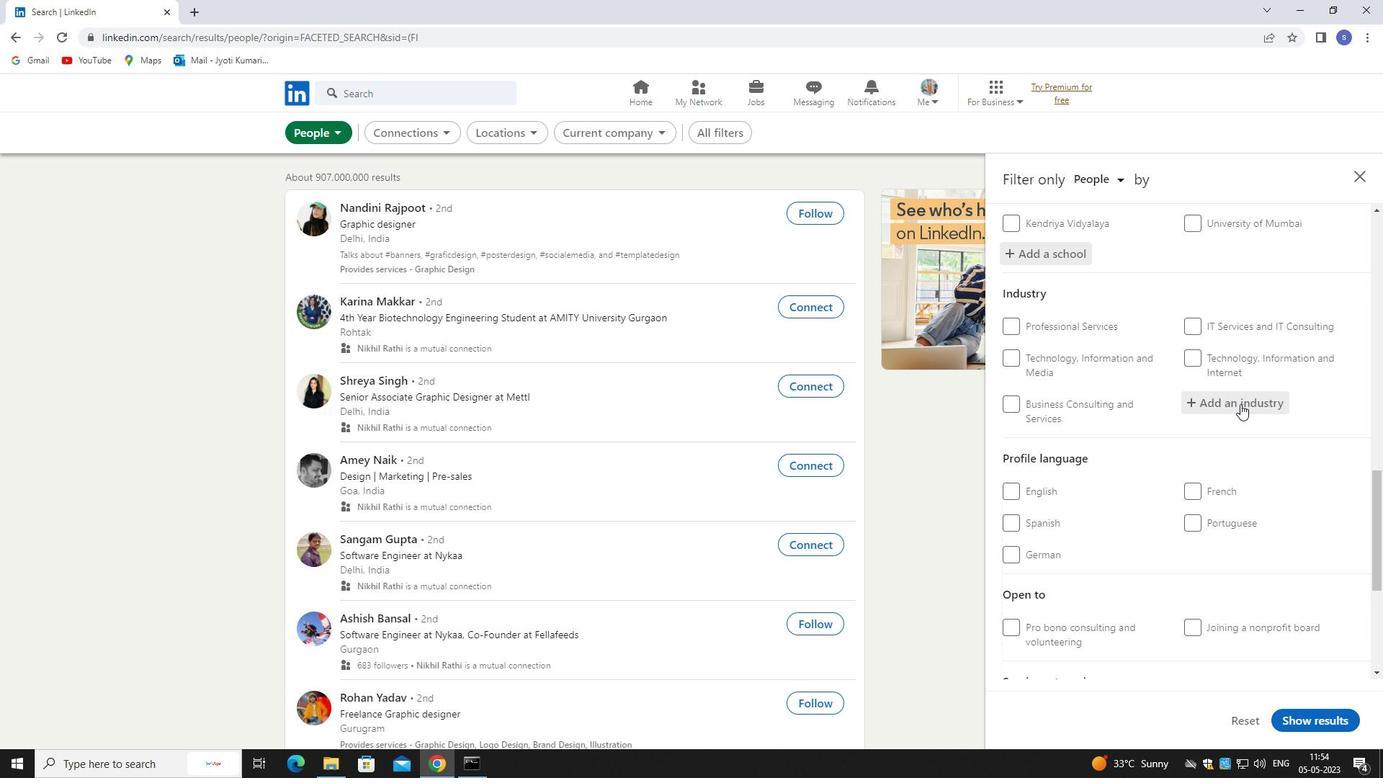 
Action: Mouse moved to (1241, 399)
Screenshot: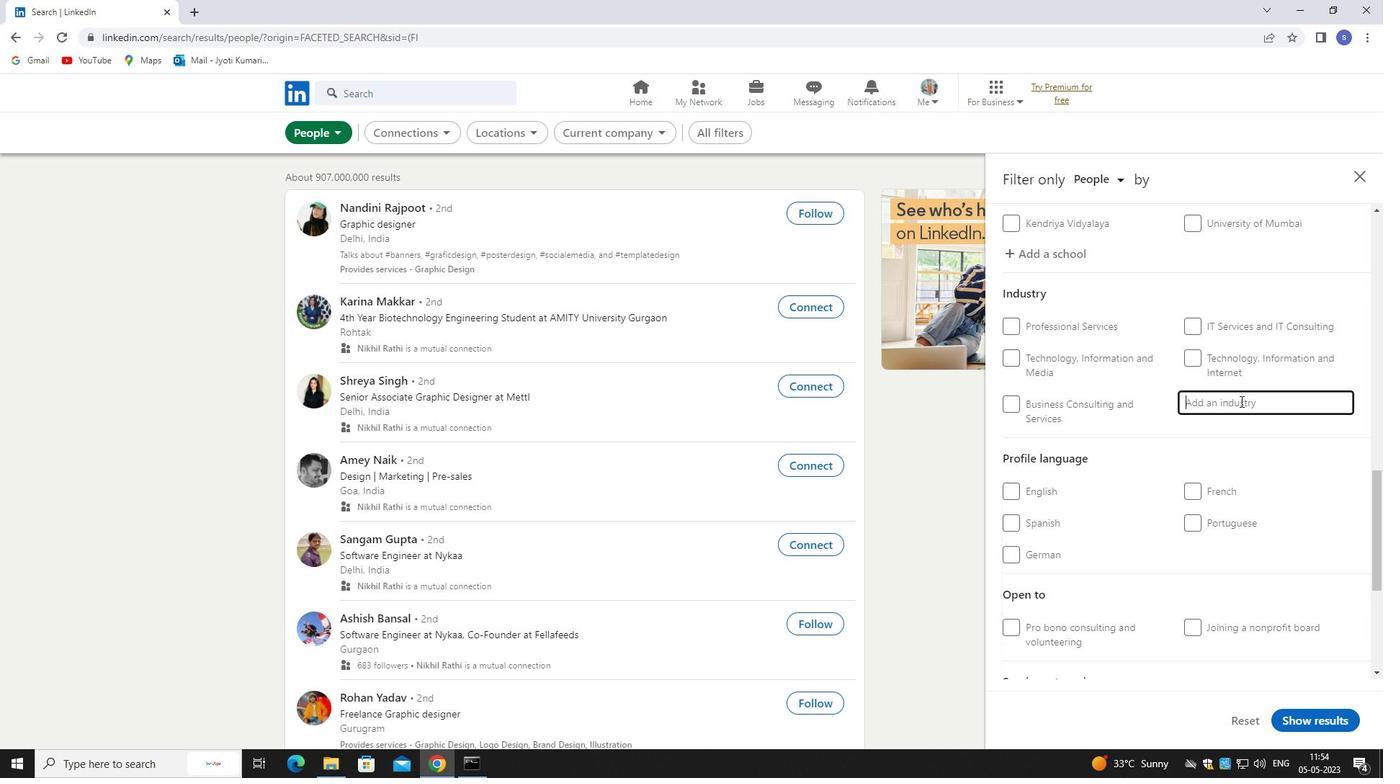 
Action: Key pressed UTIT<Key.backspace>LITIES
Screenshot: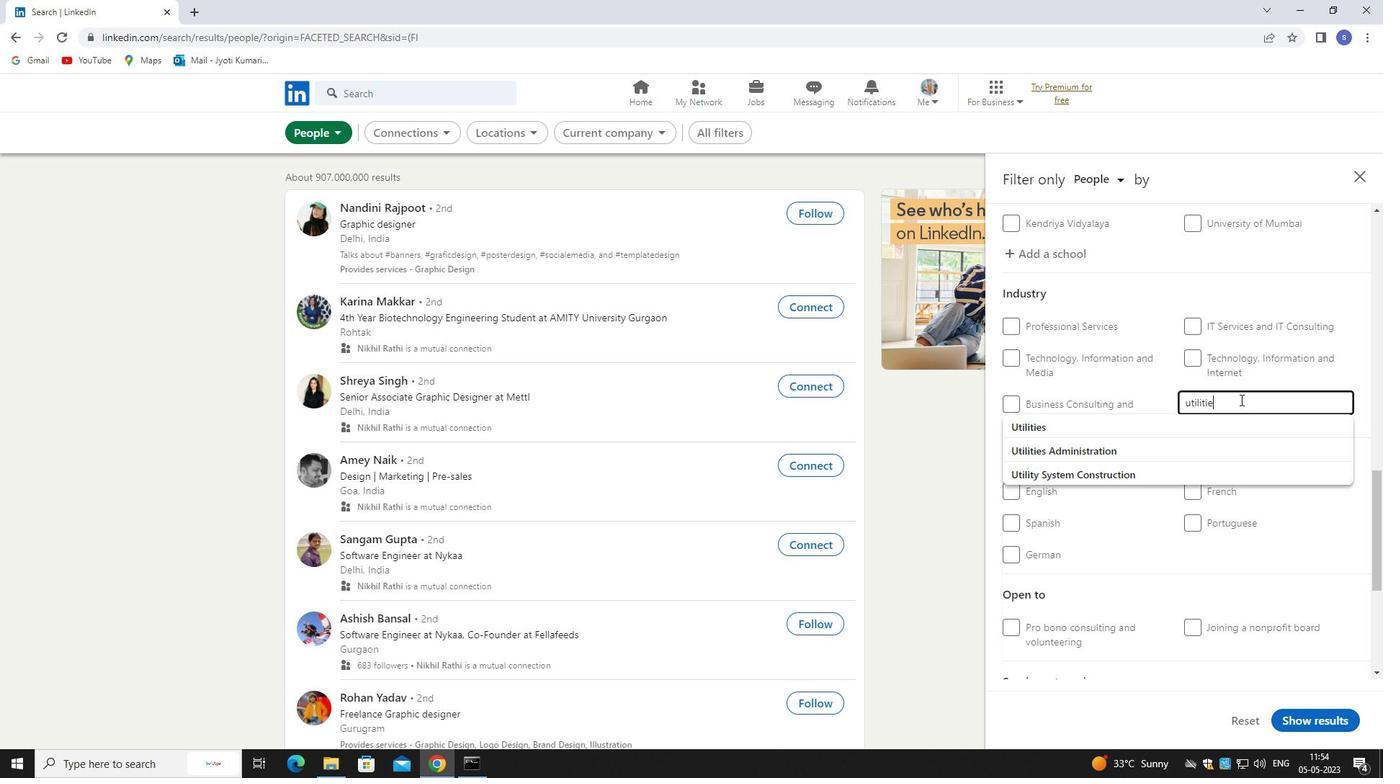 
Action: Mouse moved to (1219, 423)
Screenshot: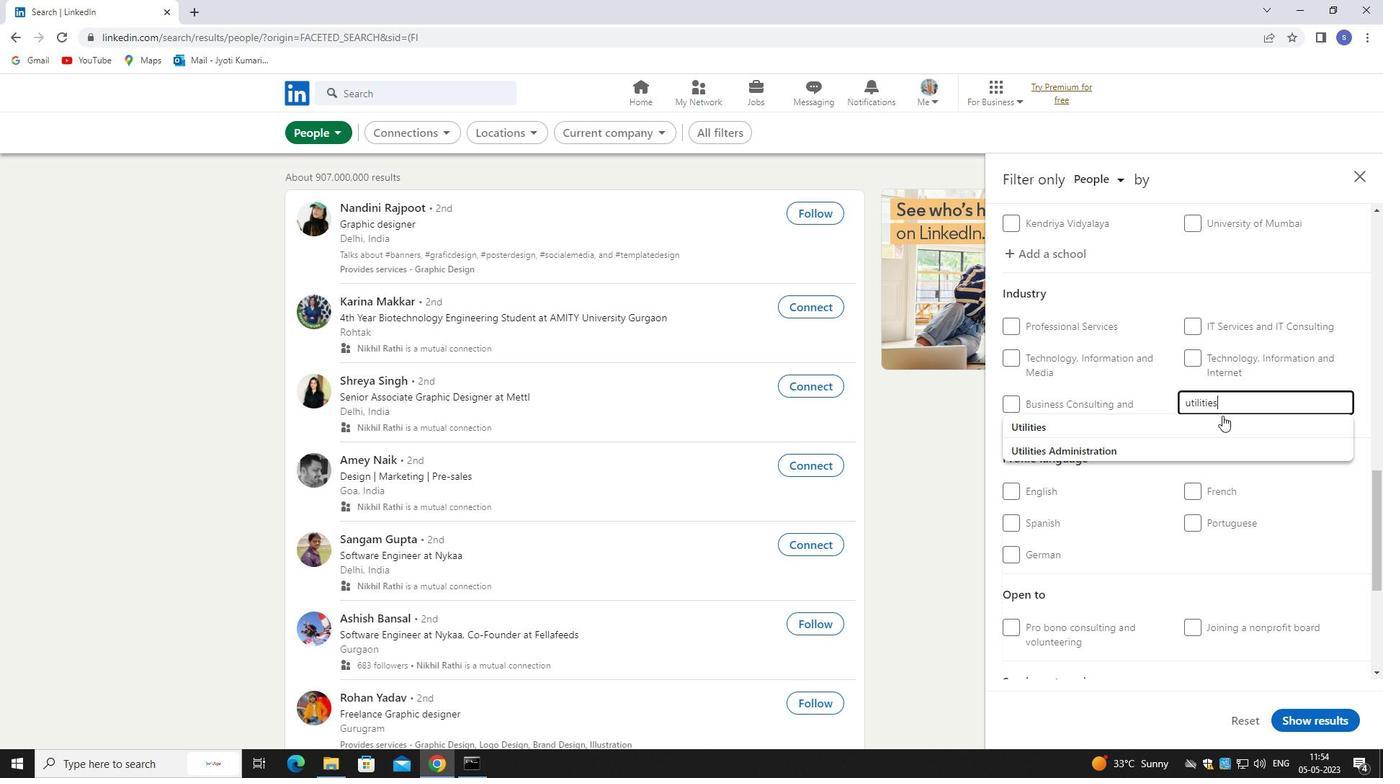 
Action: Mouse pressed left at (1219, 423)
Screenshot: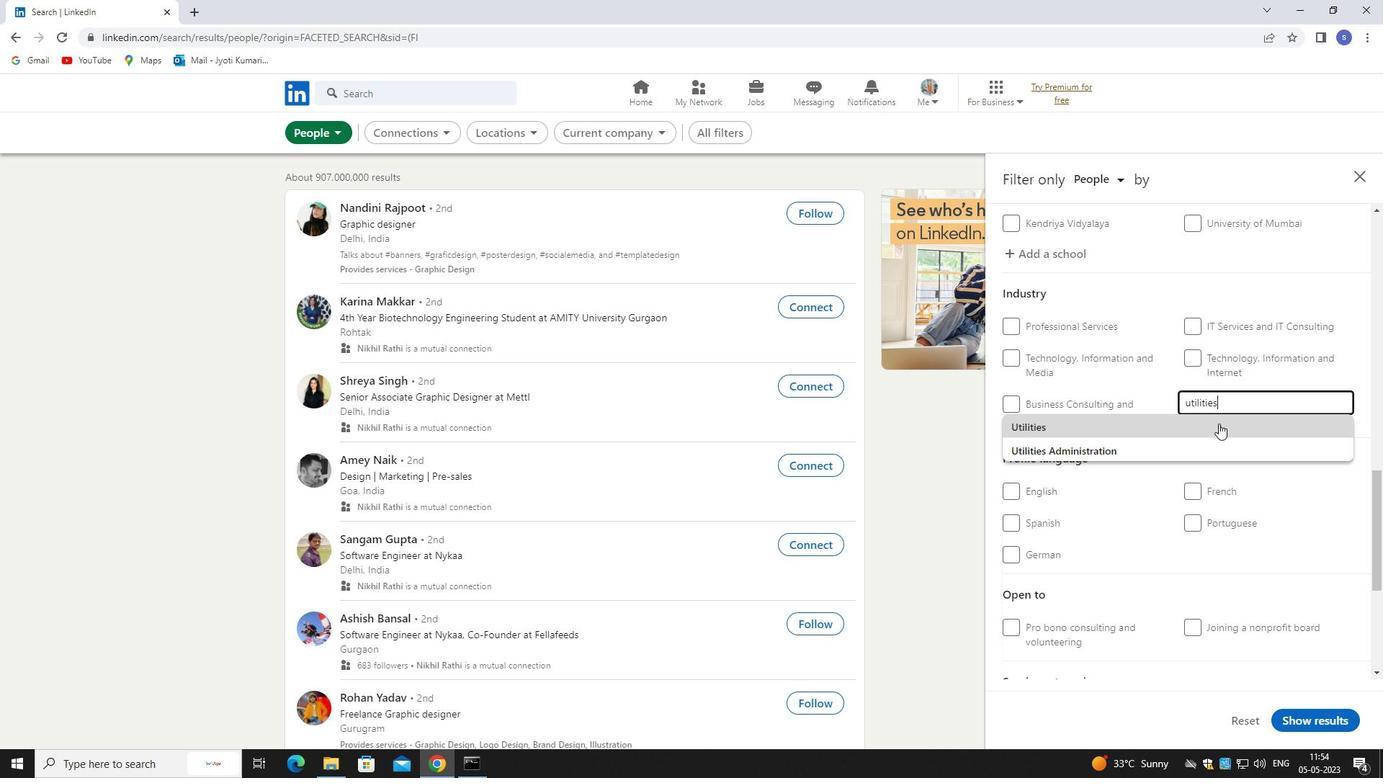 
Action: Mouse moved to (1224, 428)
Screenshot: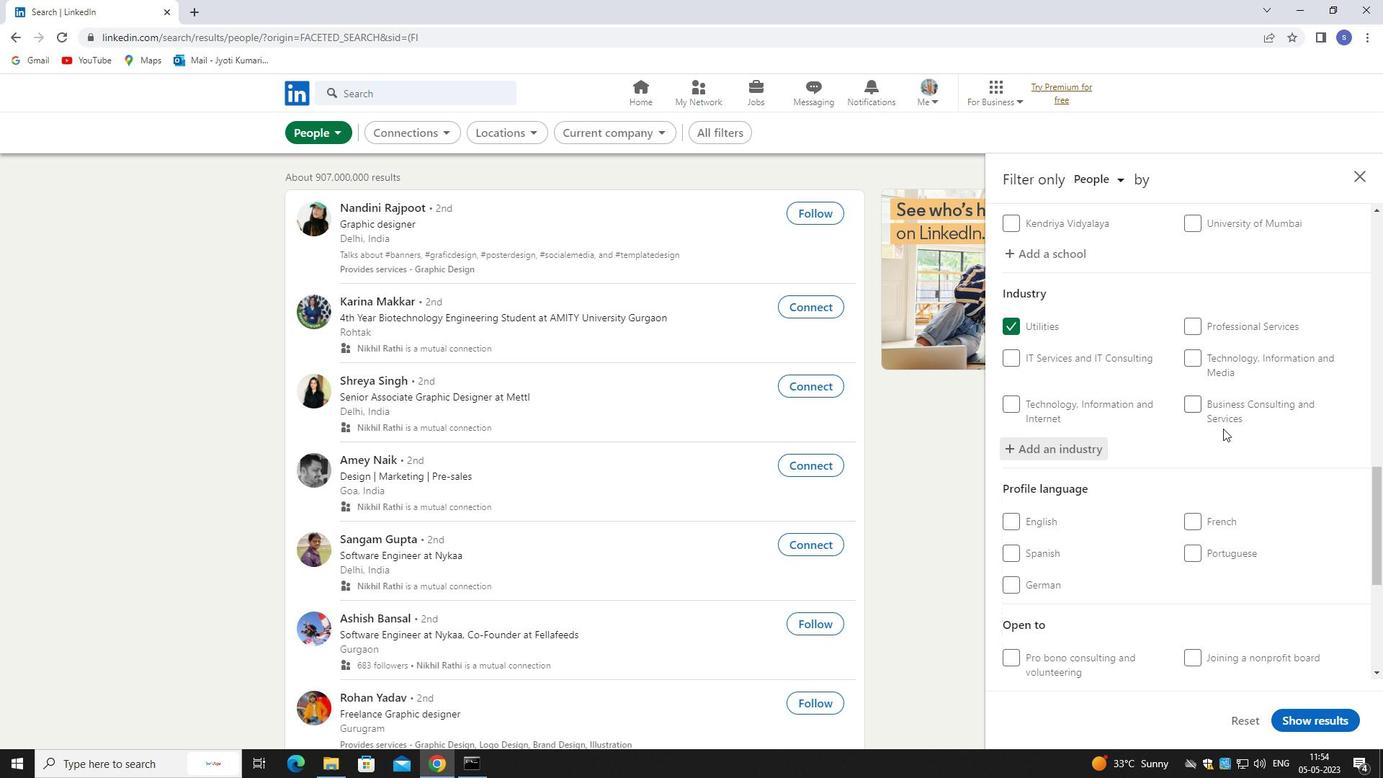 
Action: Mouse scrolled (1224, 428) with delta (0, 0)
Screenshot: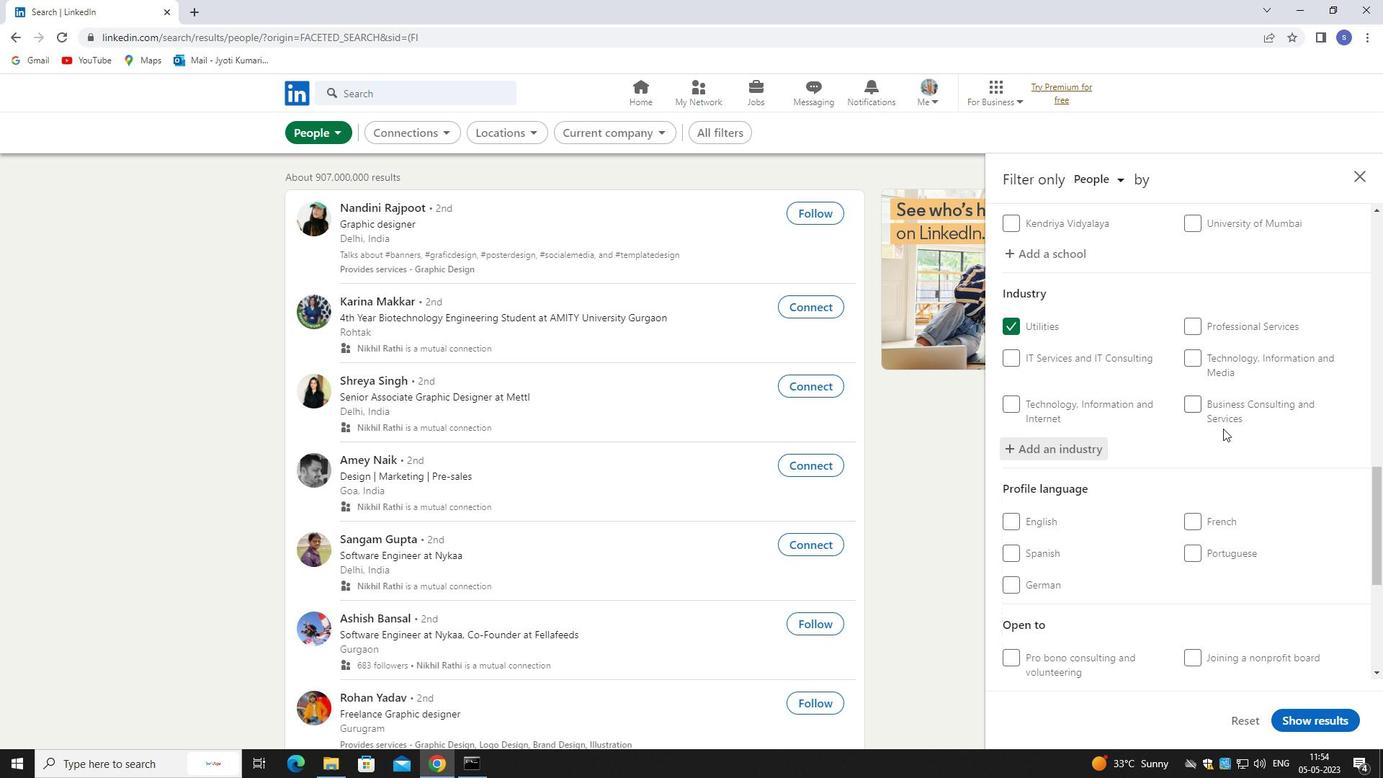 
Action: Mouse moved to (1224, 429)
Screenshot: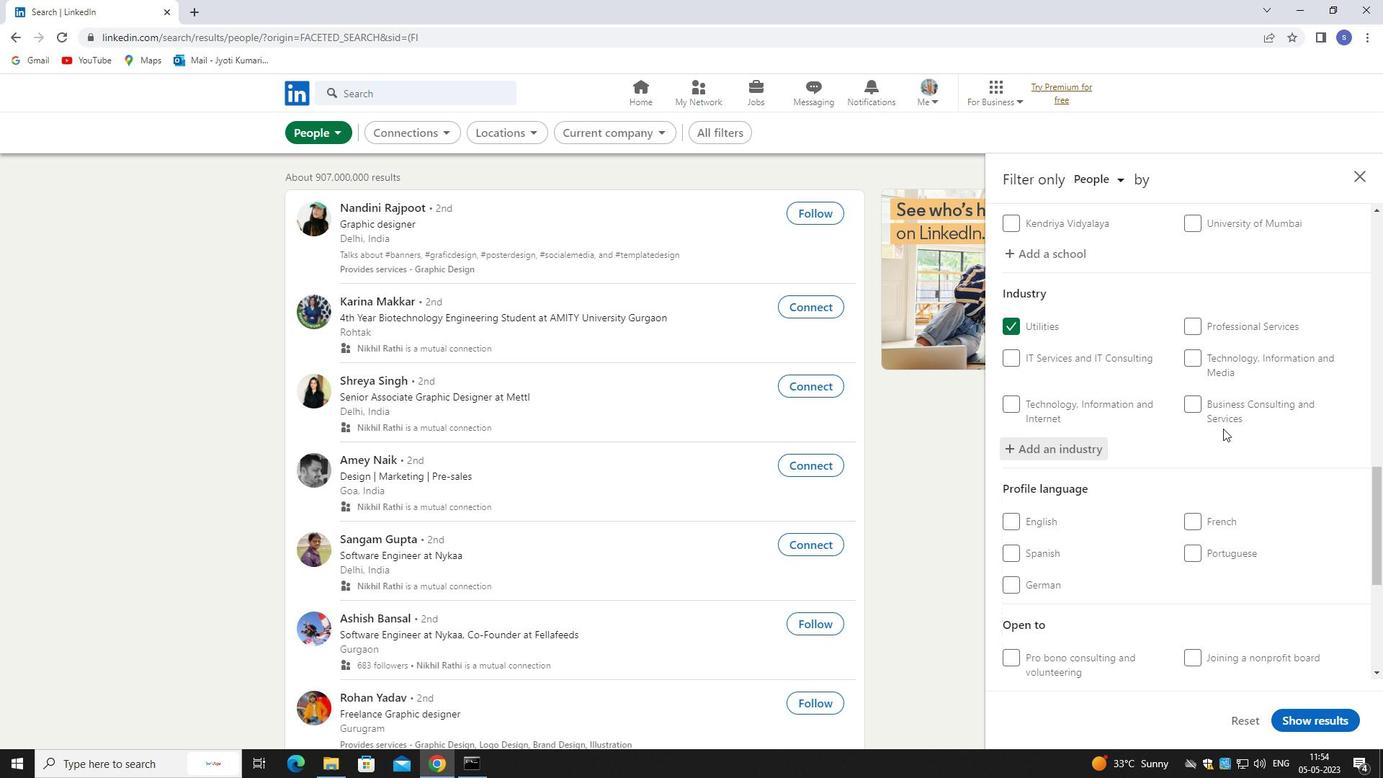 
Action: Mouse scrolled (1224, 428) with delta (0, 0)
Screenshot: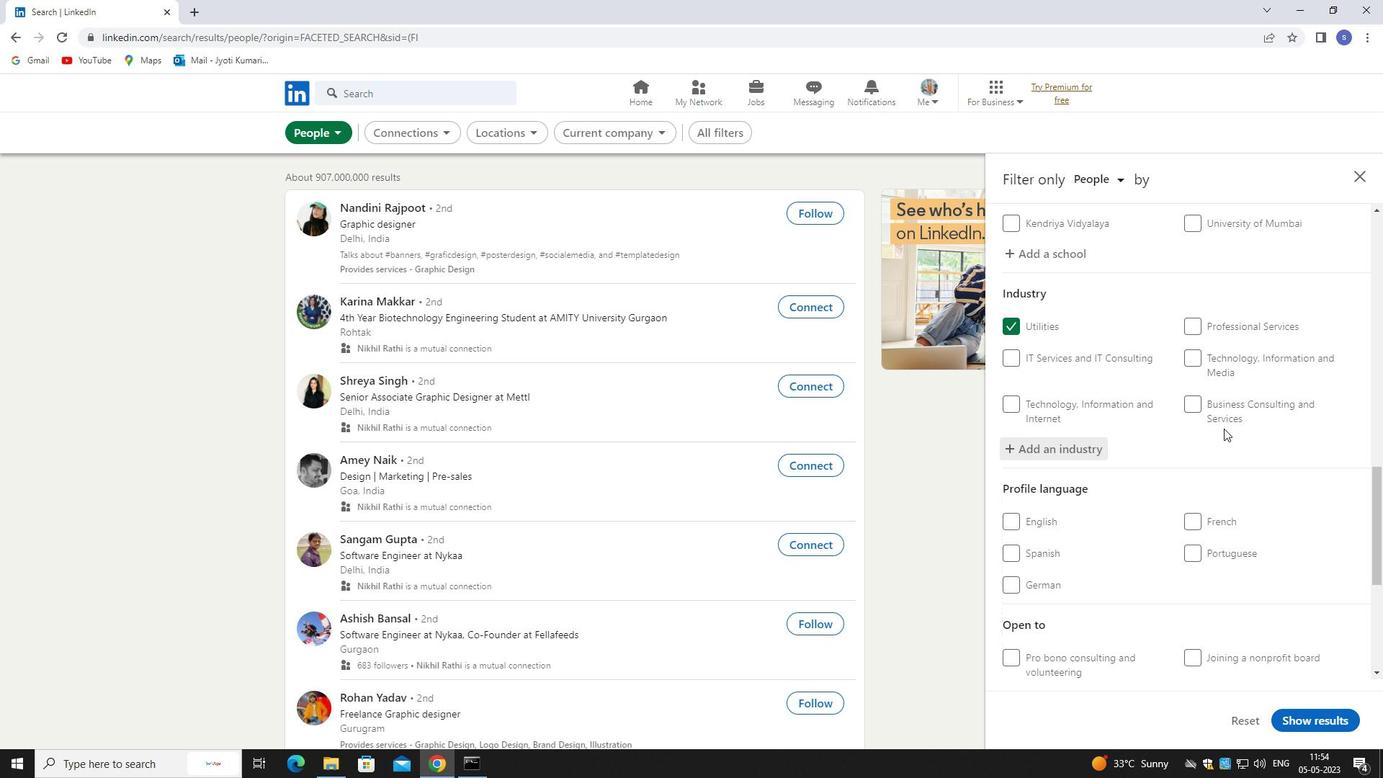 
Action: Mouse moved to (1226, 432)
Screenshot: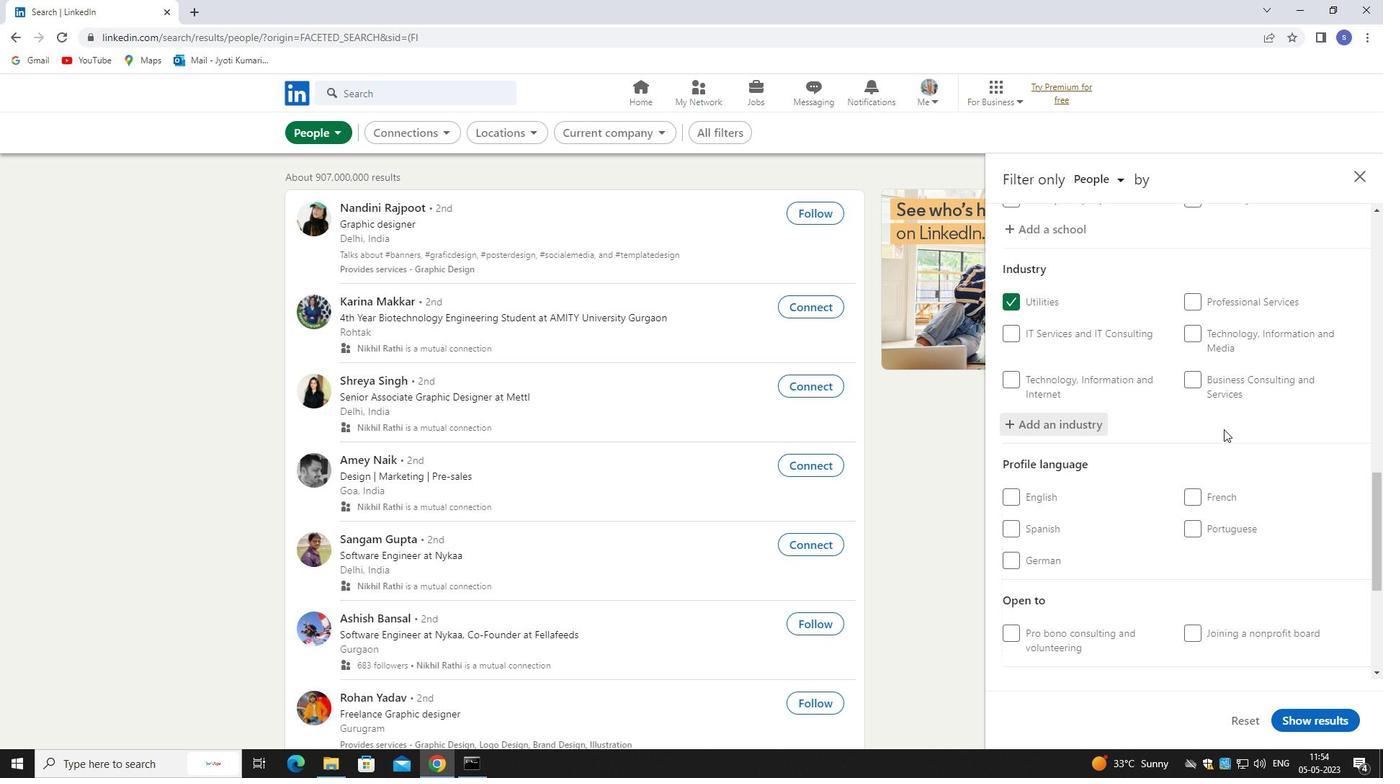 
Action: Mouse scrolled (1226, 431) with delta (0, 0)
Screenshot: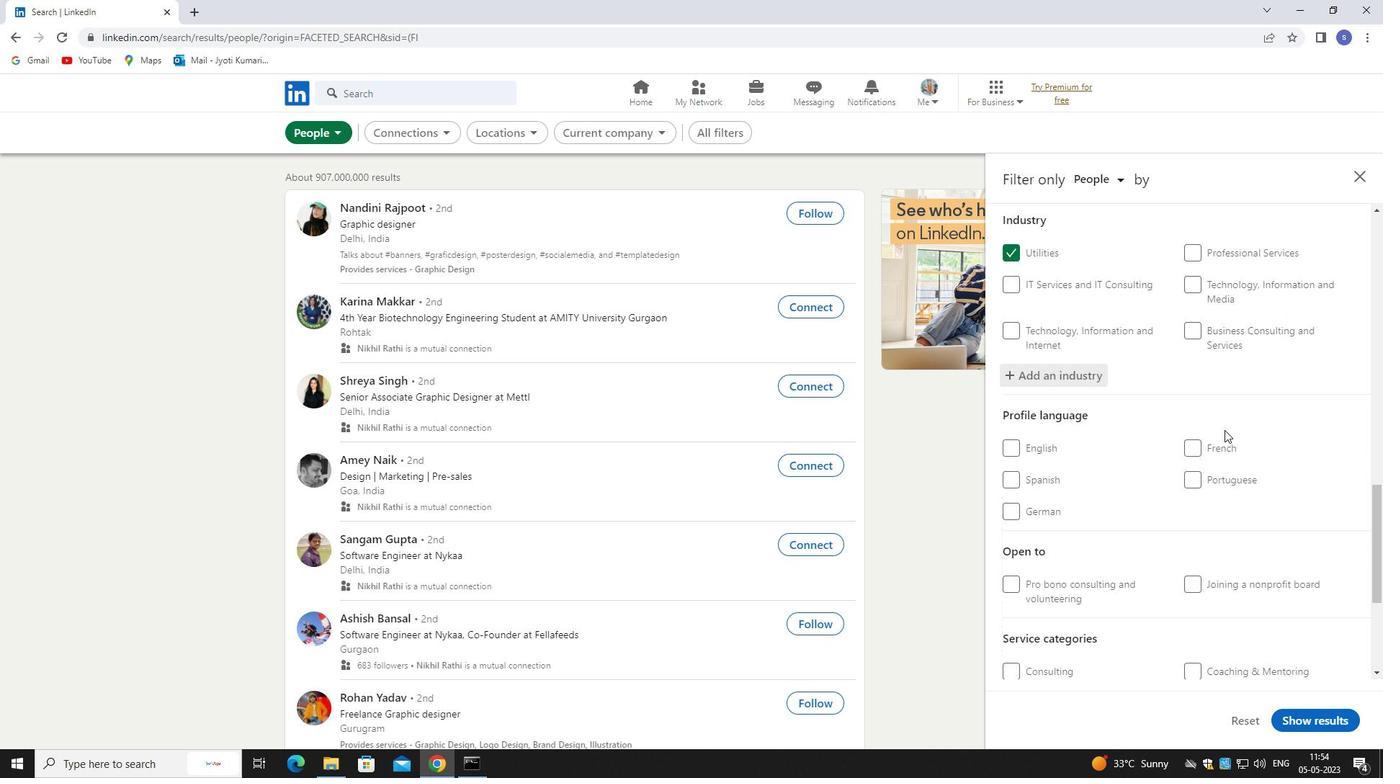
Action: Mouse moved to (1226, 433)
Screenshot: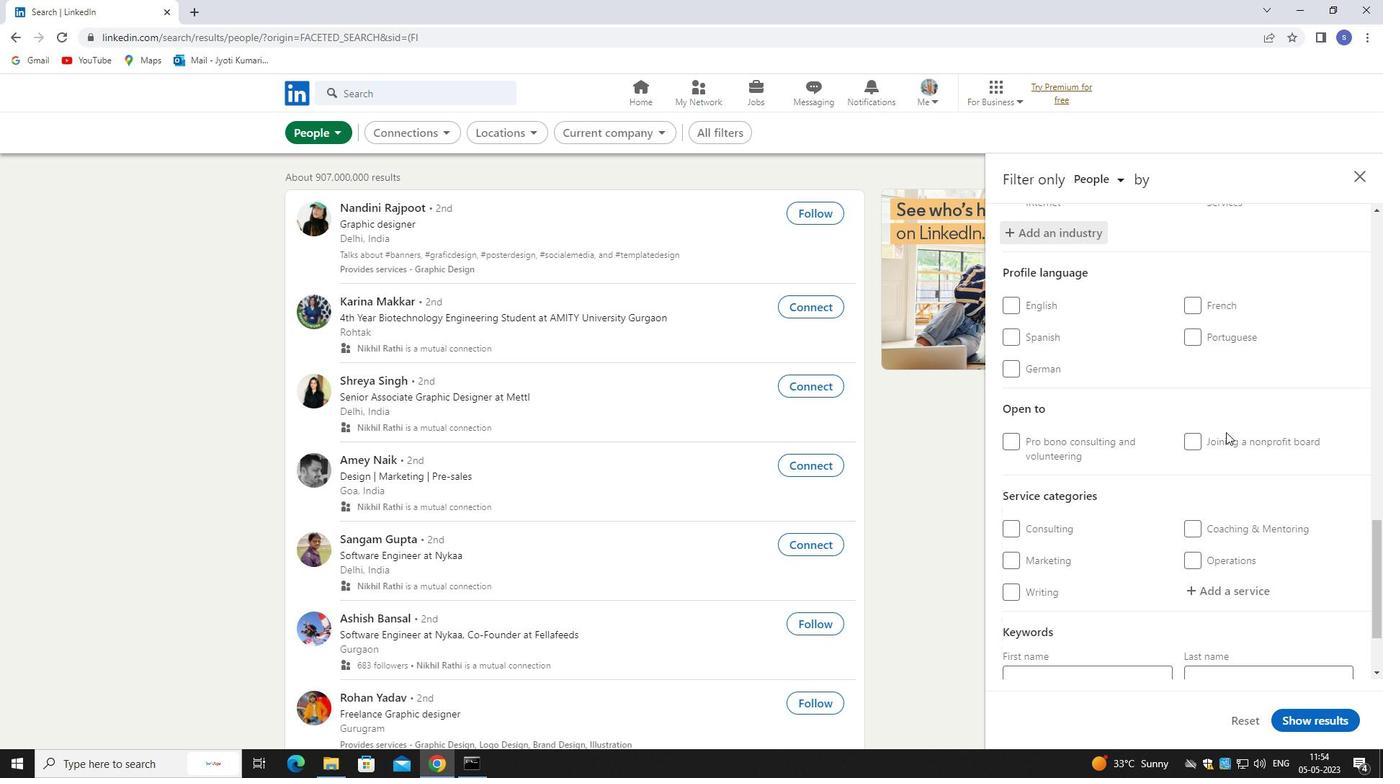 
Action: Mouse scrolled (1226, 433) with delta (0, 0)
Screenshot: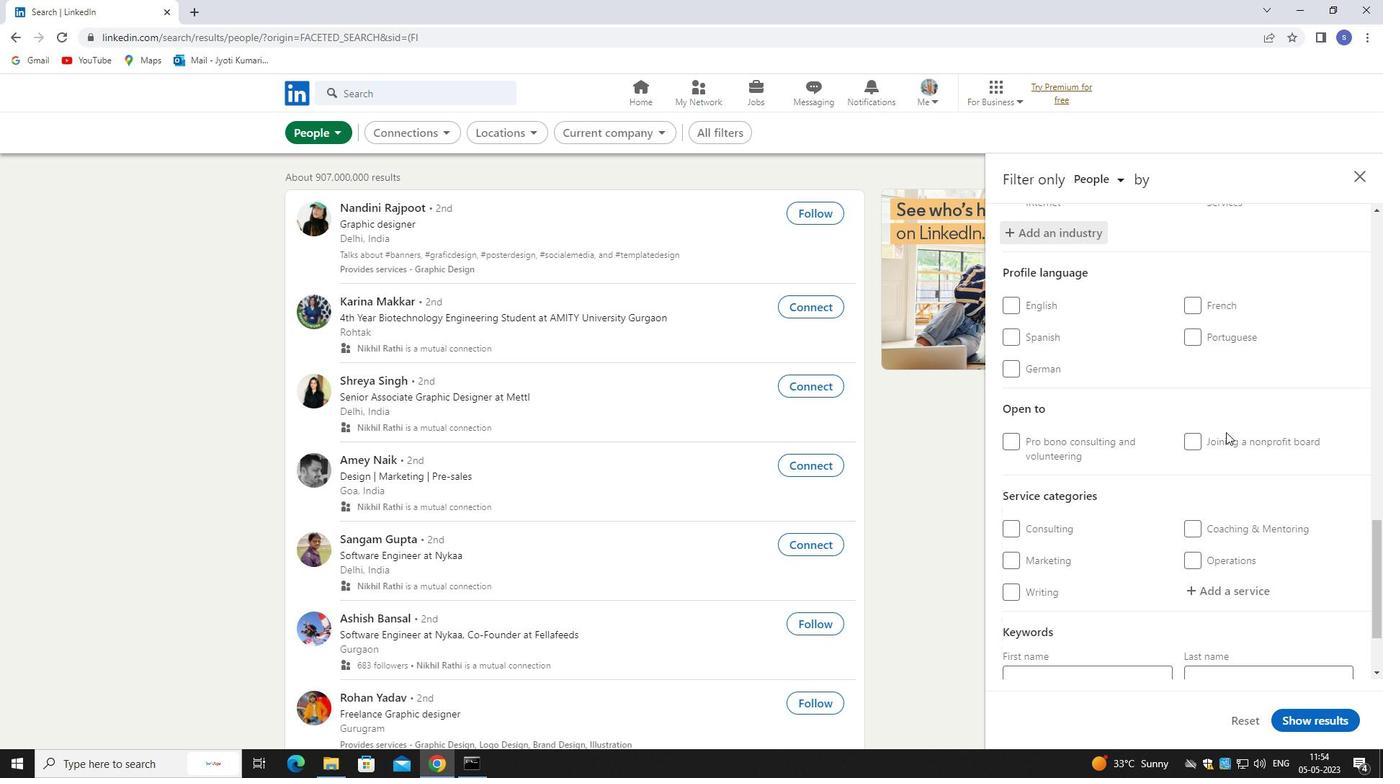 
Action: Mouse moved to (1233, 518)
Screenshot: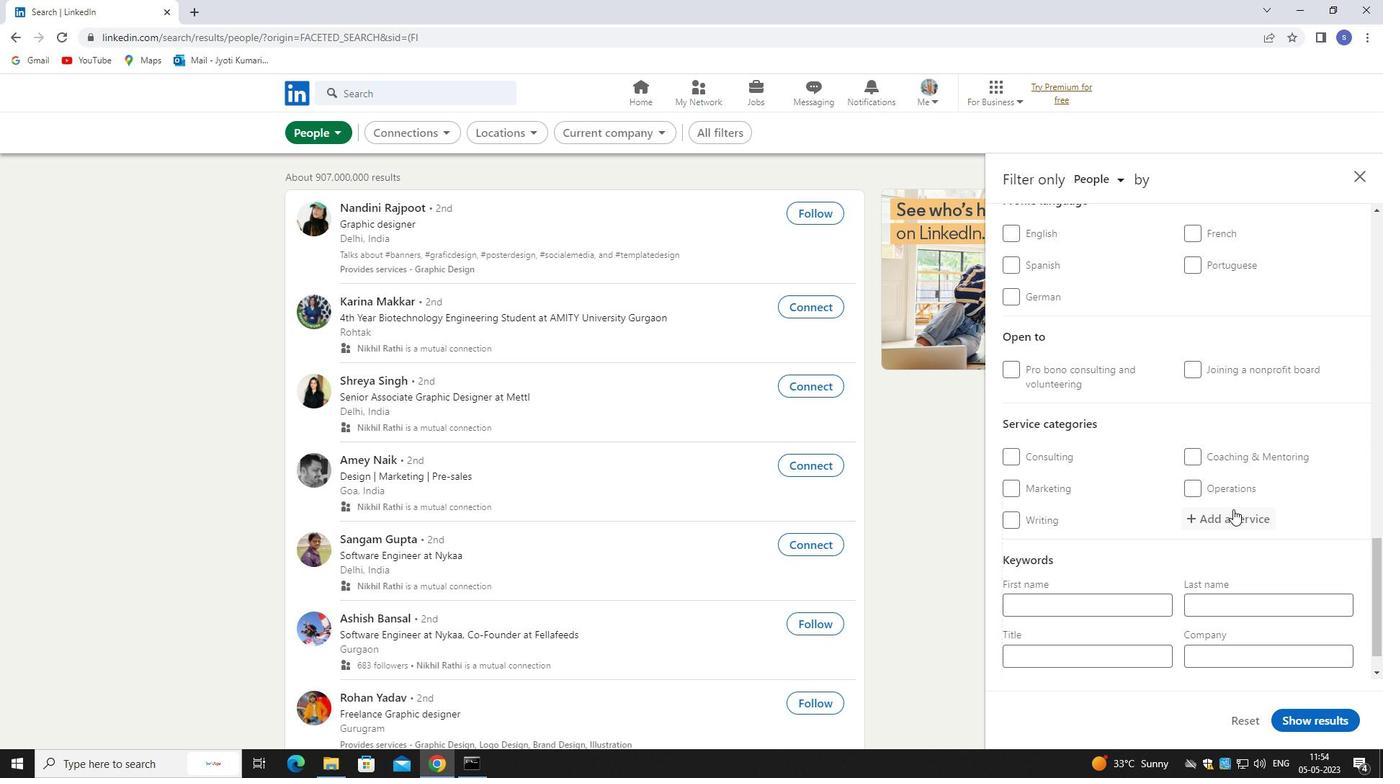 
Action: Mouse pressed left at (1233, 518)
Screenshot: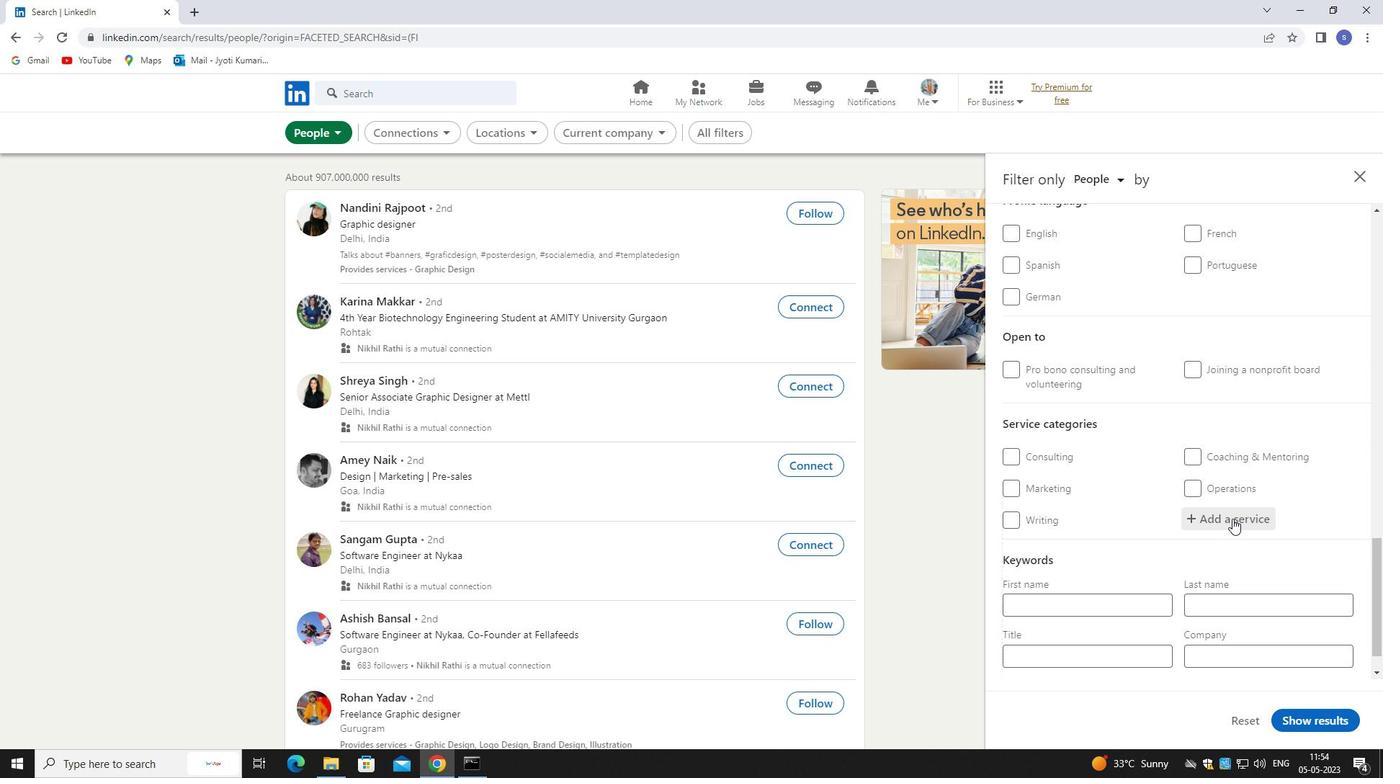 
Action: Key pressed COMMERCIAL
Screenshot: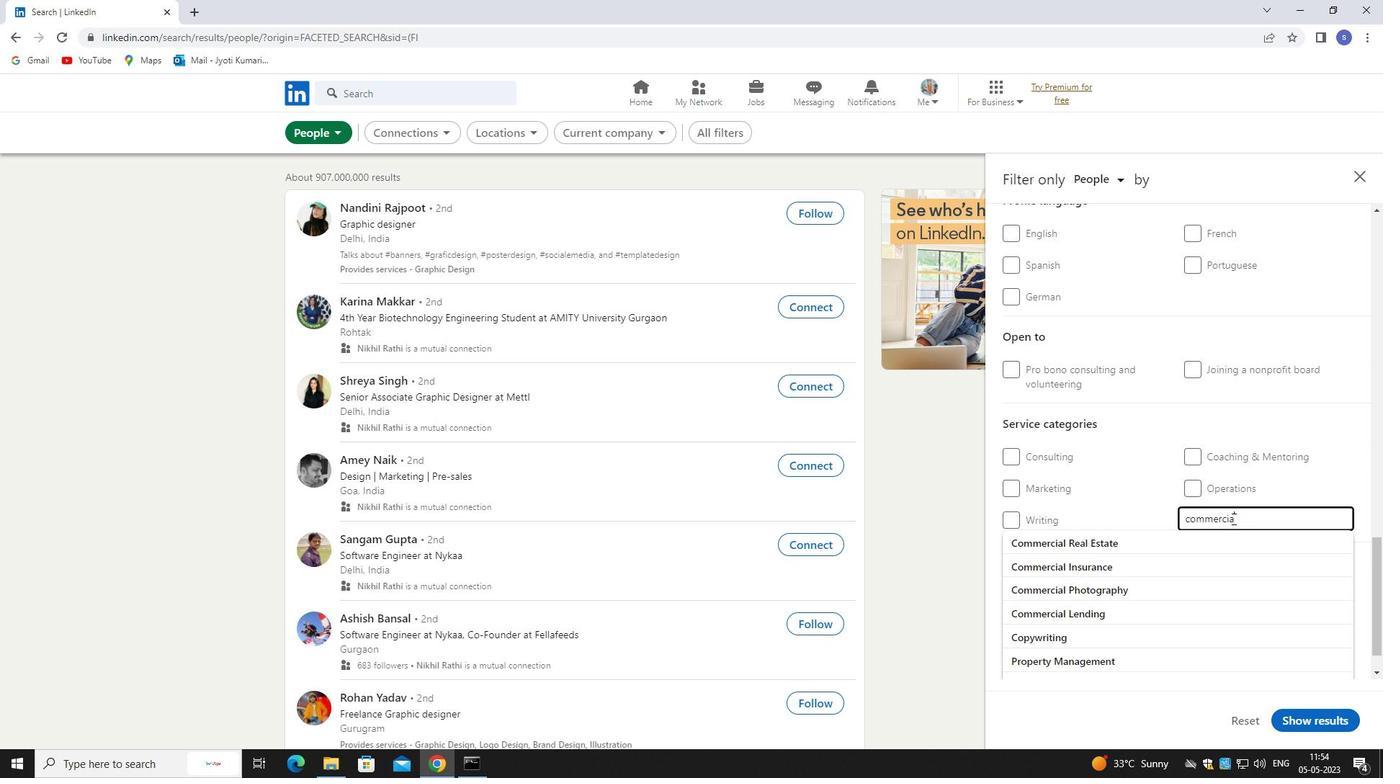 
Action: Mouse moved to (1122, 544)
Screenshot: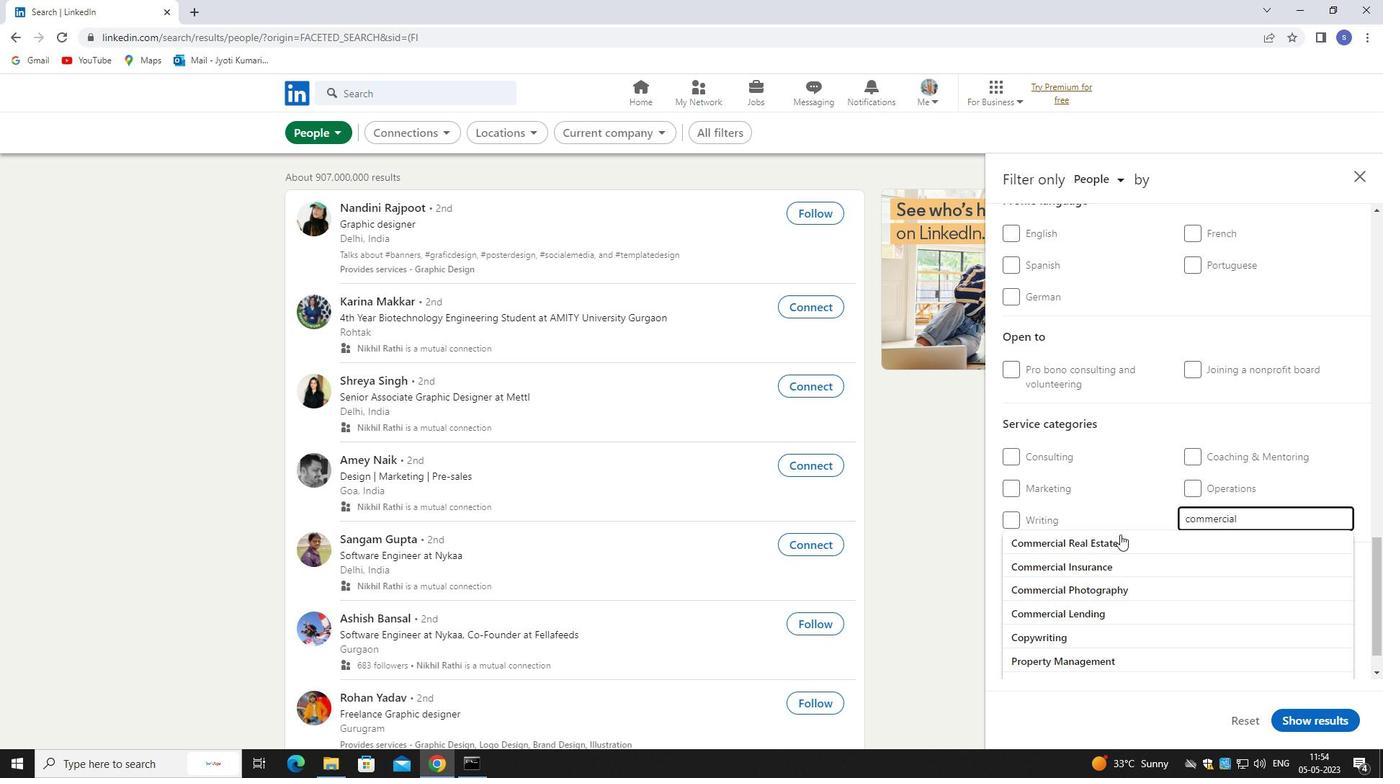 
Action: Mouse pressed left at (1122, 544)
Screenshot: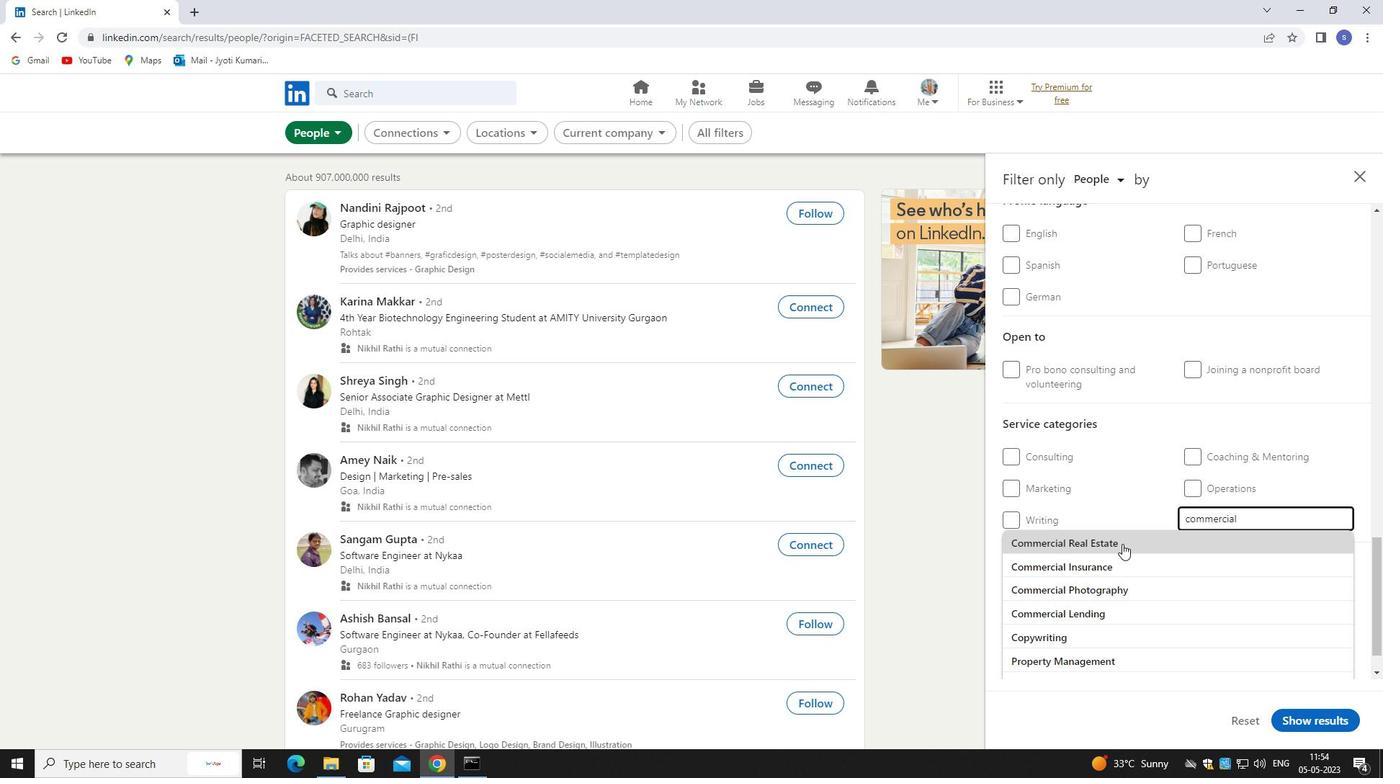 
Action: Mouse scrolled (1122, 544) with delta (0, 0)
Screenshot: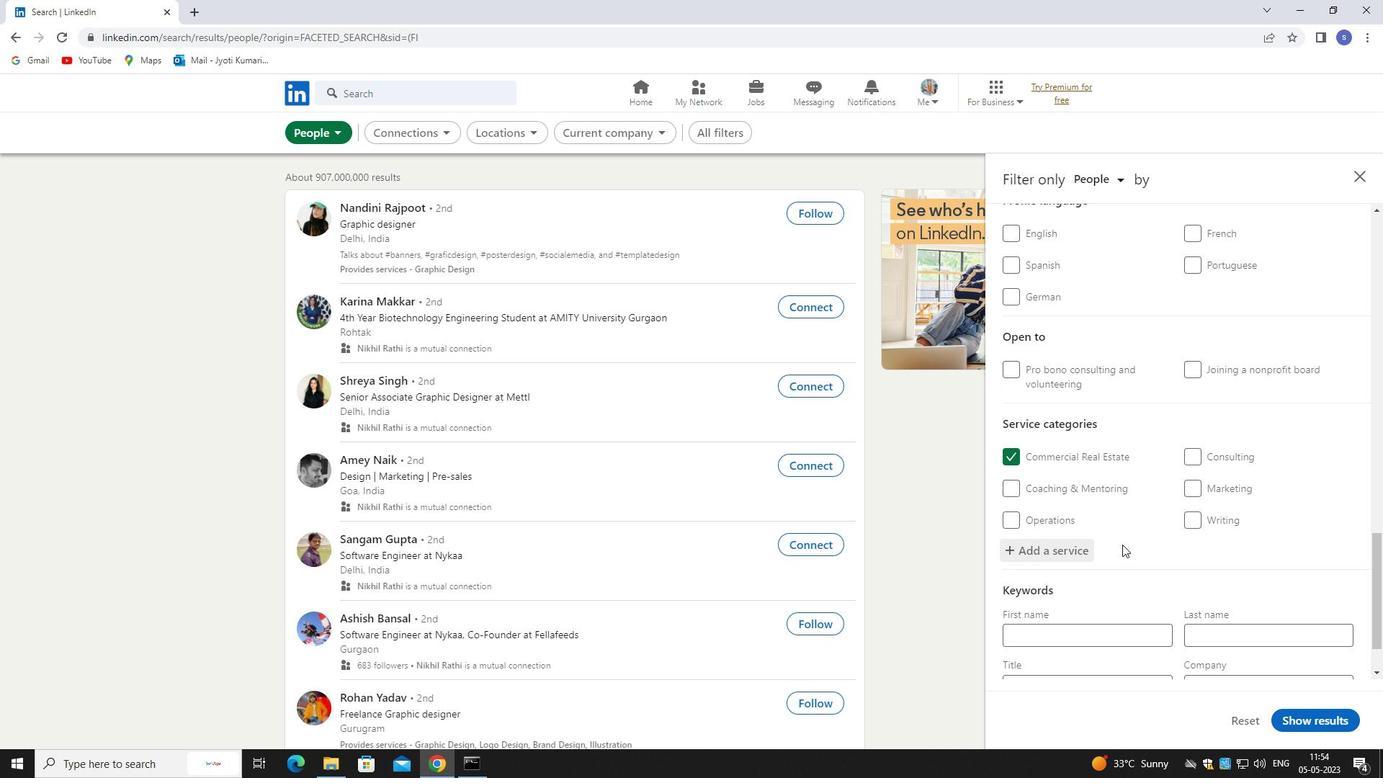 
Action: Mouse scrolled (1122, 544) with delta (0, 0)
Screenshot: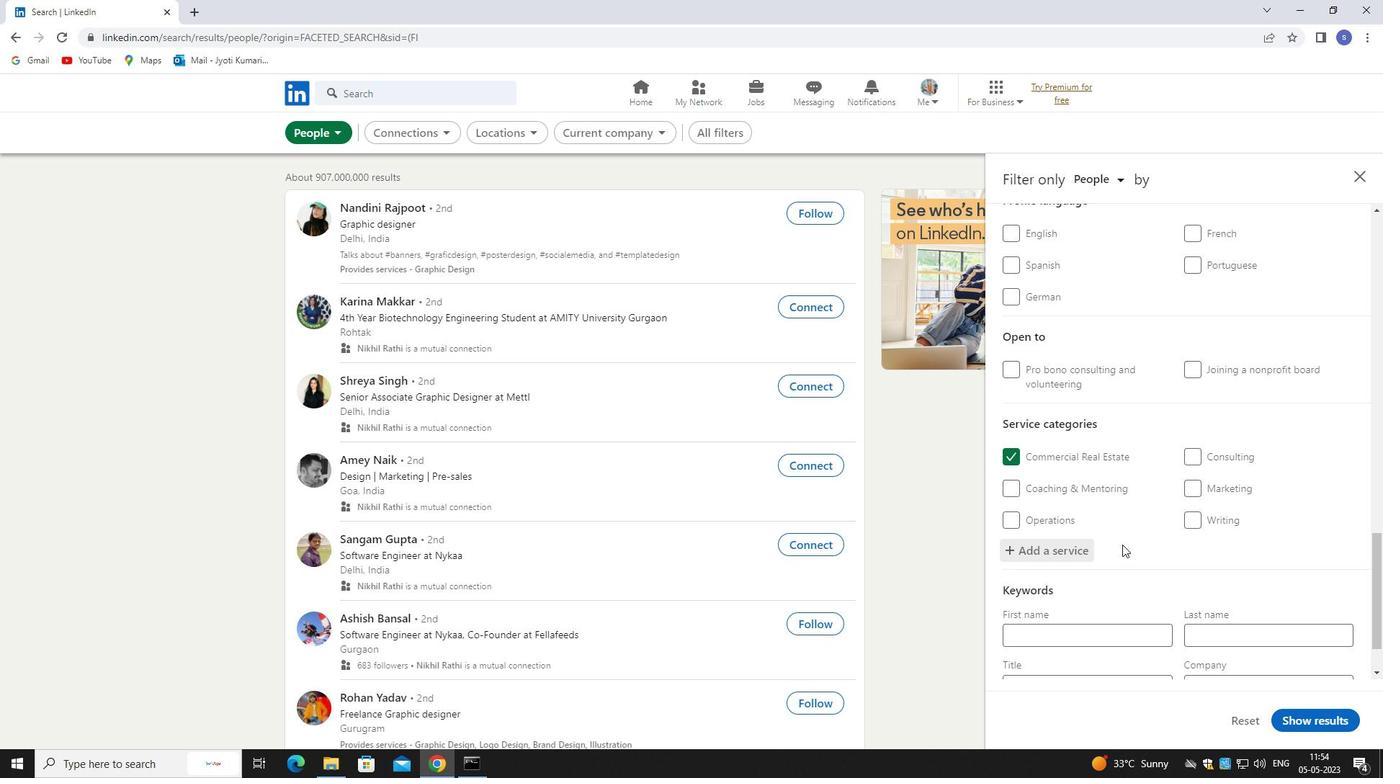 
Action: Mouse scrolled (1122, 544) with delta (0, 0)
Screenshot: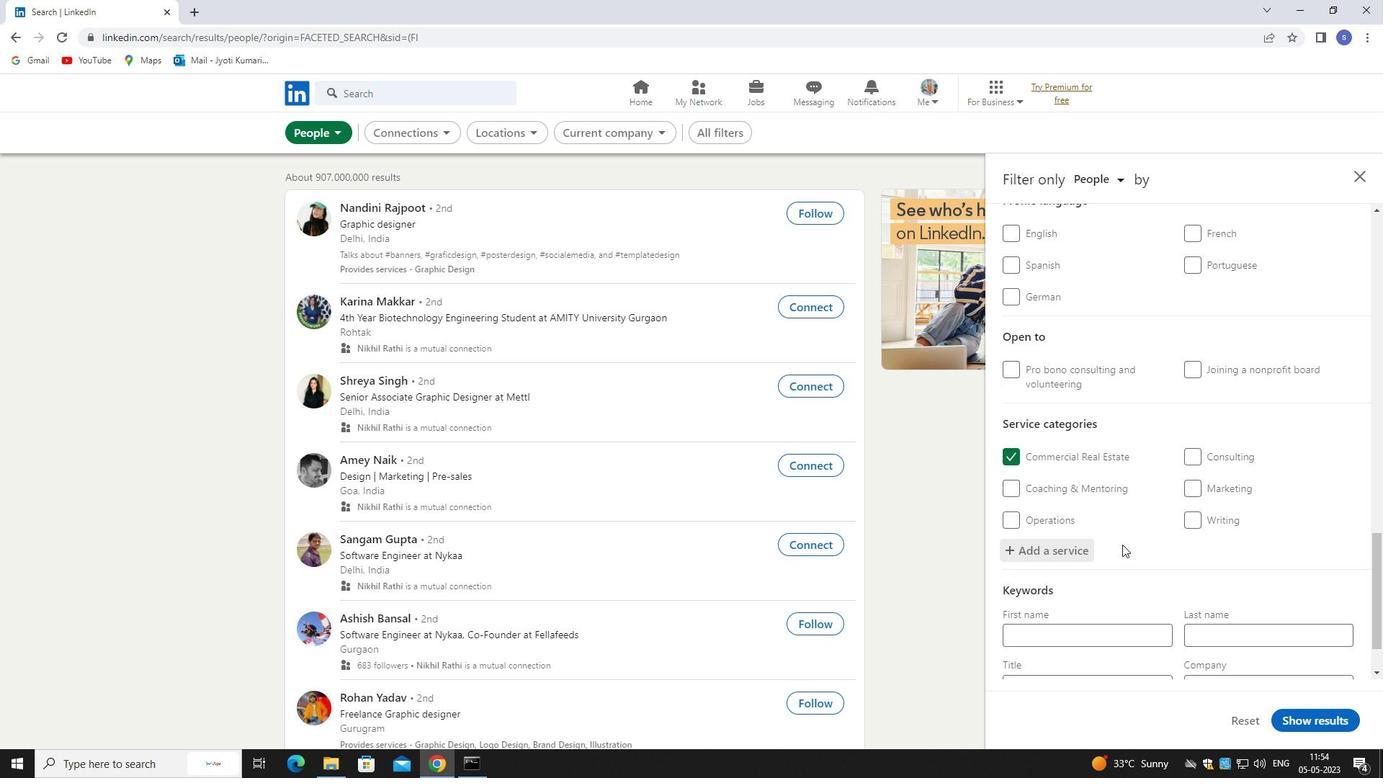 
Action: Mouse moved to (1153, 543)
Screenshot: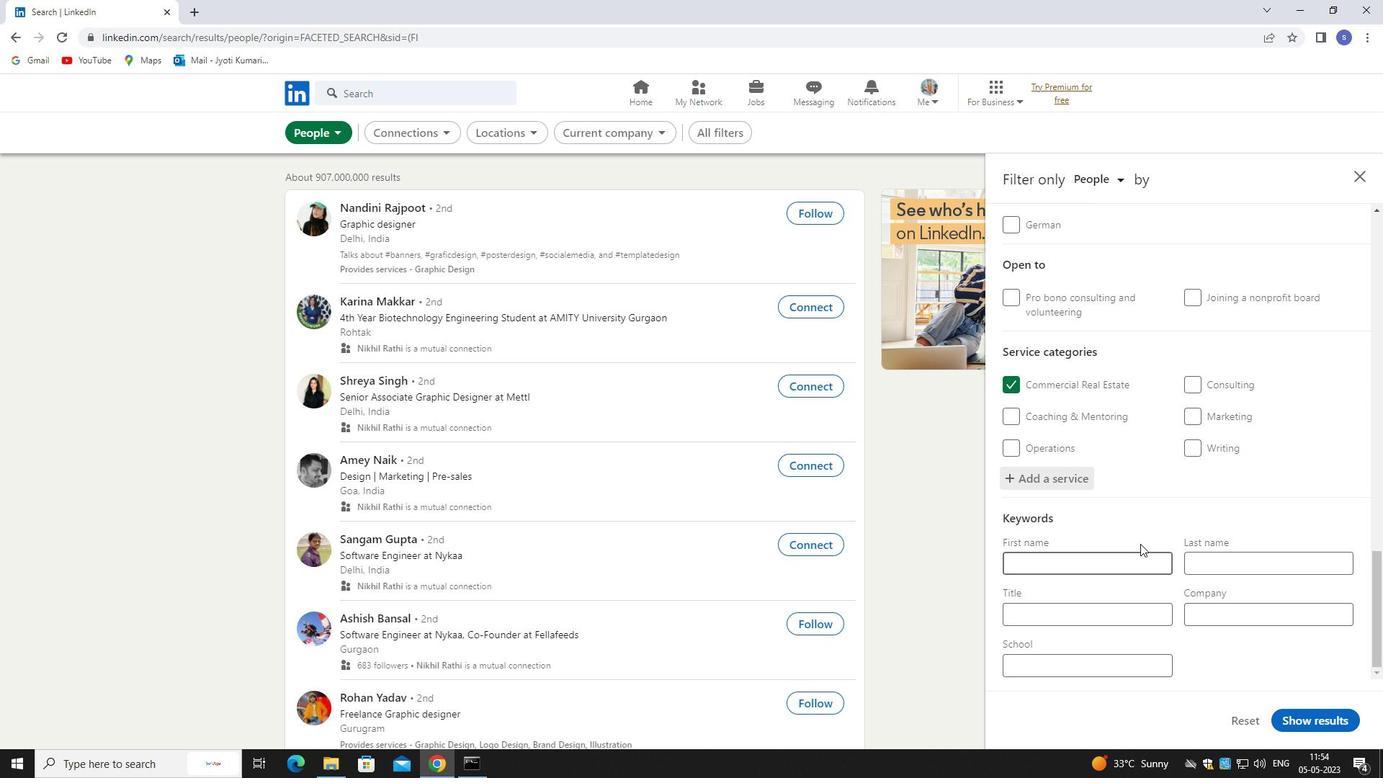 
Action: Mouse scrolled (1153, 542) with delta (0, 0)
Screenshot: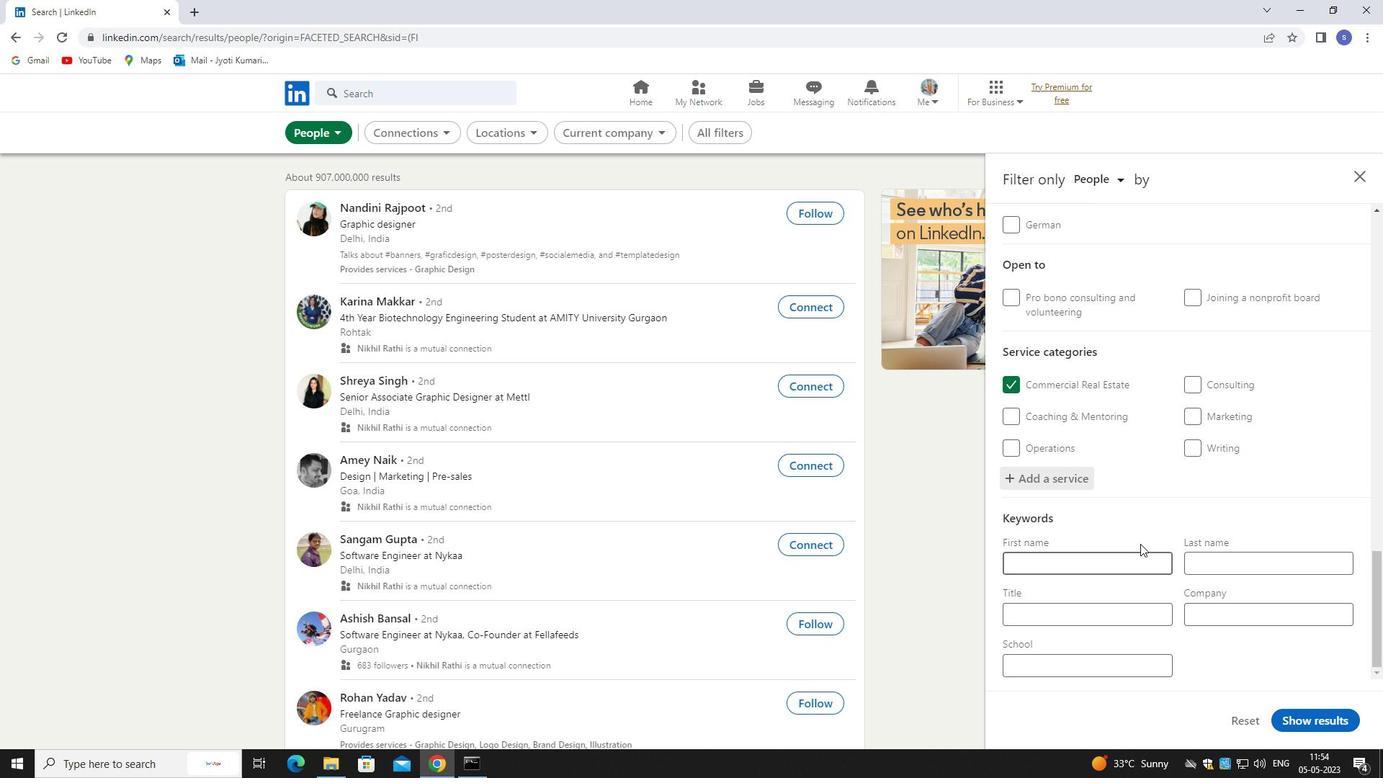 
Action: Mouse moved to (1155, 542)
Screenshot: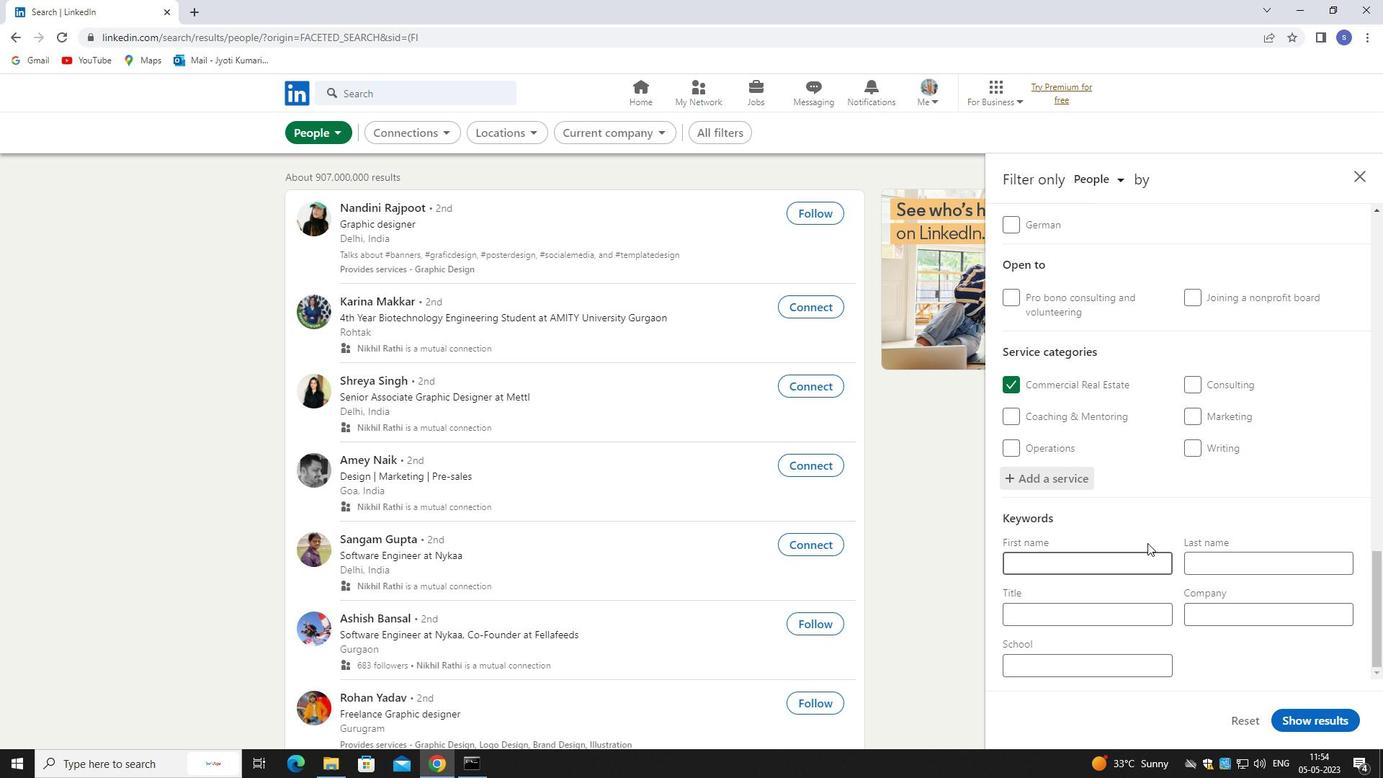 
Action: Mouse scrolled (1155, 541) with delta (0, 0)
Screenshot: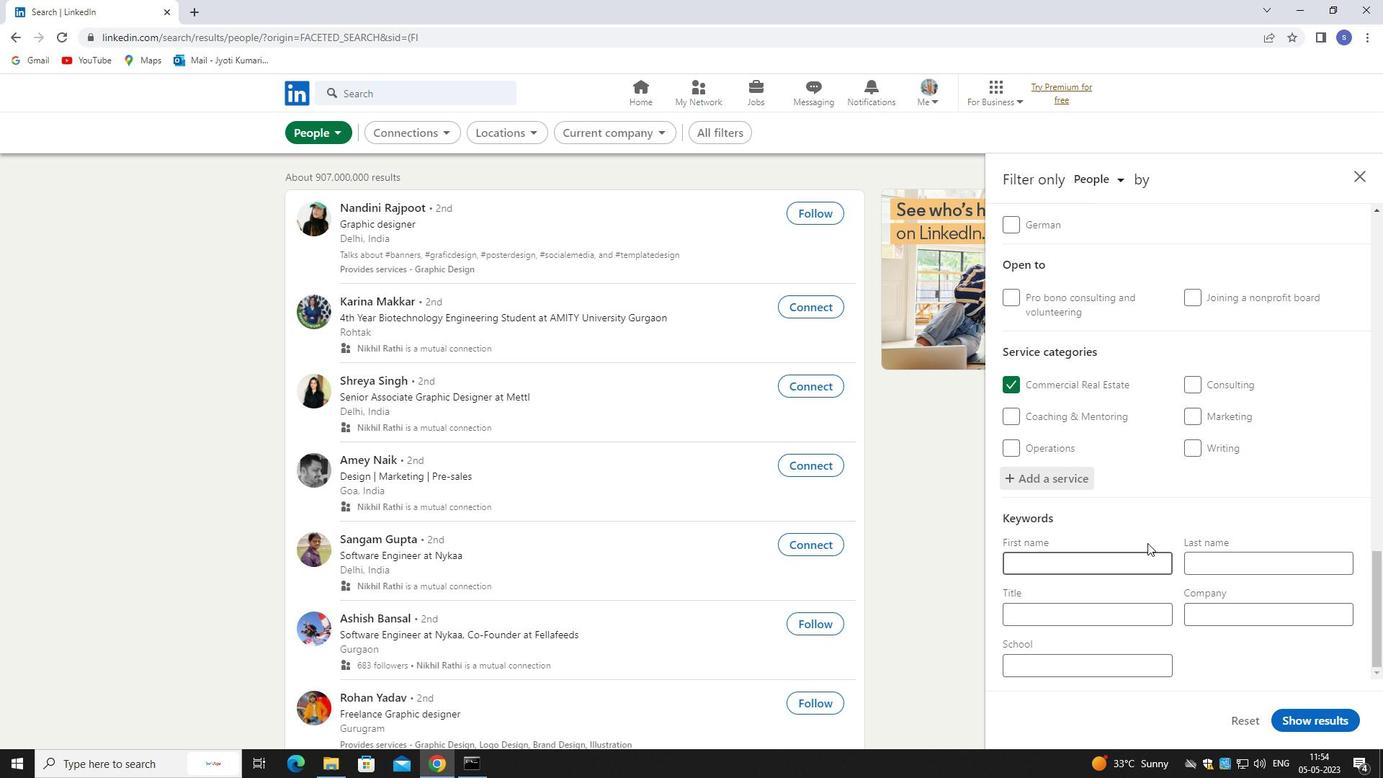 
Action: Mouse moved to (1102, 615)
Screenshot: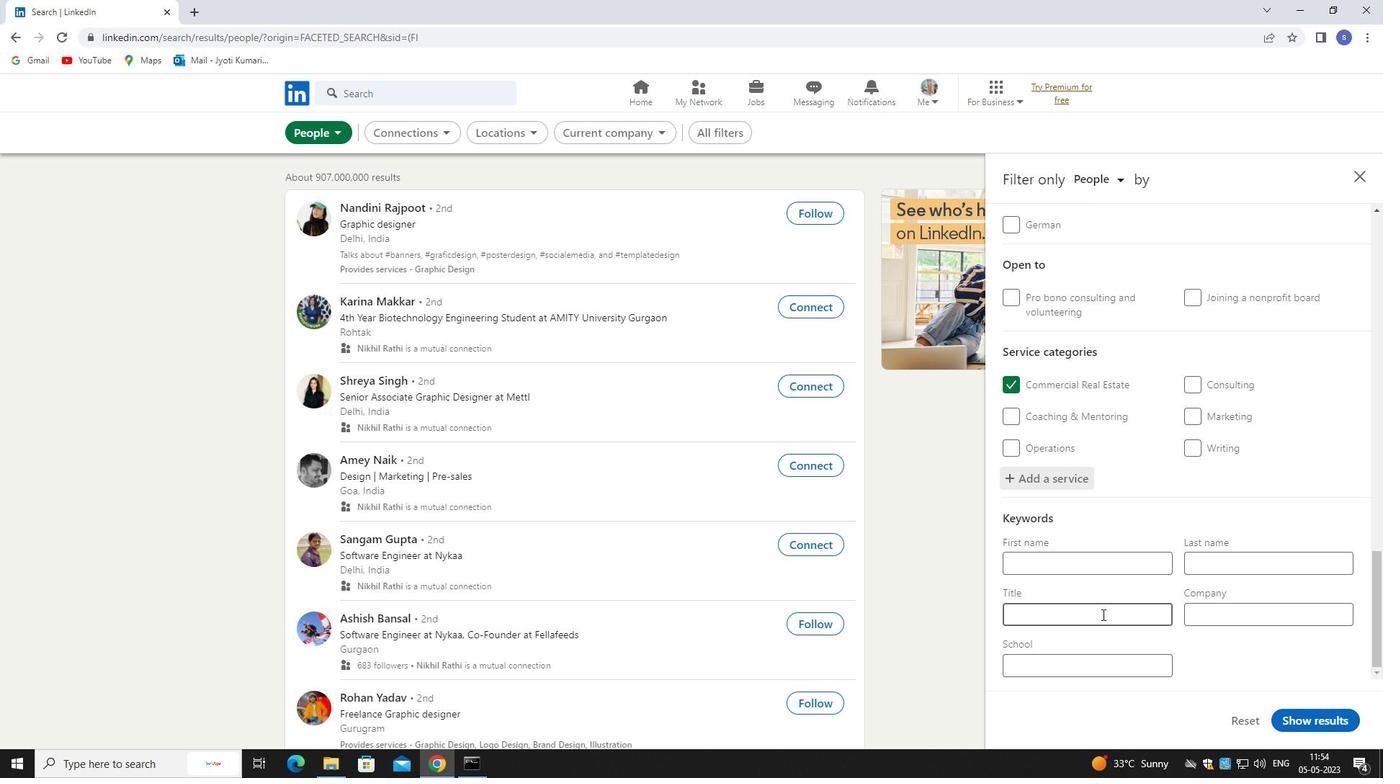 
Action: Mouse pressed left at (1102, 615)
Screenshot: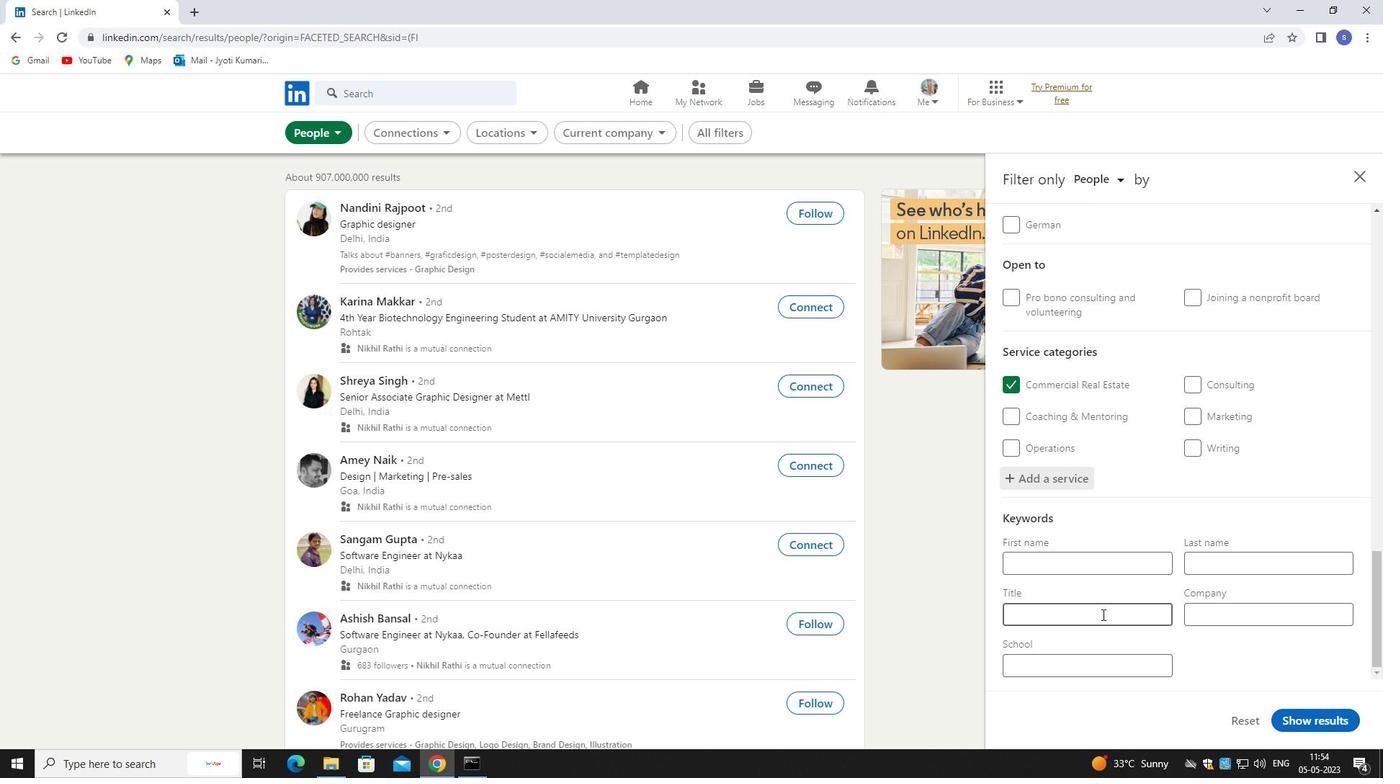 
Action: Mouse moved to (1103, 615)
Screenshot: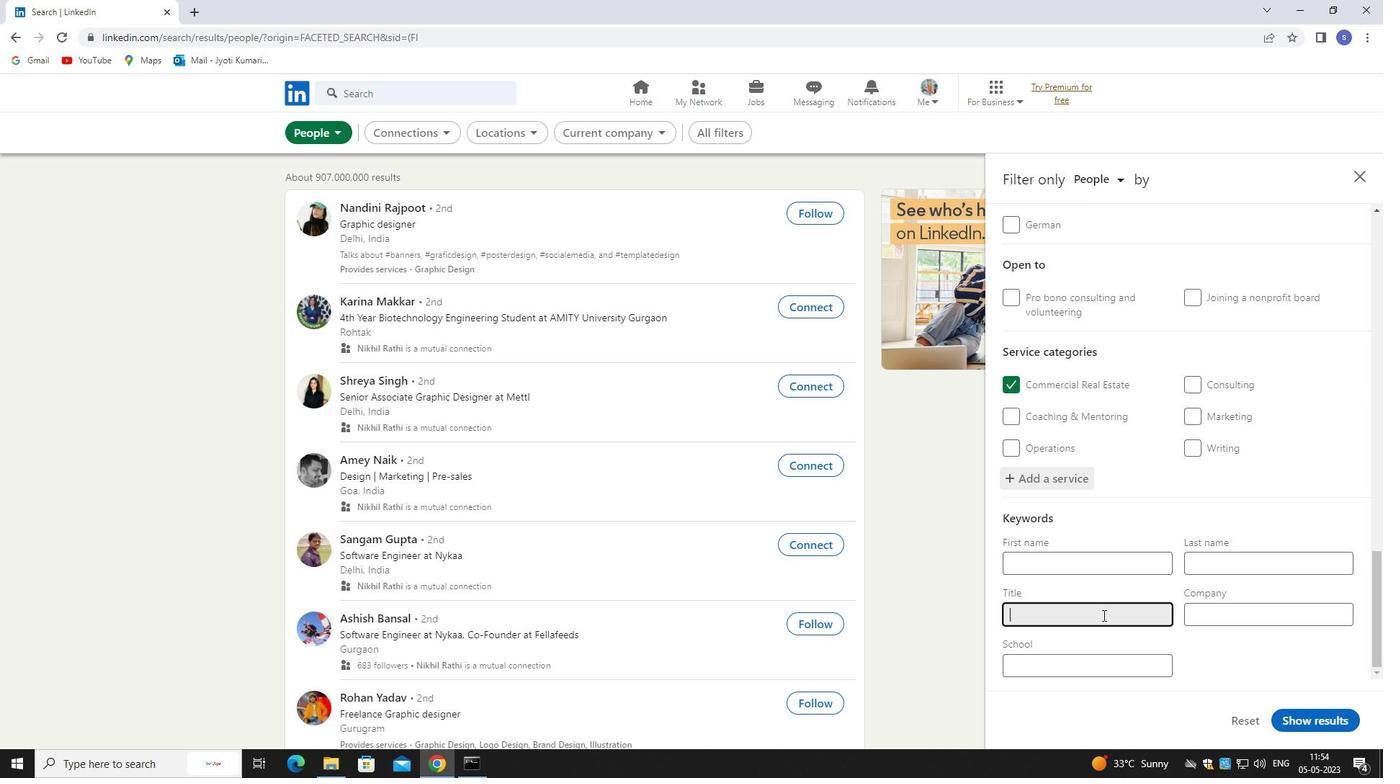 
Action: Key pressed <Key.shift>COPY<Key.shift>WRITER
Screenshot: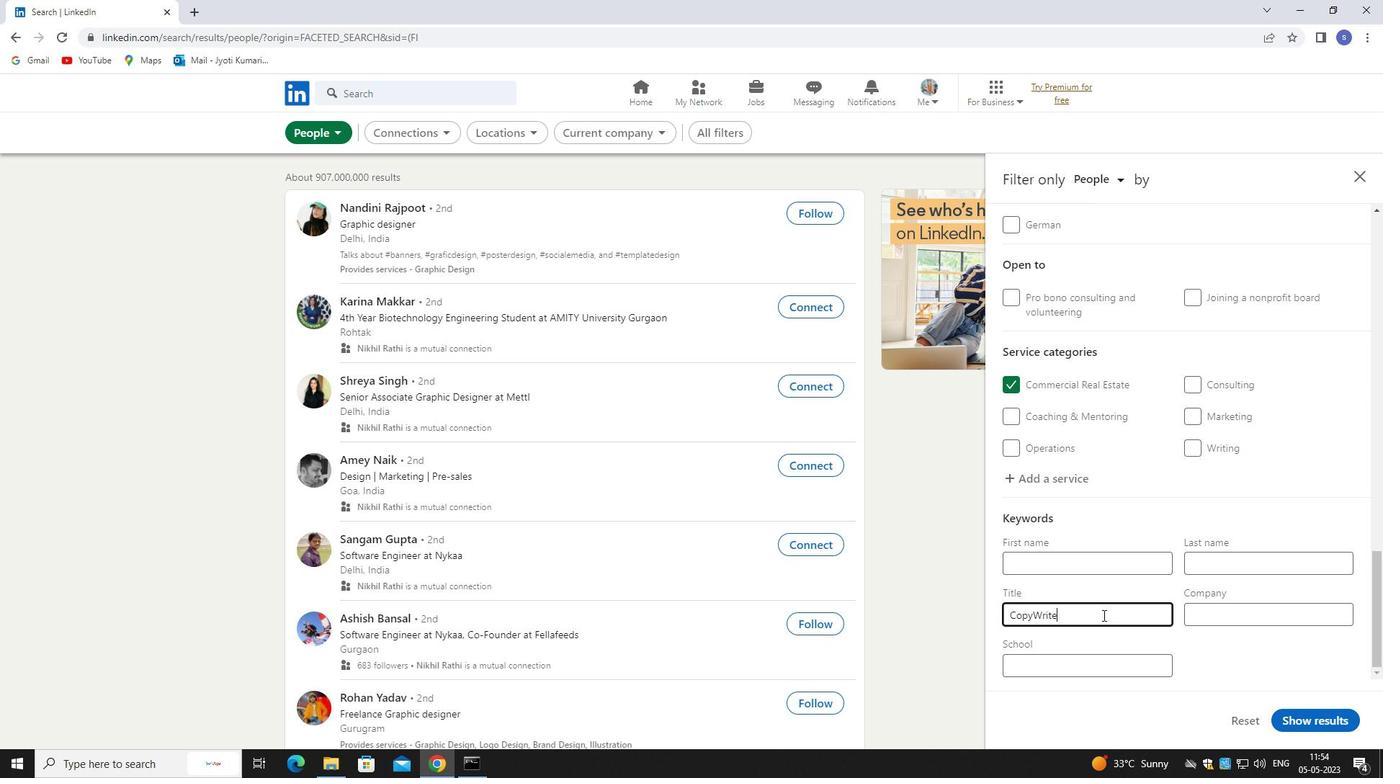 
Action: Mouse moved to (1170, 345)
Screenshot: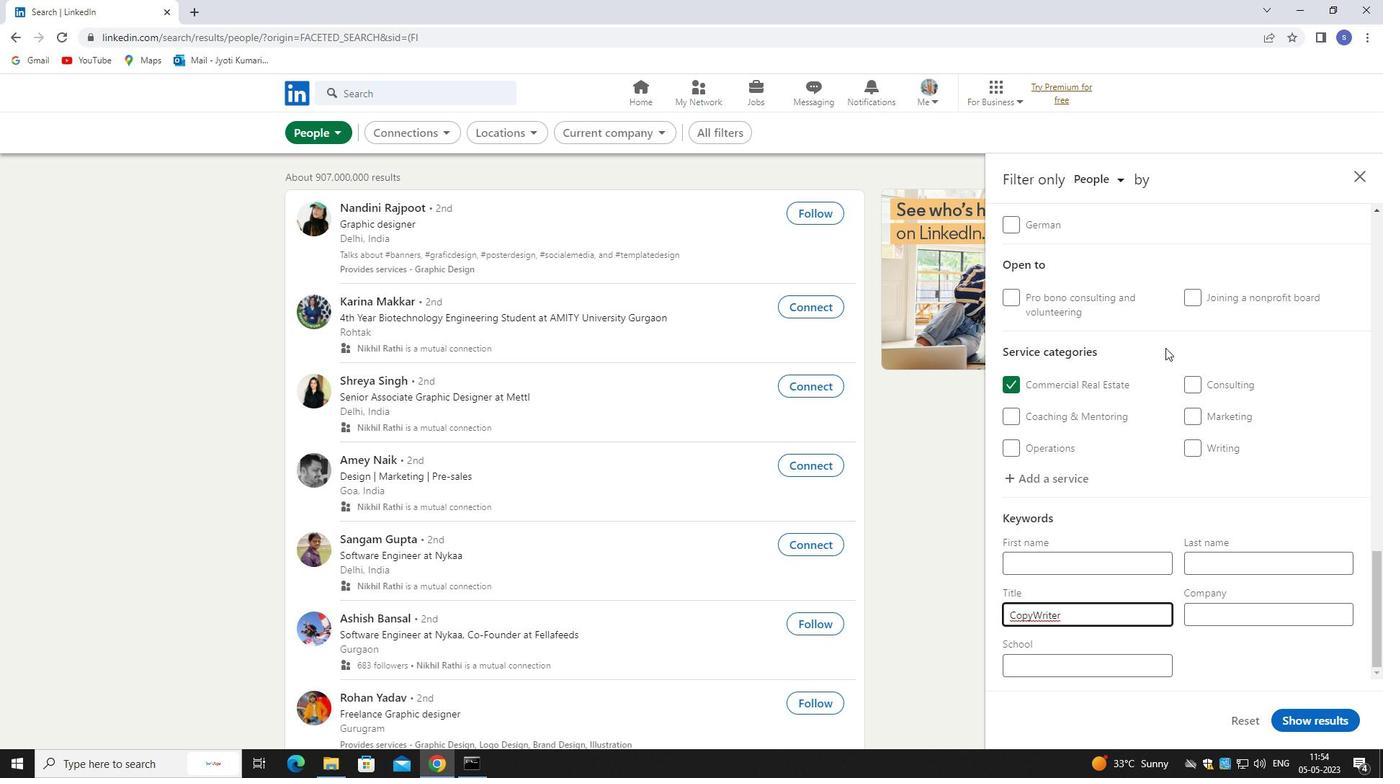 
Action: Mouse scrolled (1170, 346) with delta (0, 0)
Screenshot: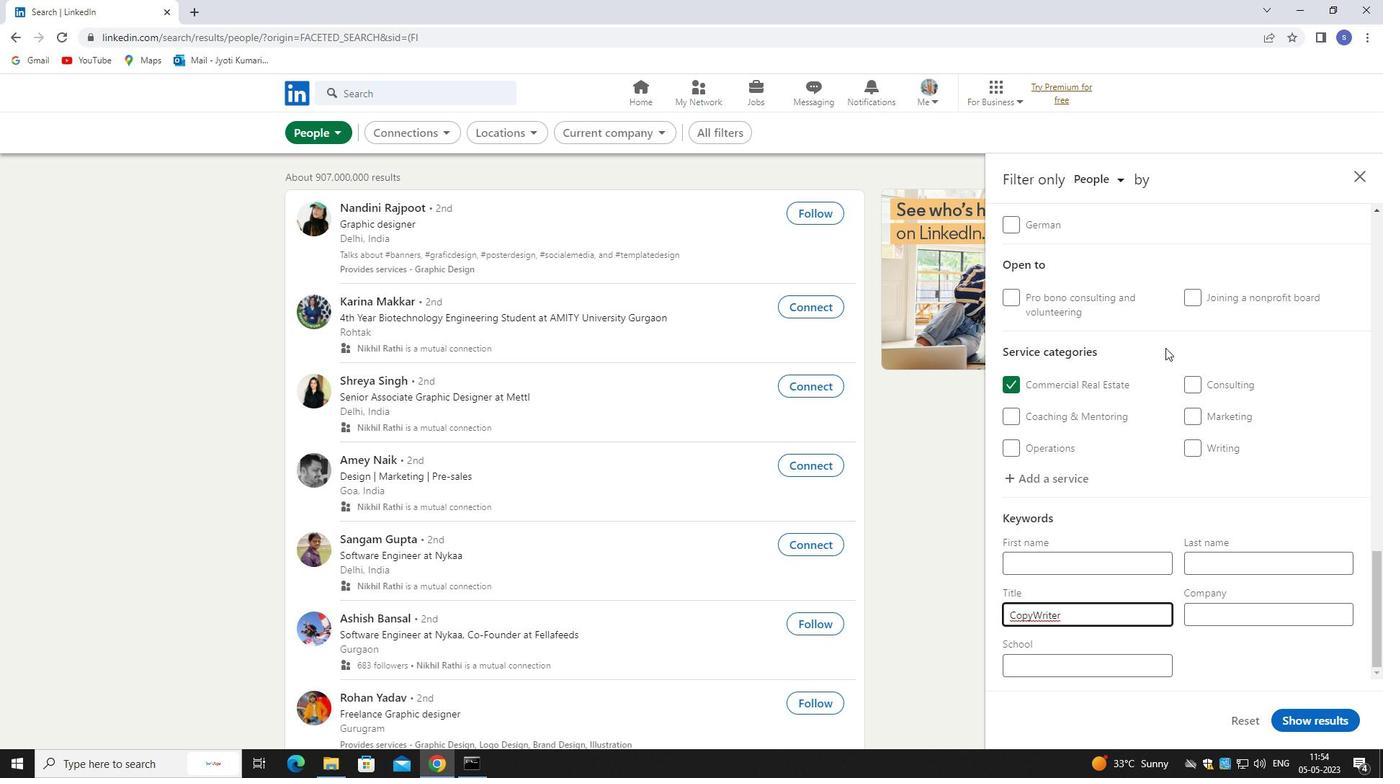 
Action: Mouse moved to (1170, 345)
Screenshot: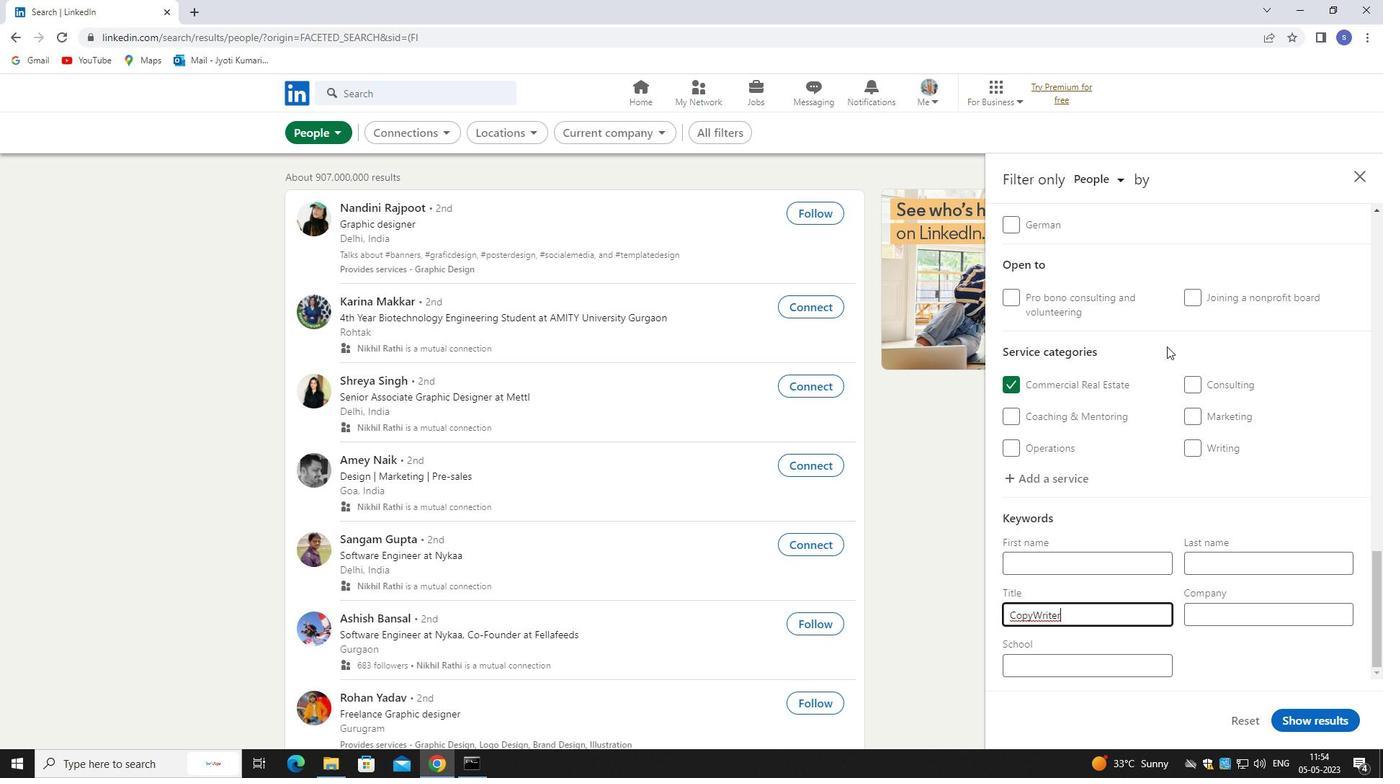 
Action: Mouse scrolled (1170, 345) with delta (0, 0)
Screenshot: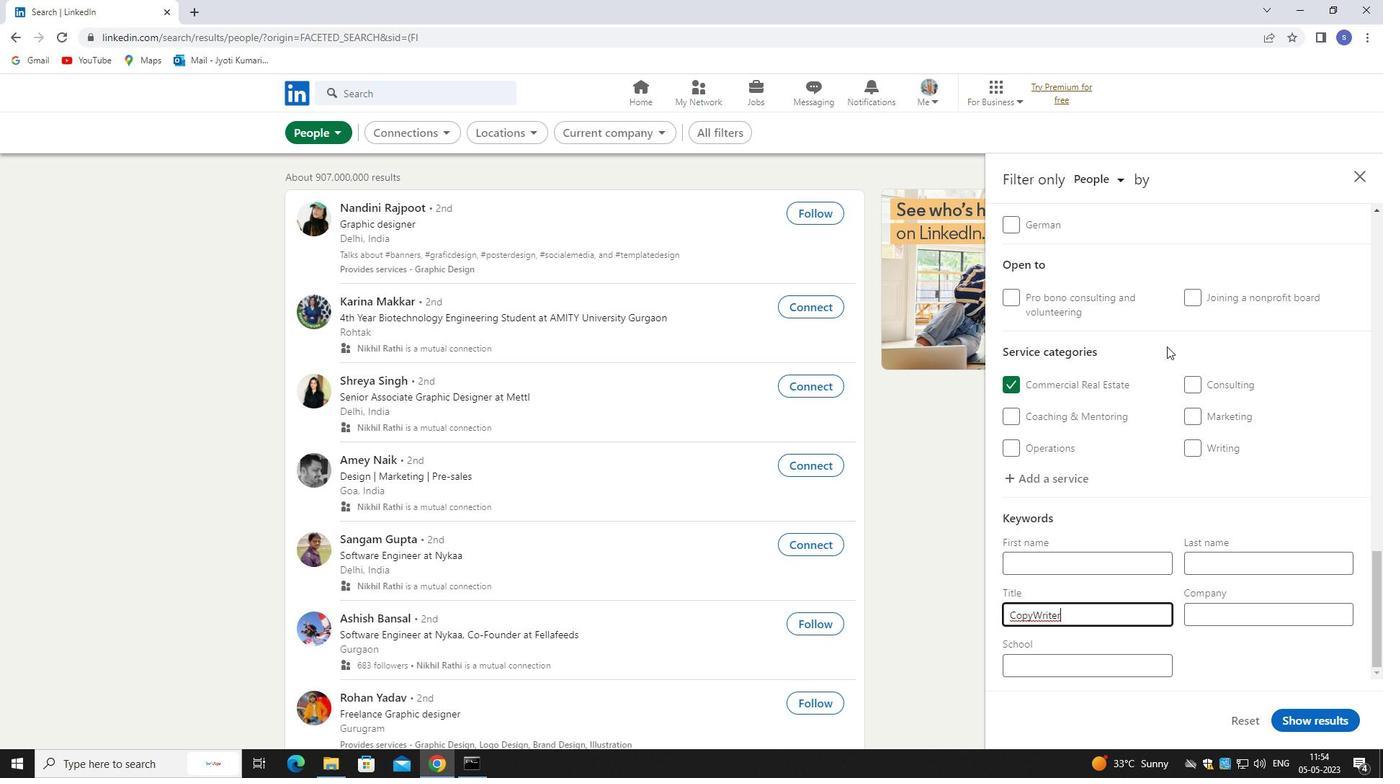 
Action: Mouse moved to (1181, 337)
Screenshot: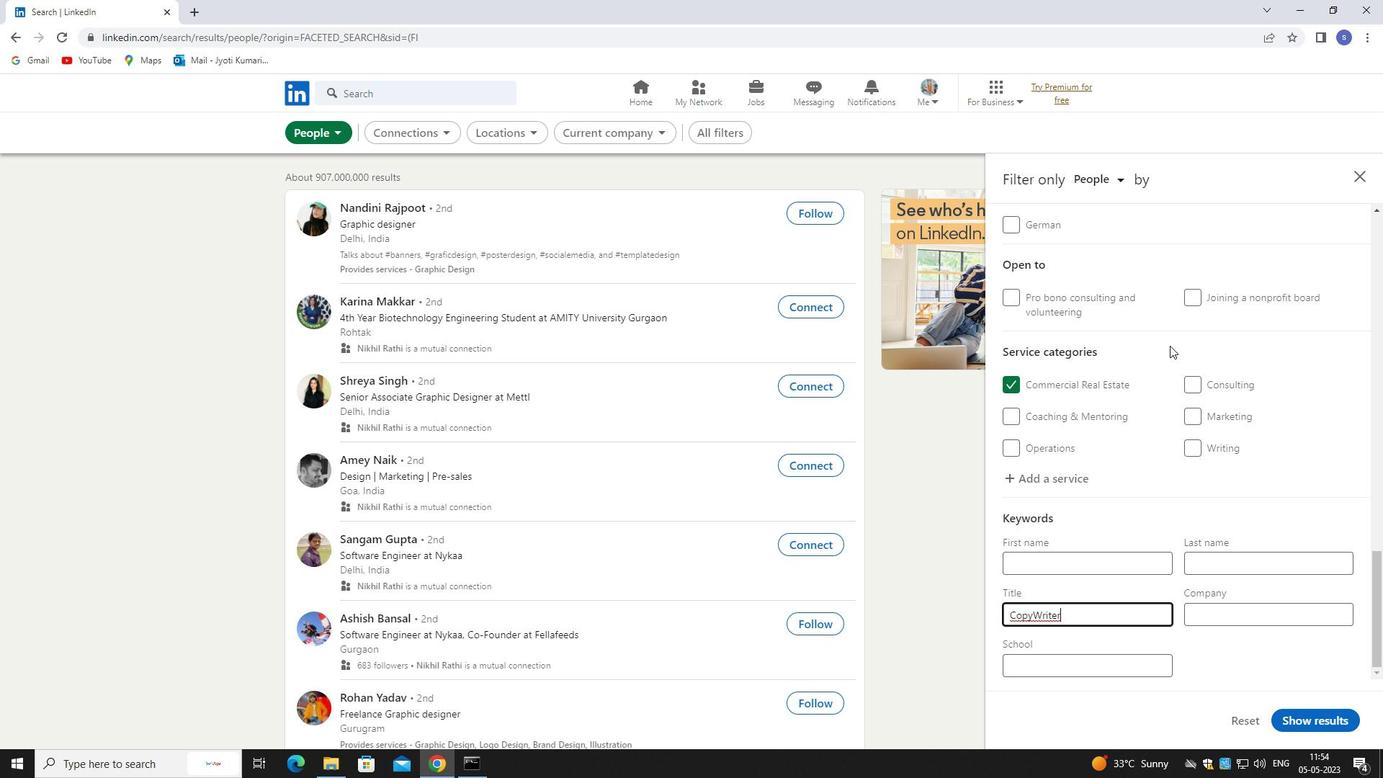 
Action: Mouse scrolled (1181, 338) with delta (0, 0)
Screenshot: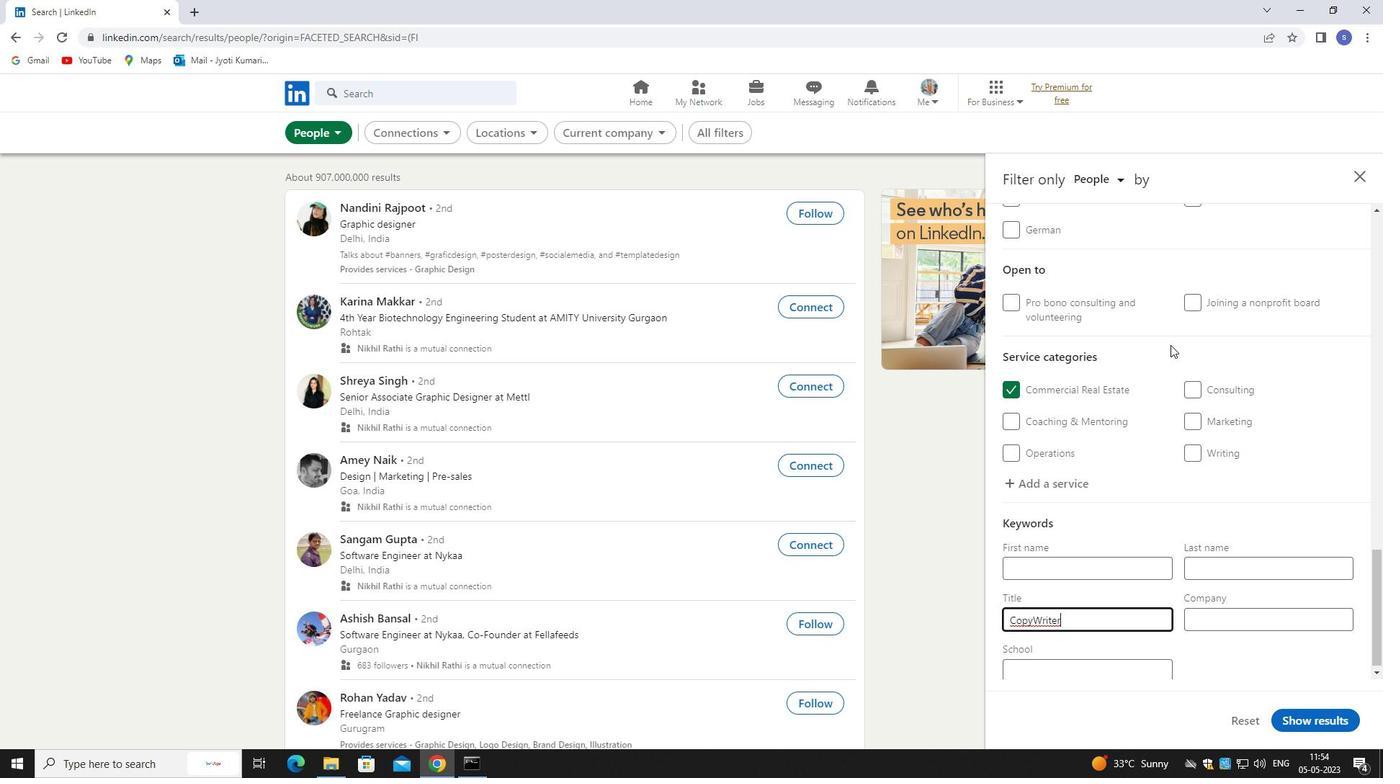
Action: Mouse moved to (1197, 383)
Screenshot: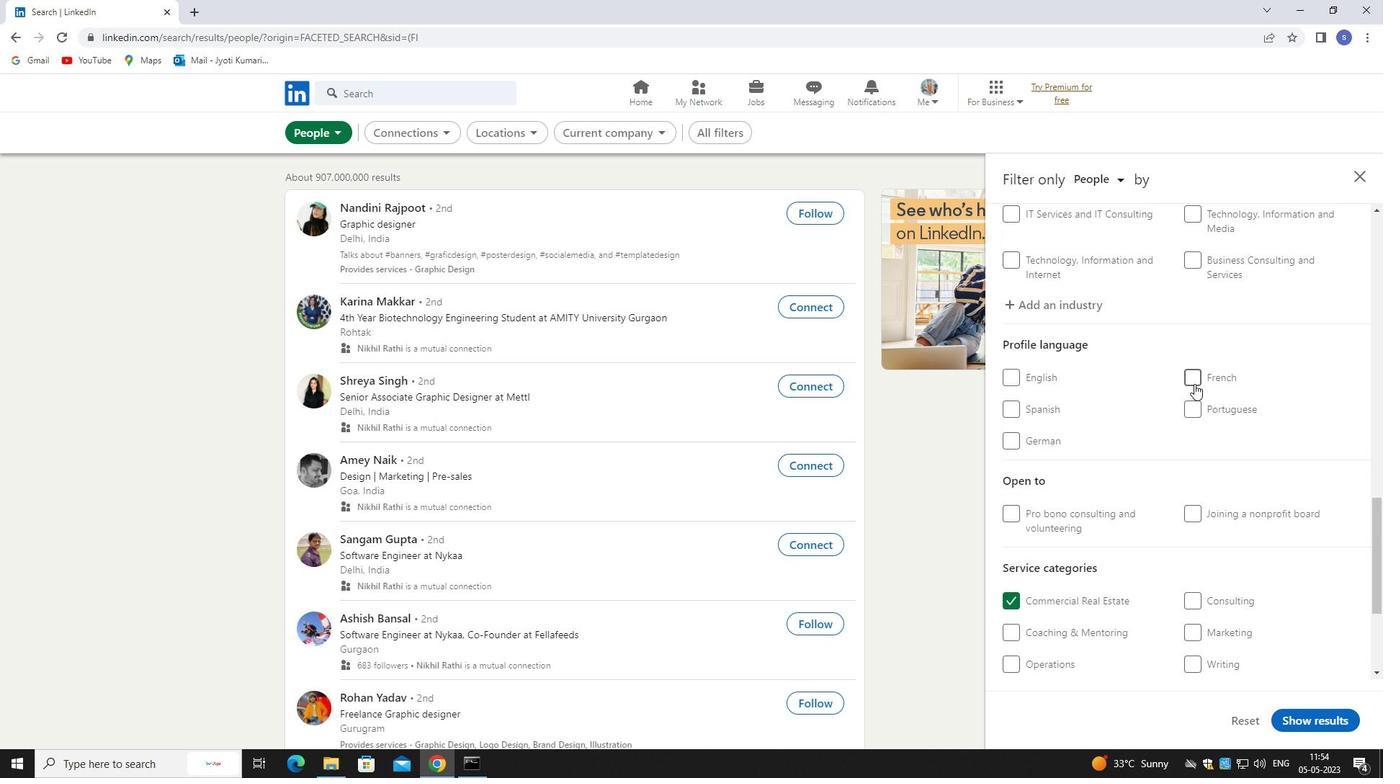 
Action: Mouse pressed left at (1197, 383)
Screenshot: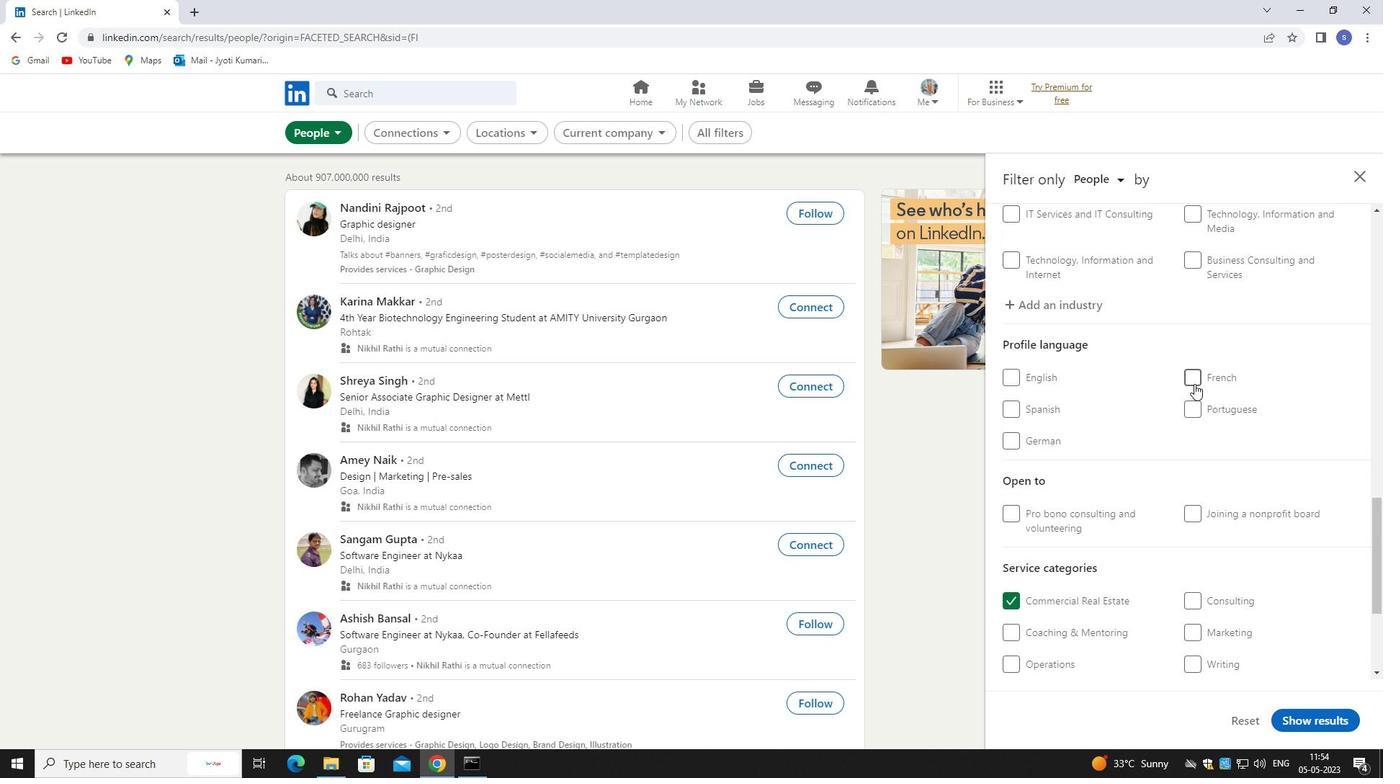 
Action: Mouse moved to (1297, 724)
Screenshot: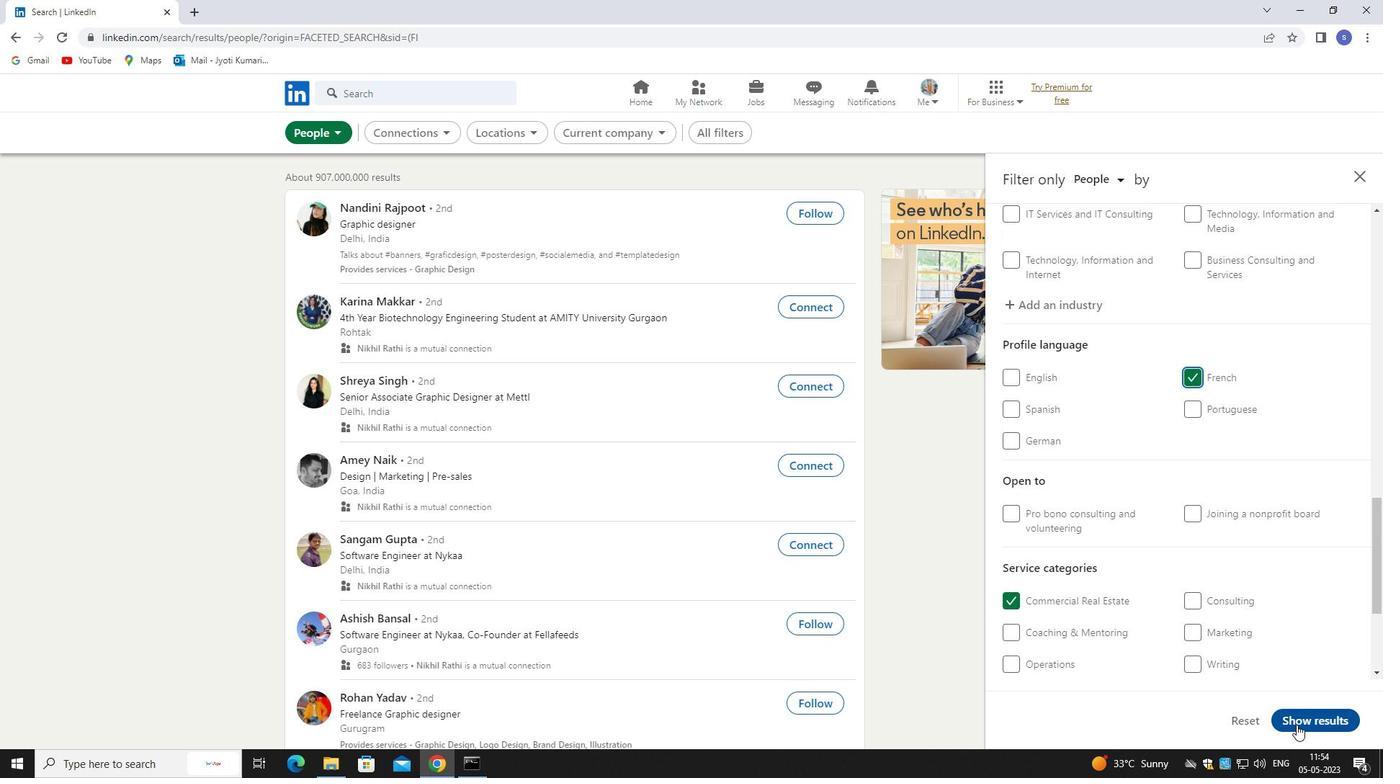 
Action: Mouse pressed left at (1297, 724)
Screenshot: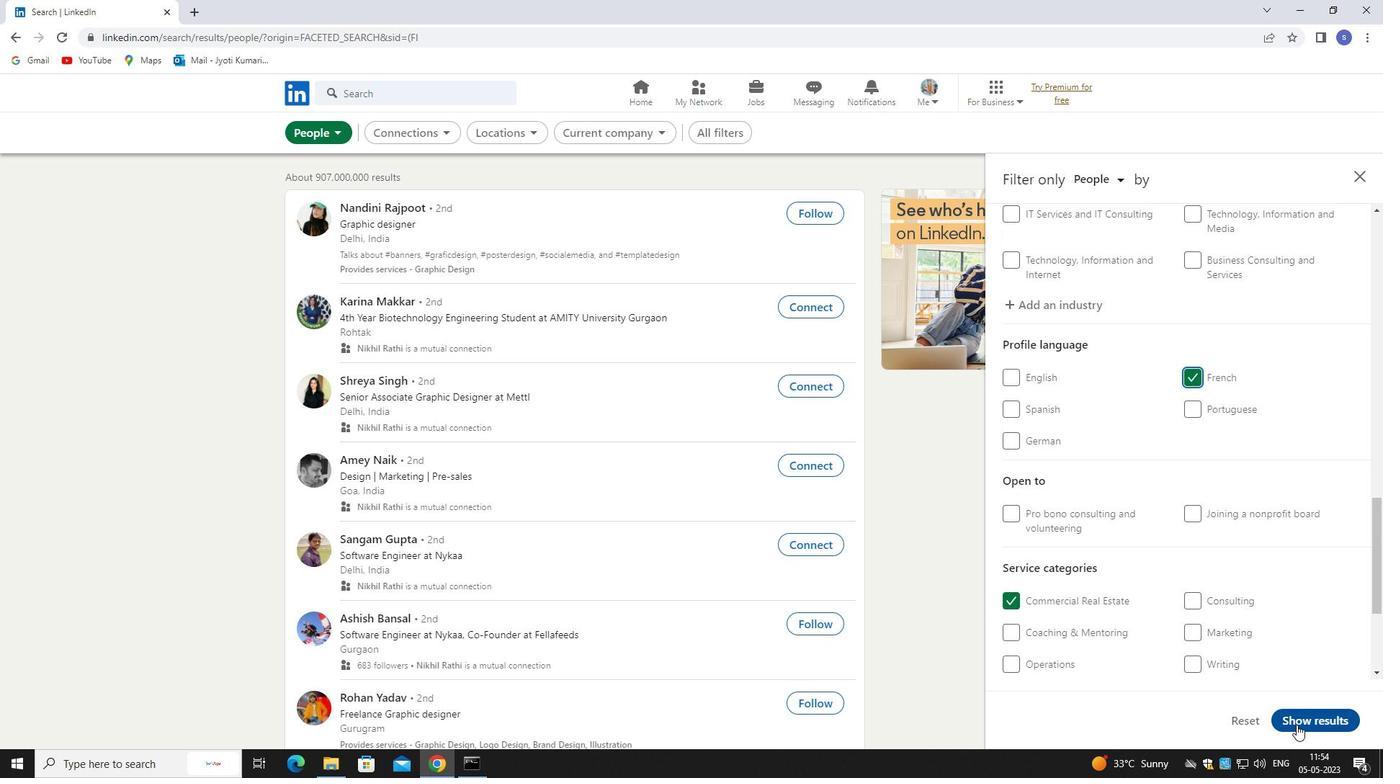
Action: Mouse moved to (1295, 727)
Screenshot: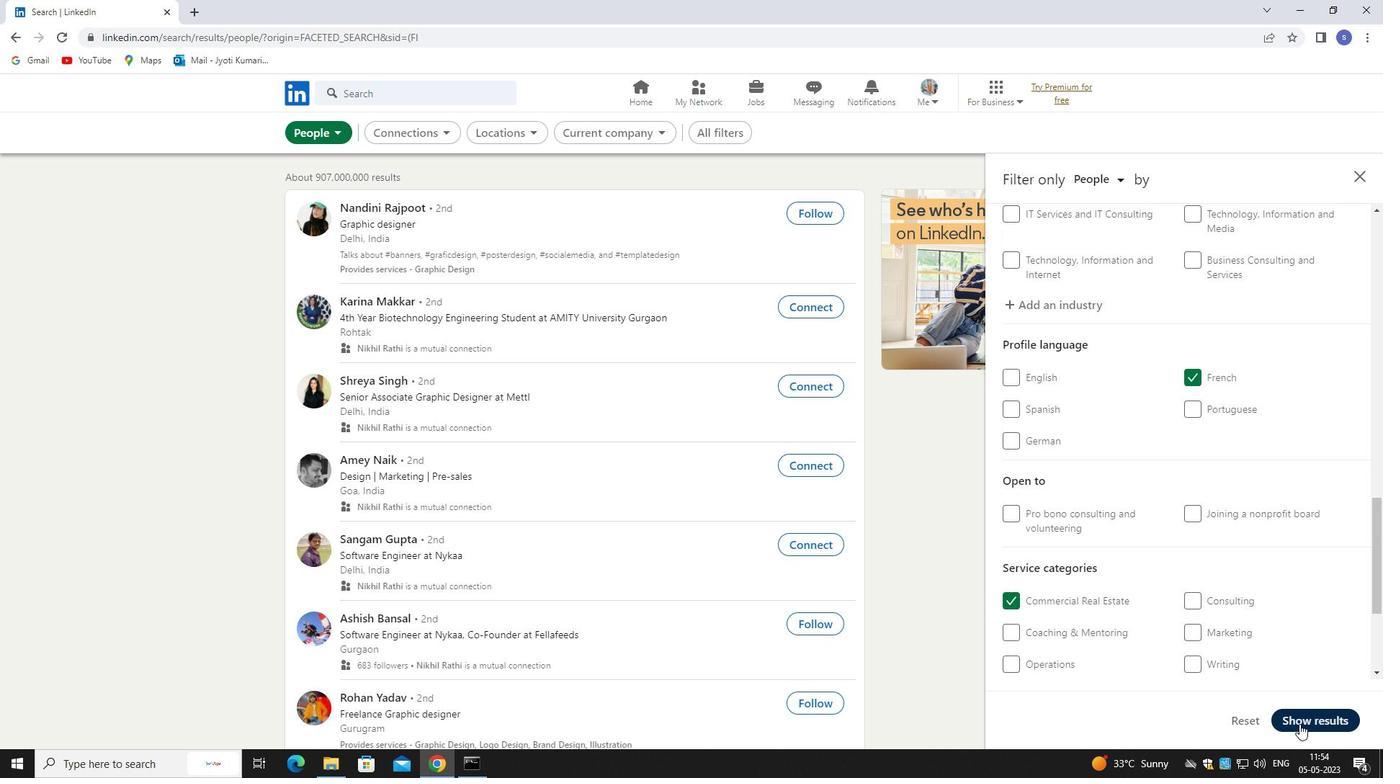 
